 Task: nan
Action: Mouse moved to (537, 685)
Screenshot: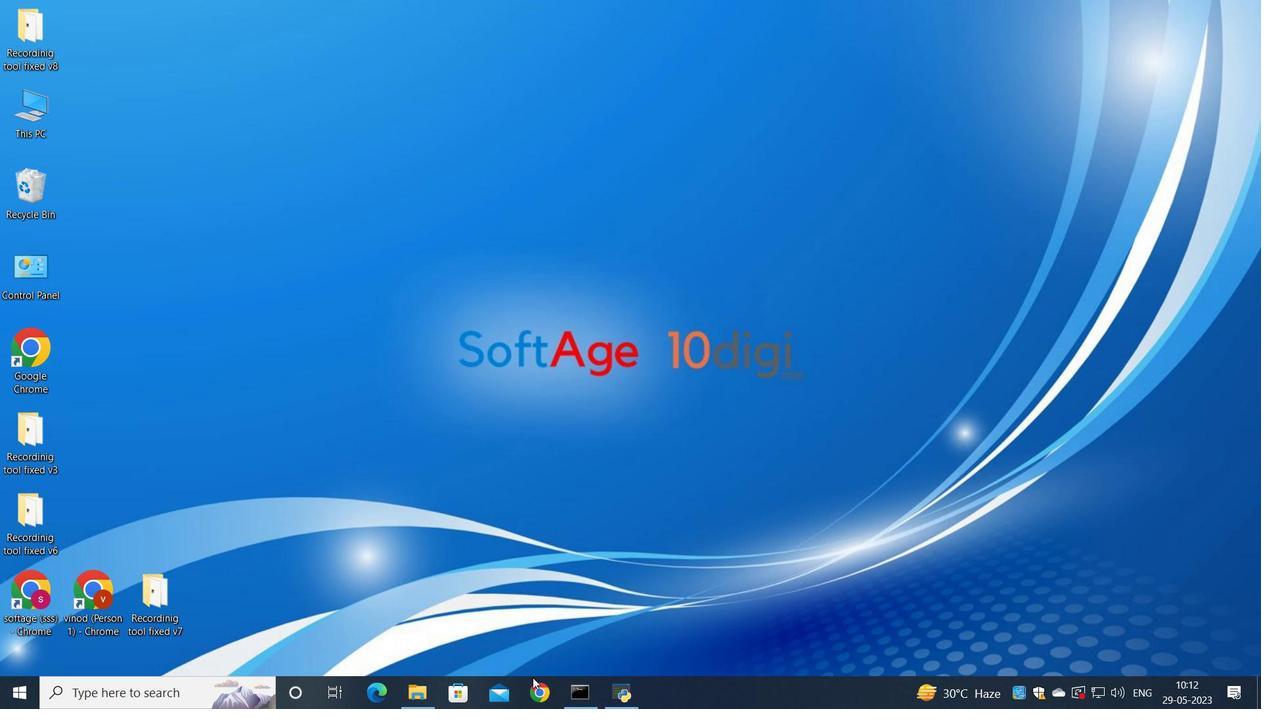 
Action: Mouse pressed left at (537, 685)
Screenshot: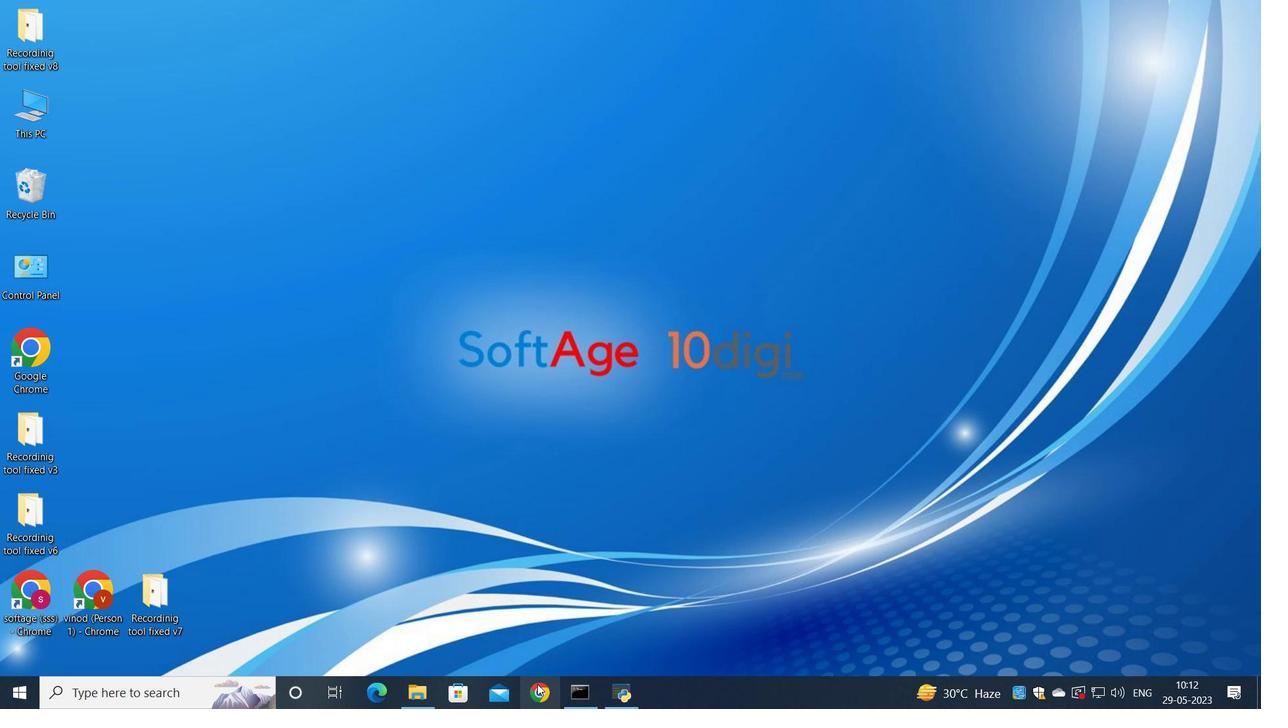 
Action: Mouse moved to (549, 440)
Screenshot: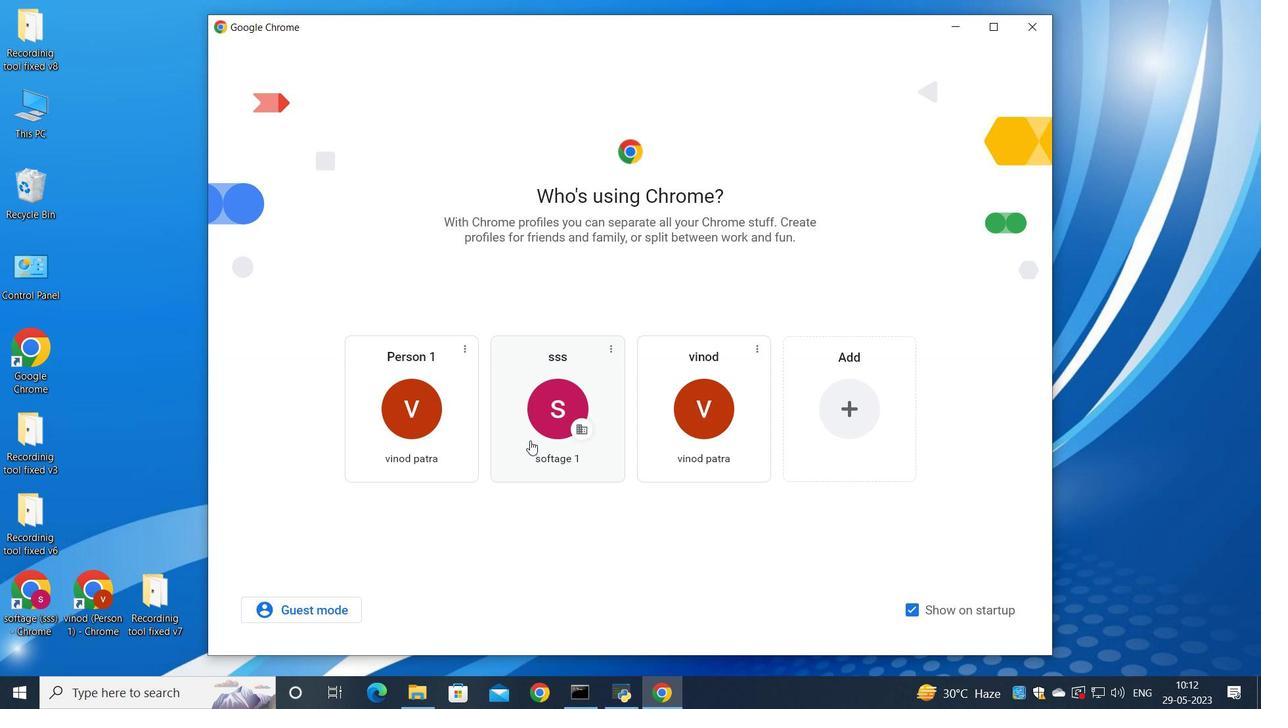 
Action: Mouse pressed left at (549, 440)
Screenshot: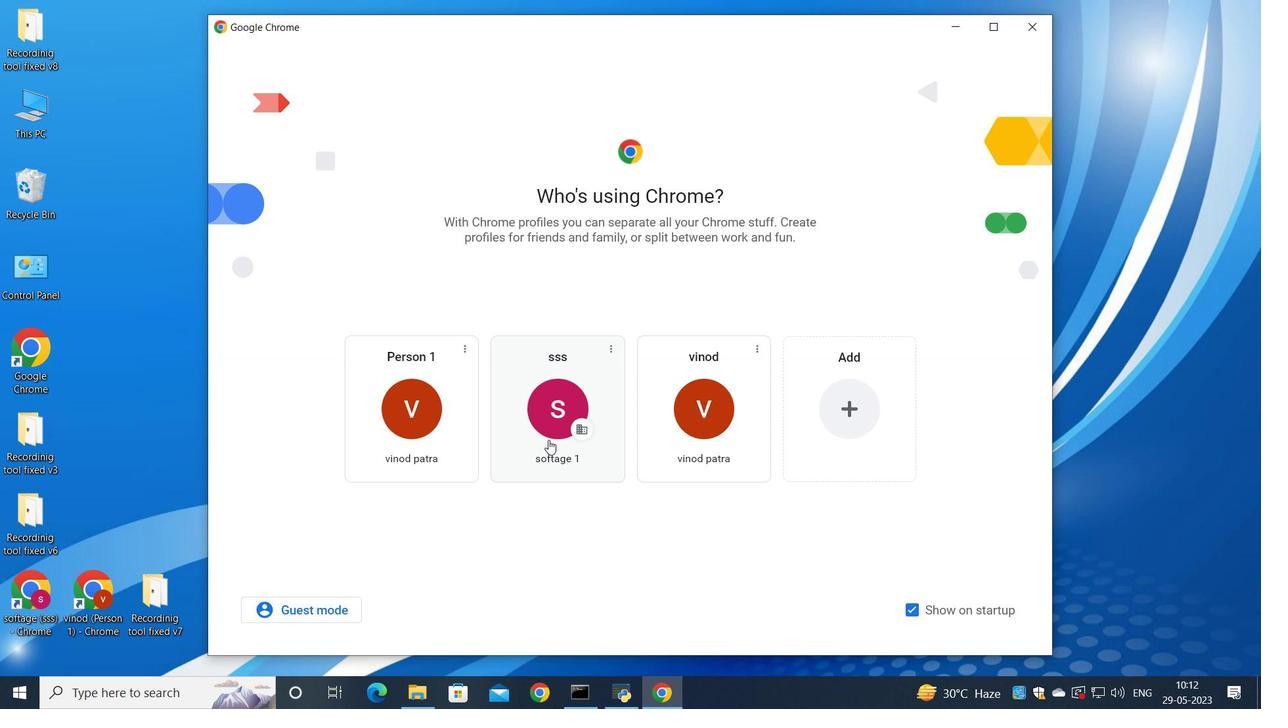 
Action: Mouse moved to (1112, 89)
Screenshot: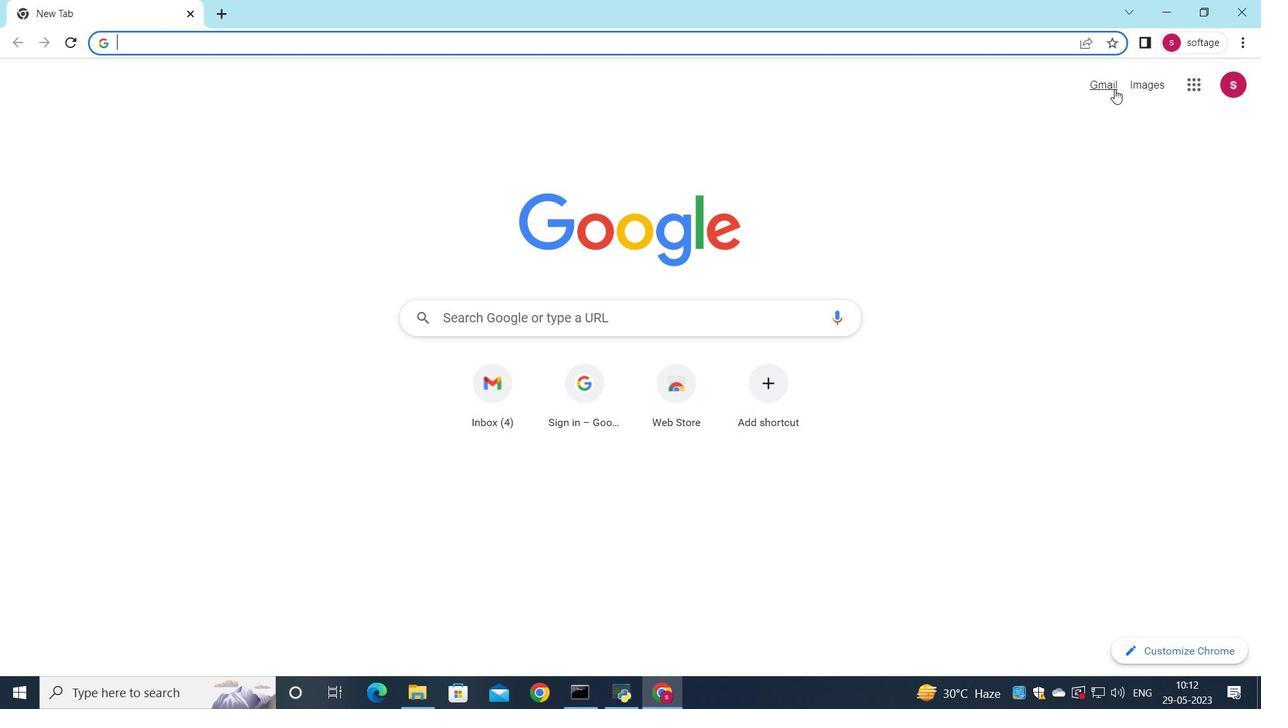 
Action: Mouse pressed left at (1112, 89)
Screenshot: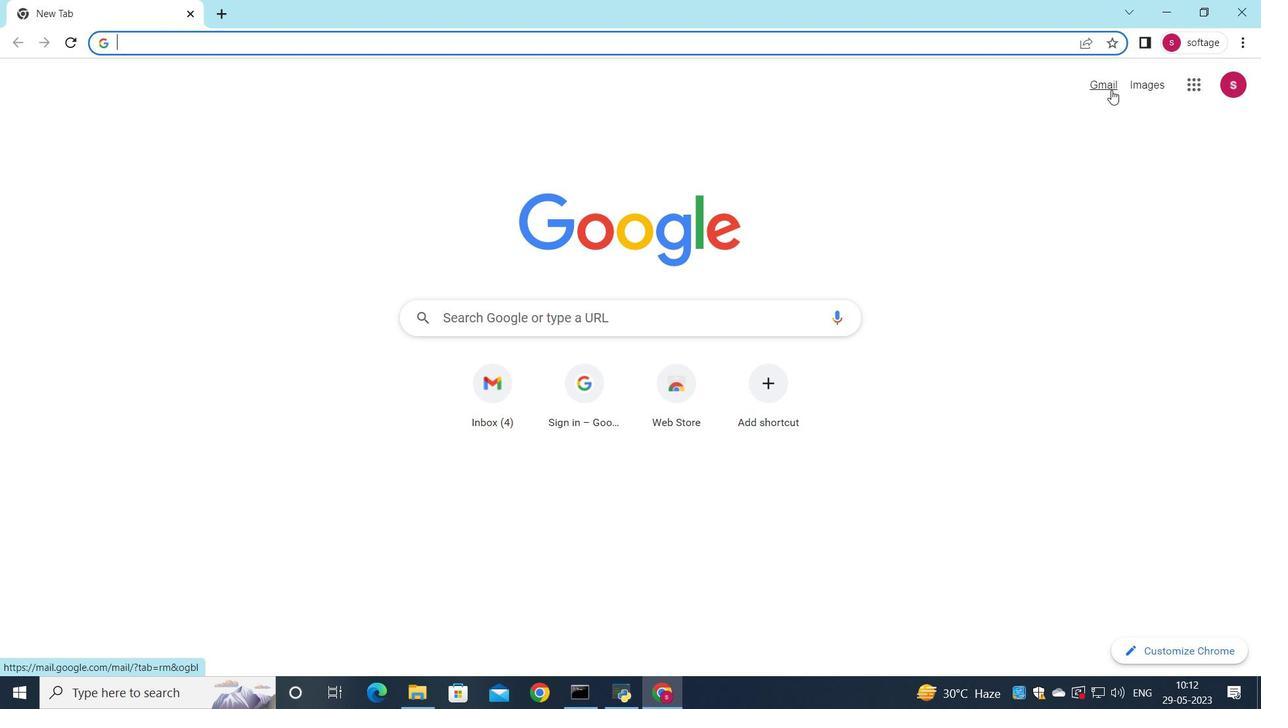 
Action: Mouse moved to (1081, 109)
Screenshot: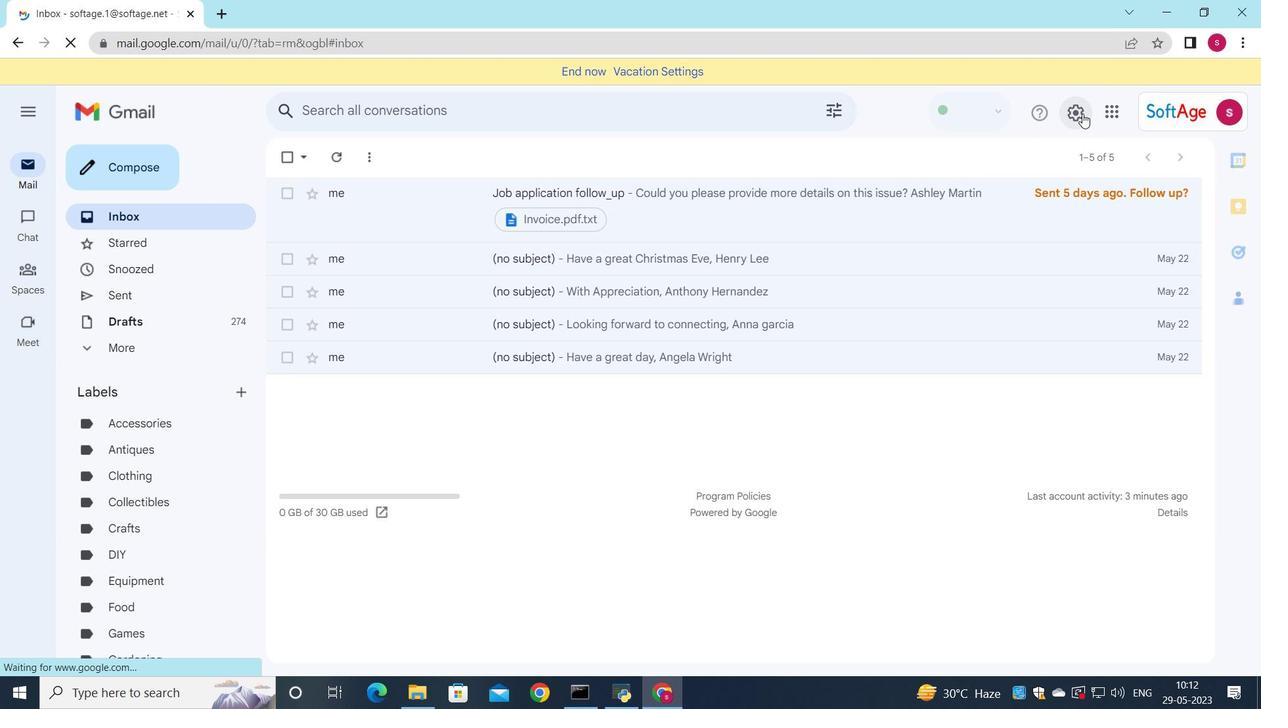 
Action: Mouse pressed left at (1081, 109)
Screenshot: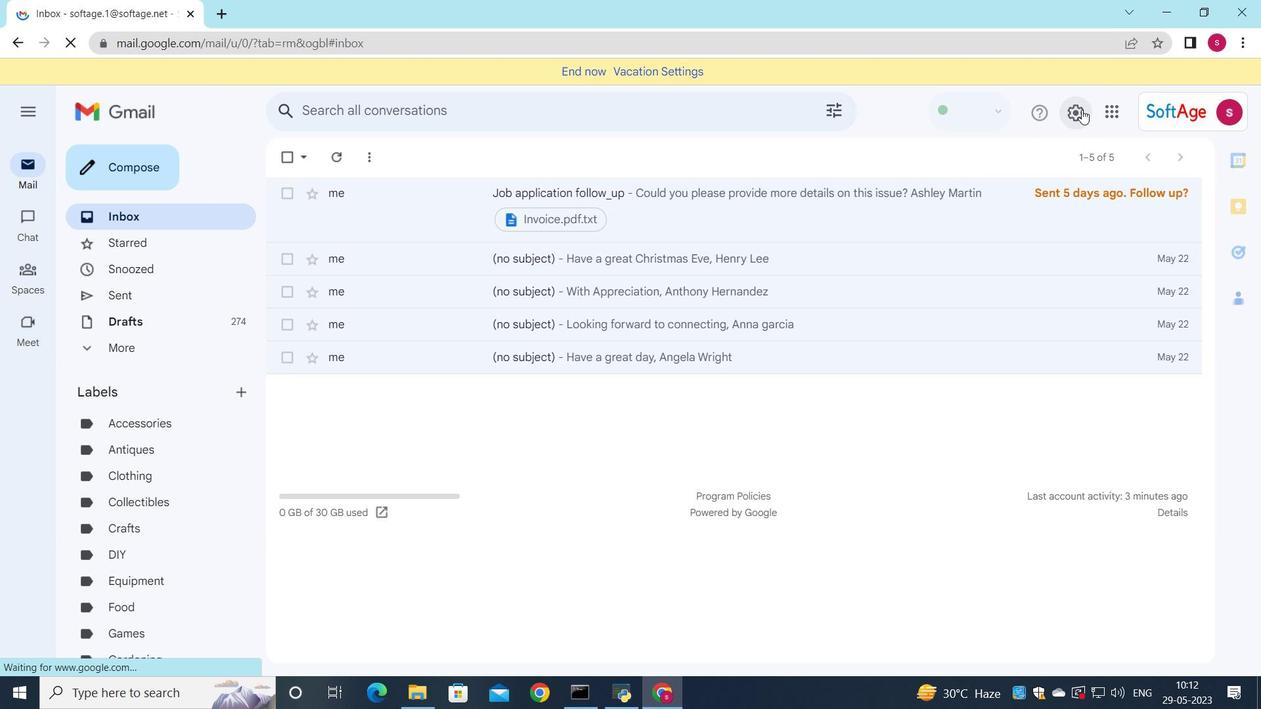 
Action: Mouse moved to (1086, 190)
Screenshot: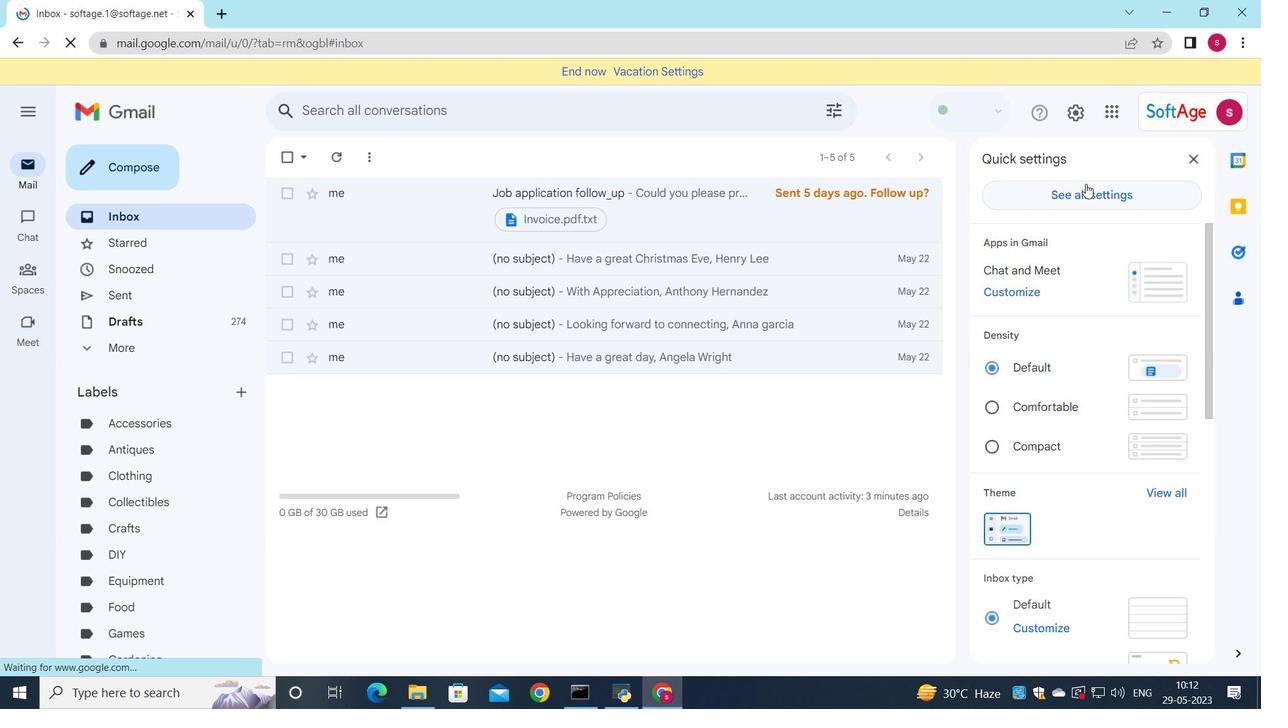 
Action: Mouse pressed left at (1086, 190)
Screenshot: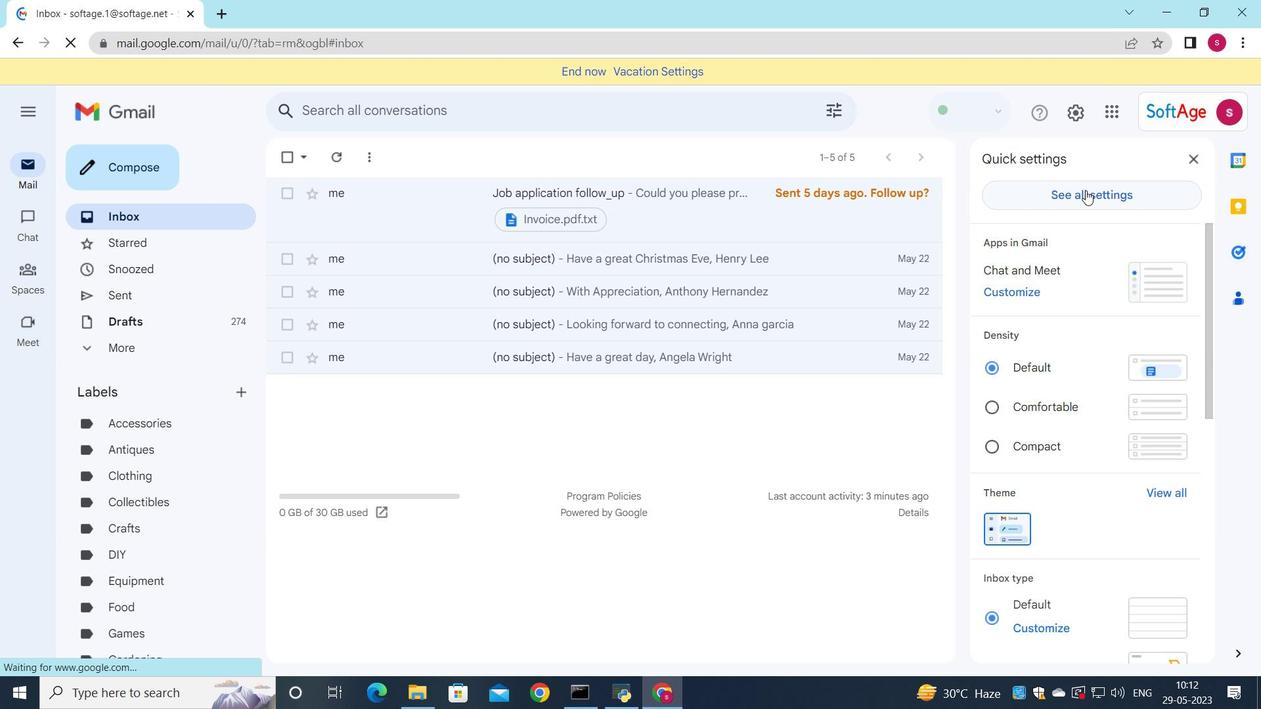 
Action: Mouse moved to (703, 269)
Screenshot: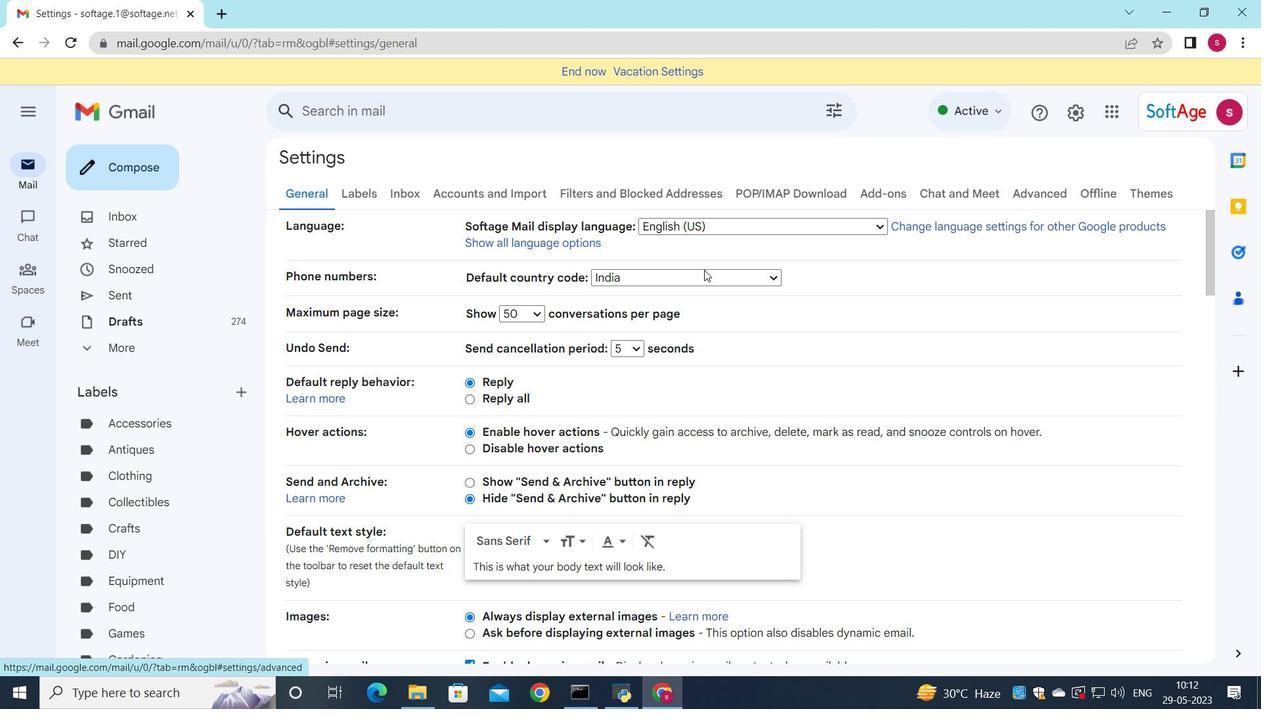 
Action: Mouse scrolled (703, 269) with delta (0, 0)
Screenshot: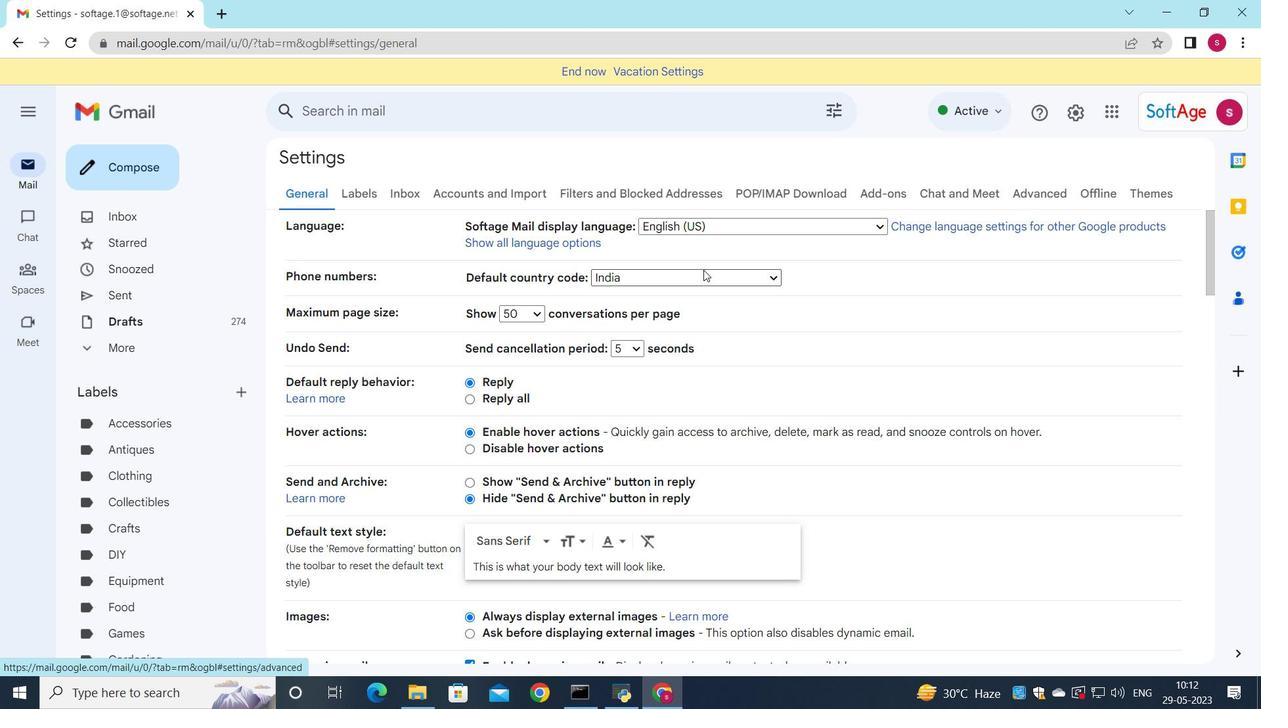 
Action: Mouse scrolled (703, 269) with delta (0, 0)
Screenshot: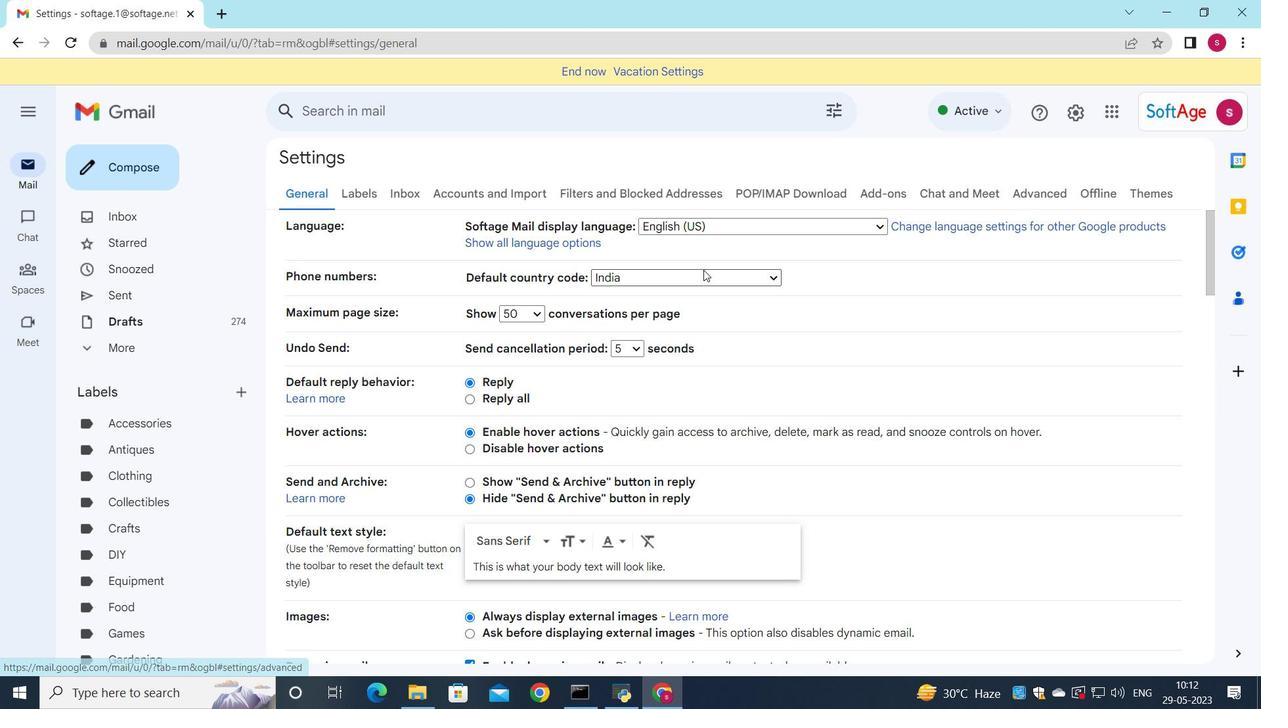 
Action: Mouse moved to (705, 267)
Screenshot: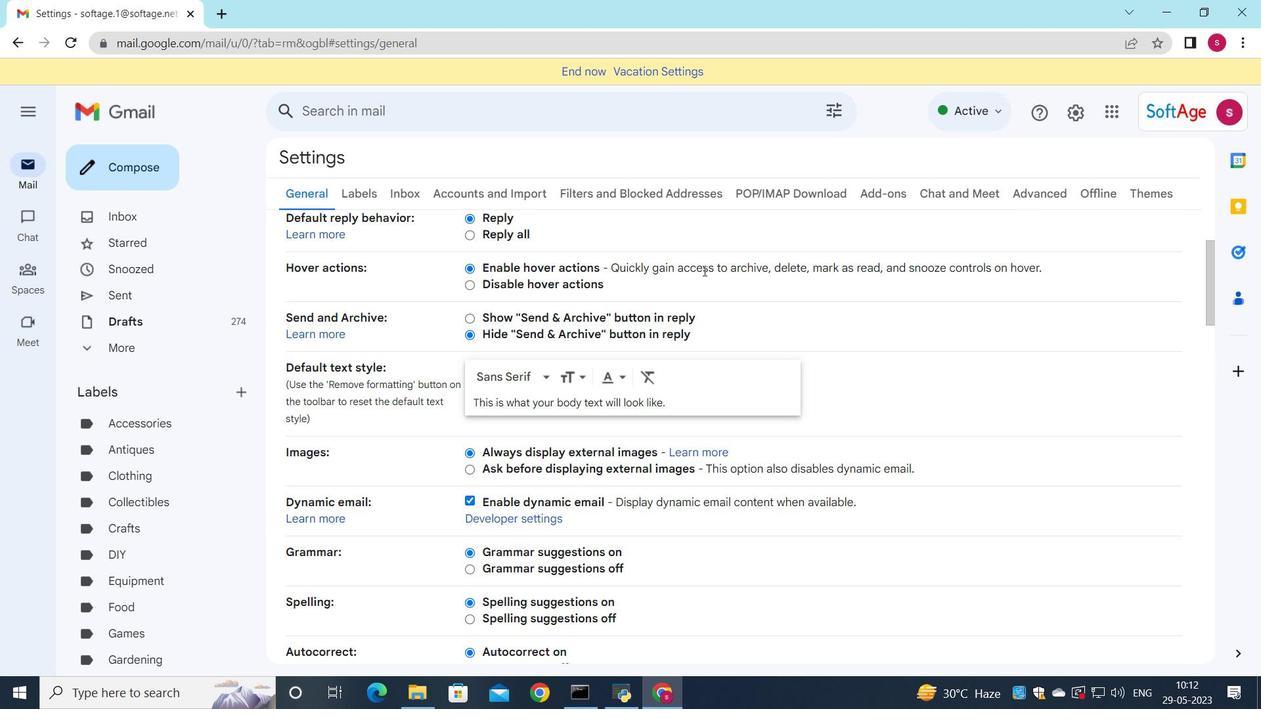 
Action: Mouse scrolled (705, 267) with delta (0, 0)
Screenshot: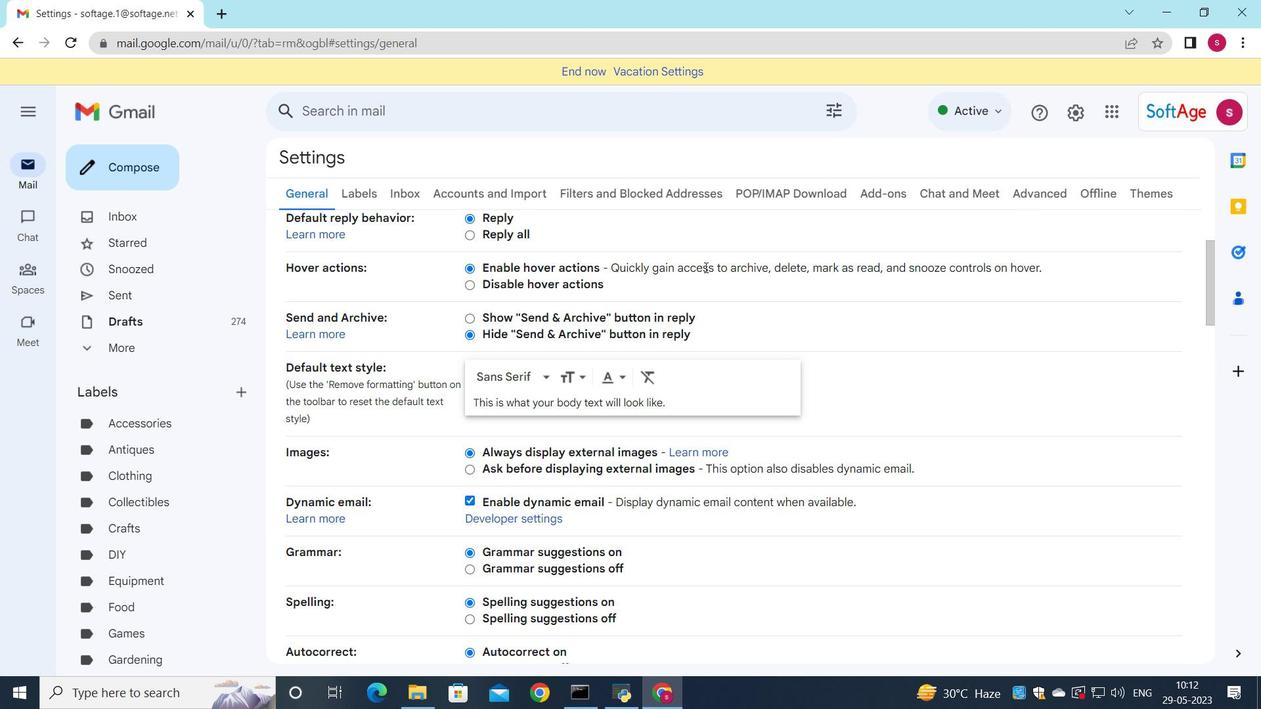 
Action: Mouse scrolled (705, 267) with delta (0, 0)
Screenshot: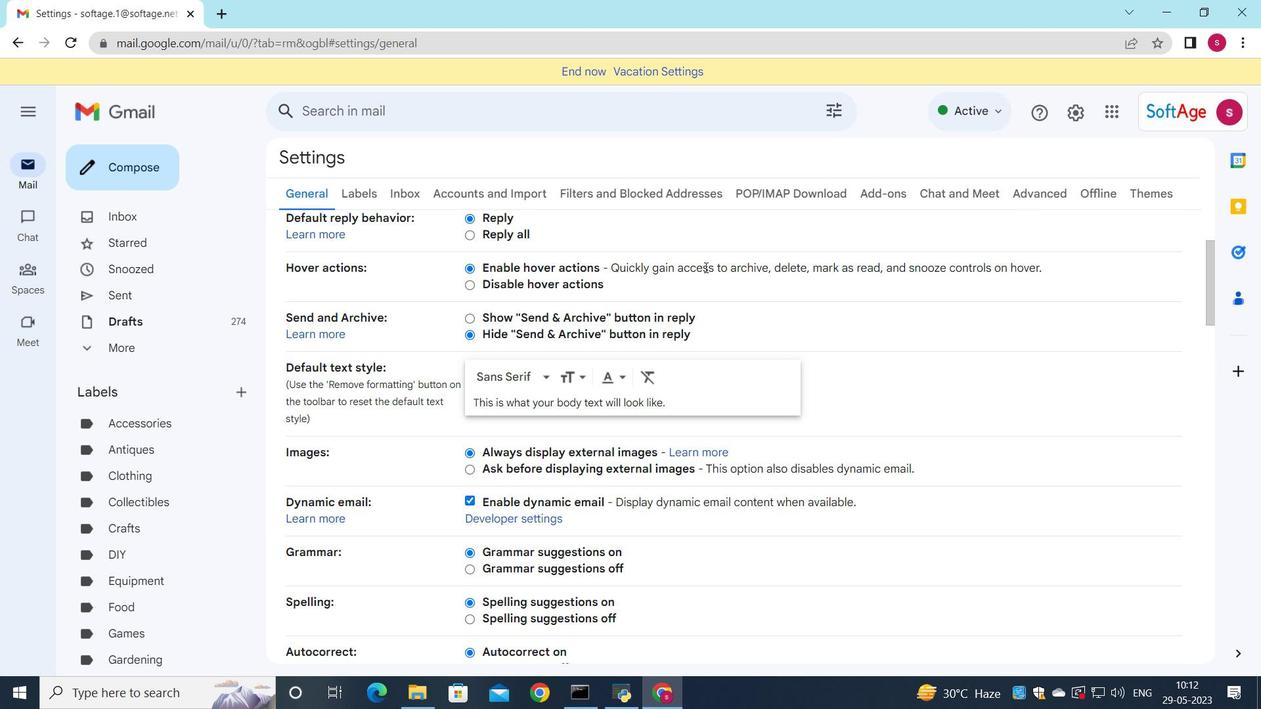
Action: Mouse scrolled (705, 267) with delta (0, 0)
Screenshot: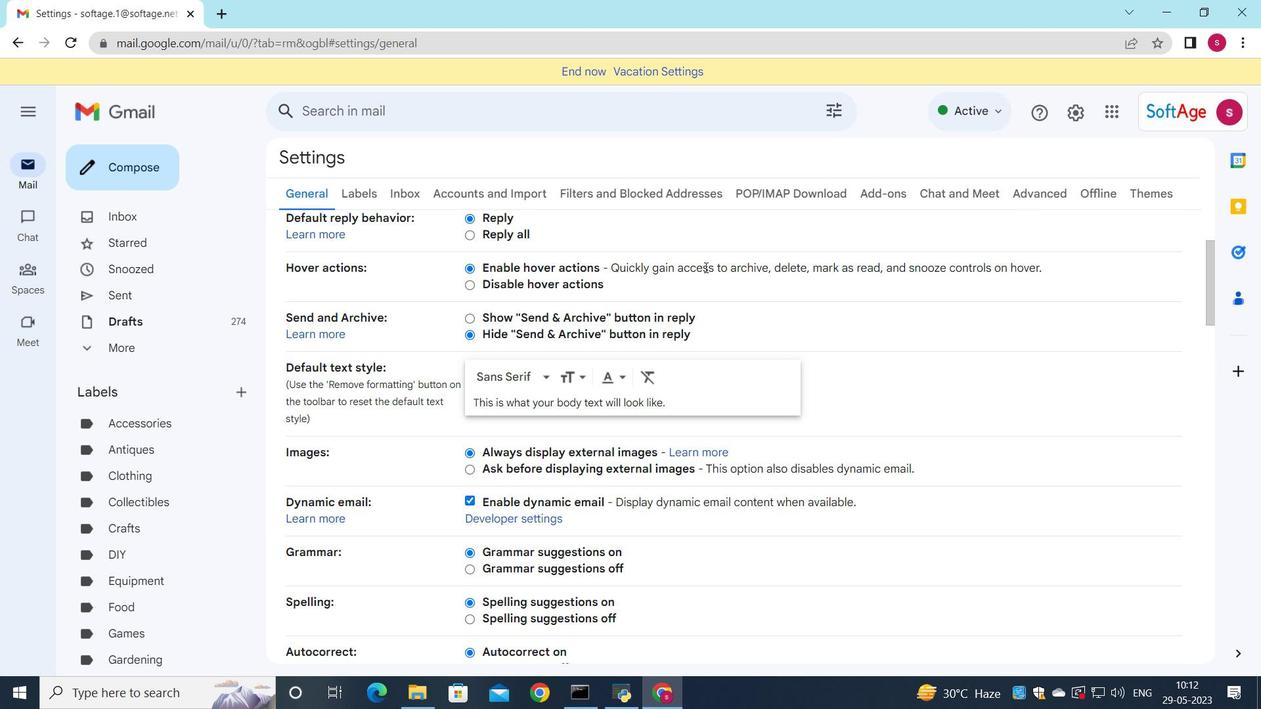 
Action: Mouse scrolled (705, 267) with delta (0, 0)
Screenshot: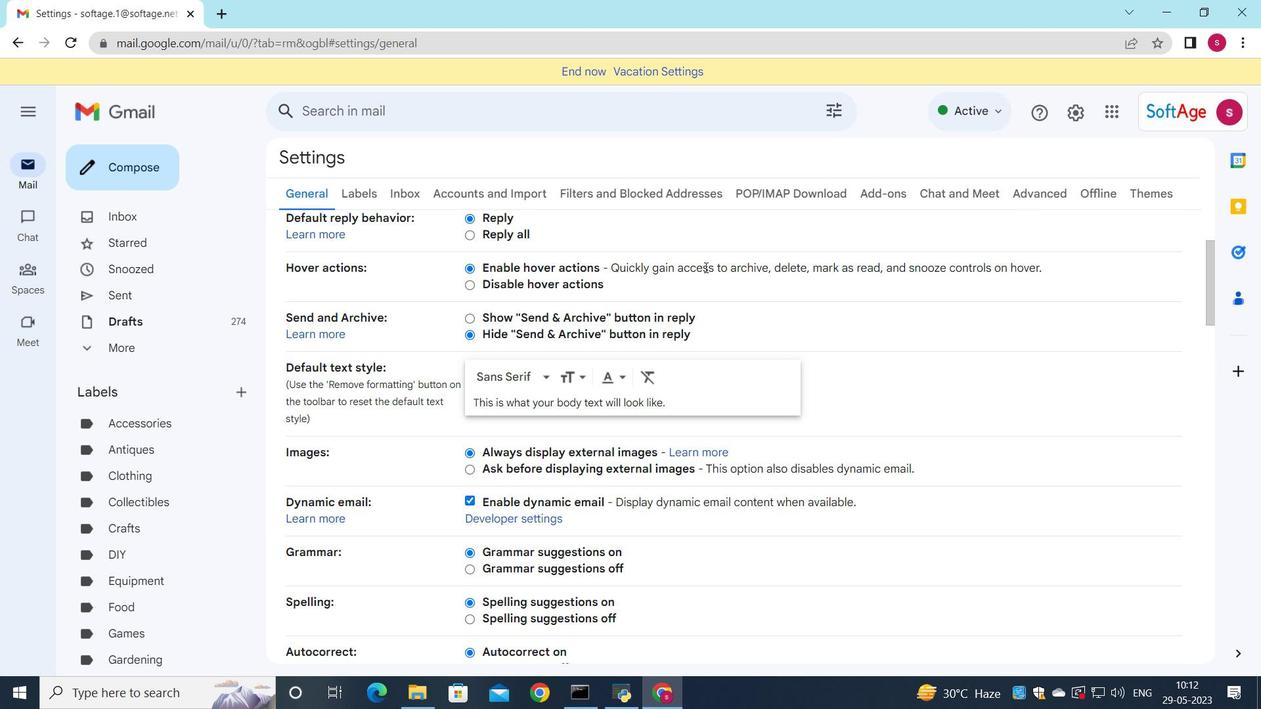 
Action: Mouse moved to (560, 325)
Screenshot: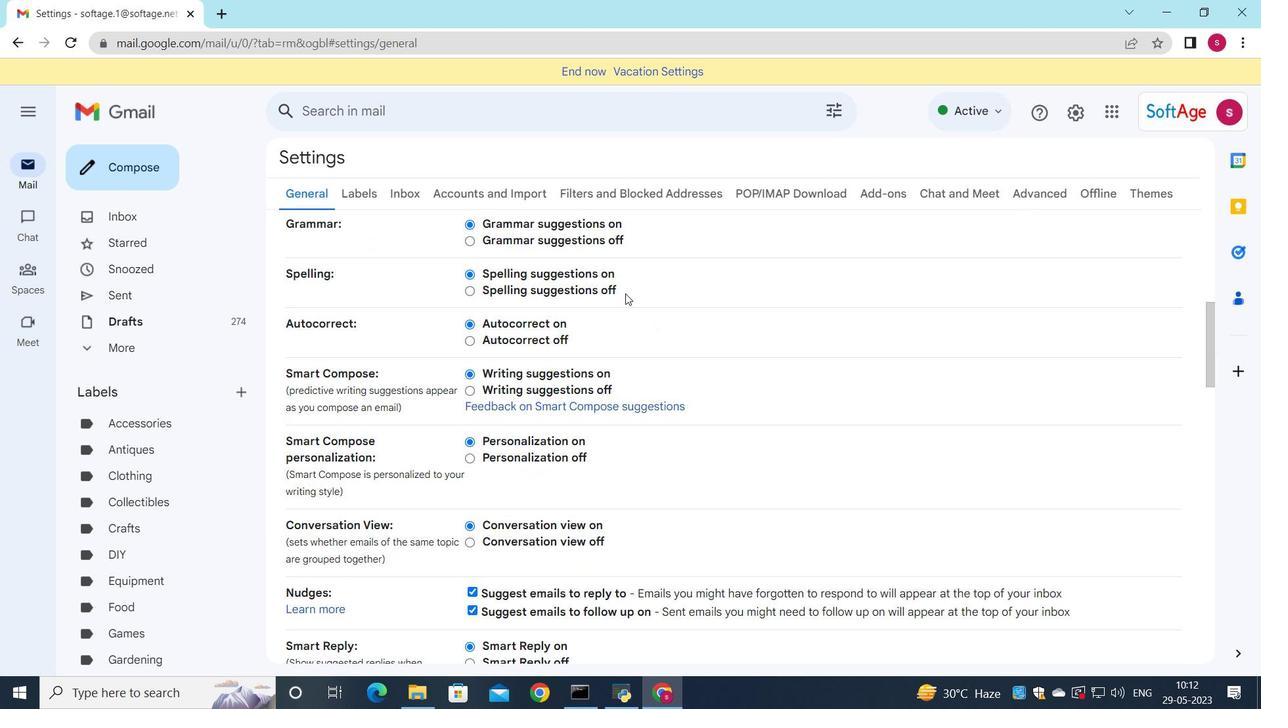 
Action: Mouse scrolled (560, 325) with delta (0, 0)
Screenshot: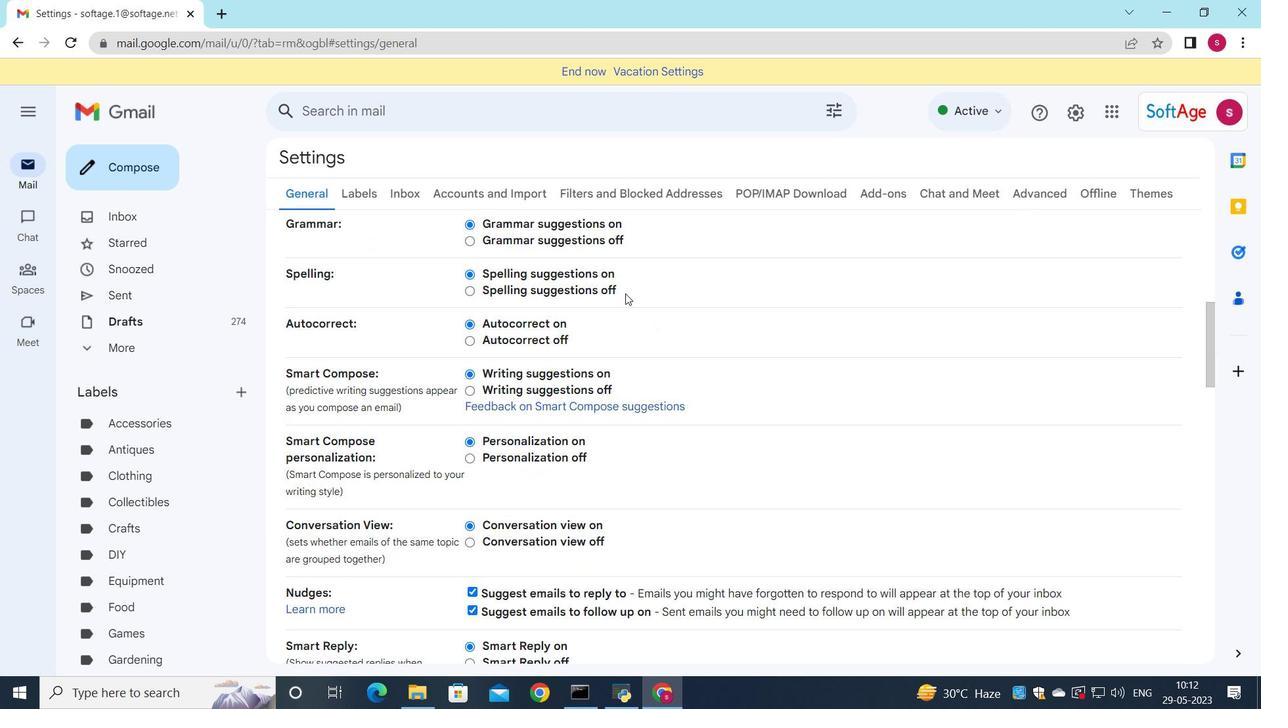 
Action: Mouse moved to (558, 327)
Screenshot: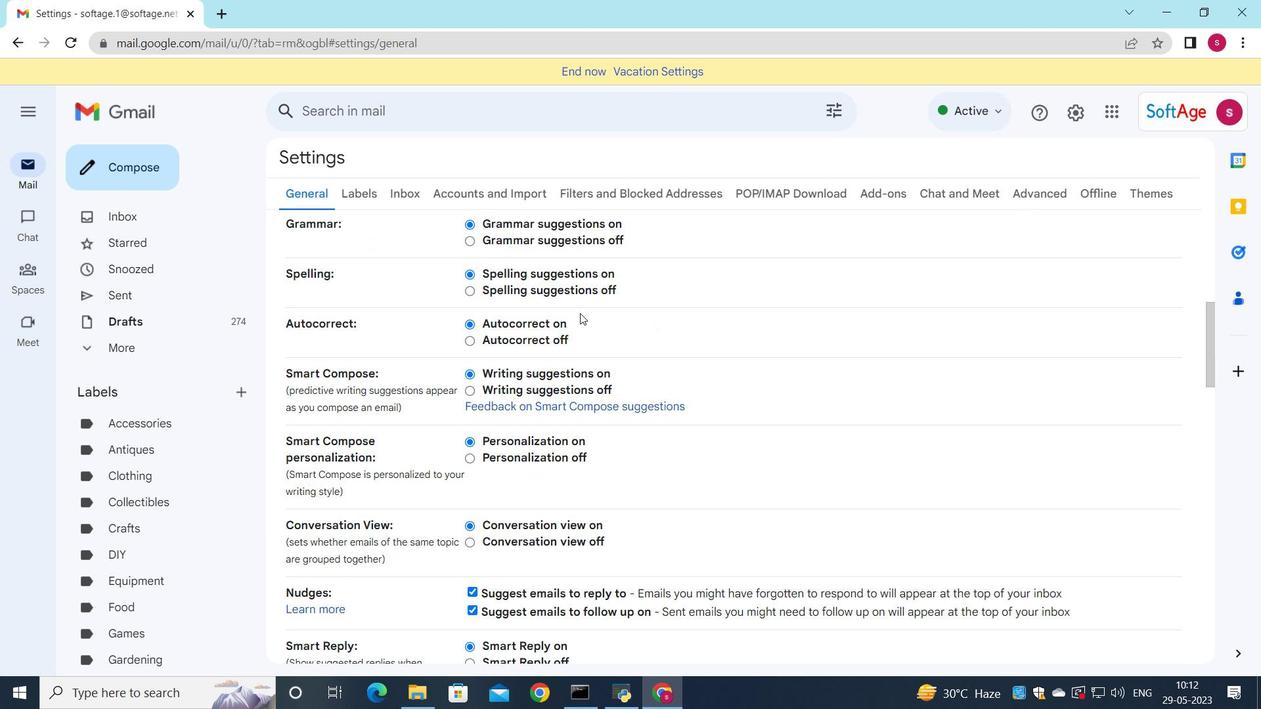 
Action: Mouse scrolled (558, 326) with delta (0, 0)
Screenshot: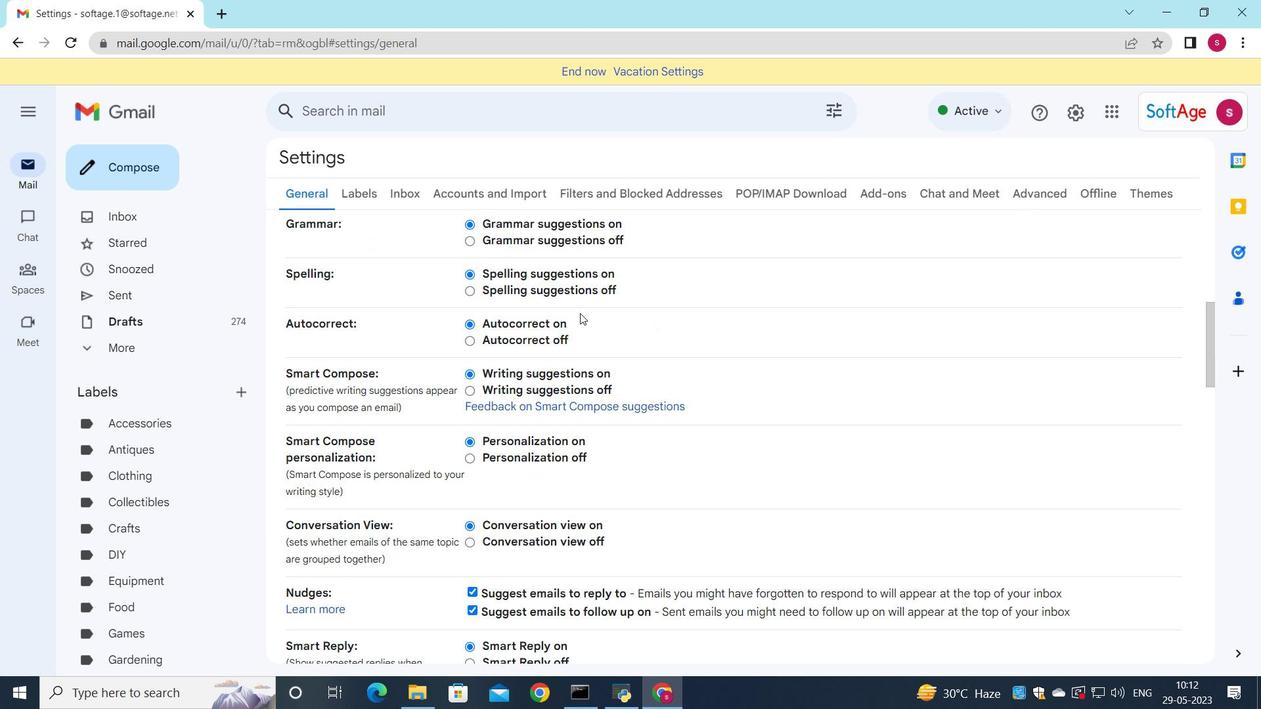 
Action: Mouse moved to (558, 327)
Screenshot: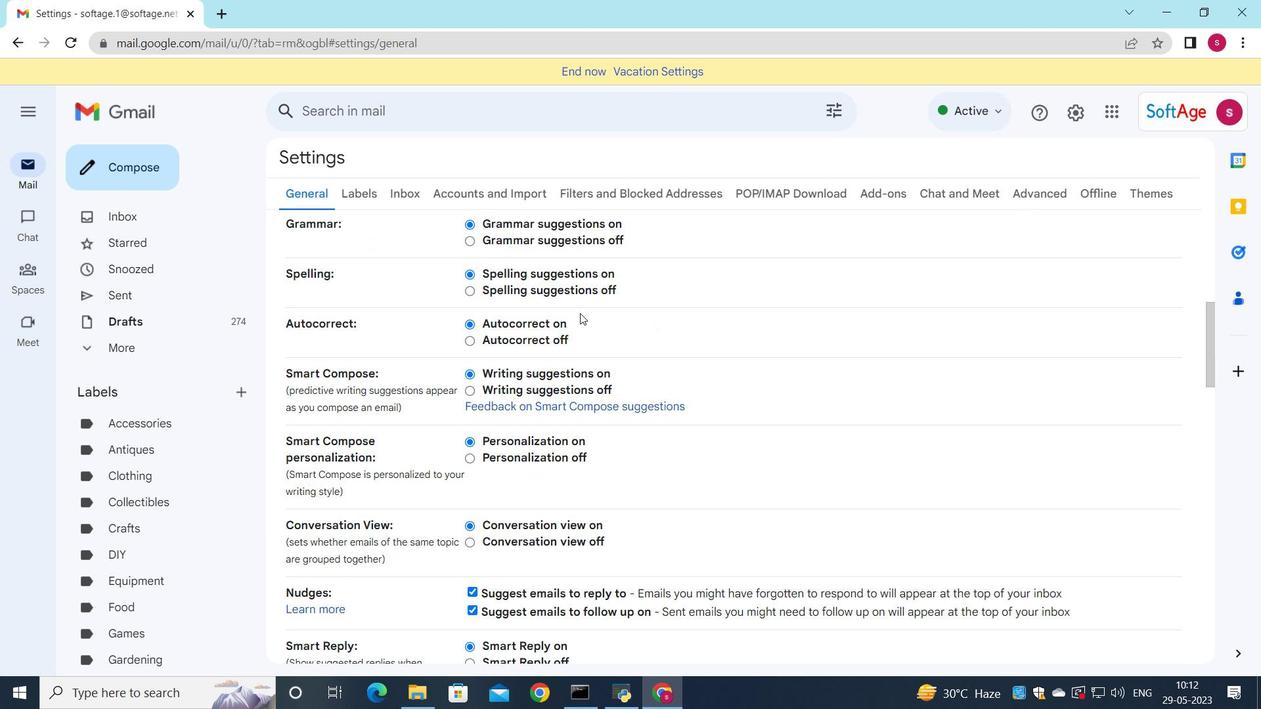 
Action: Mouse scrolled (558, 326) with delta (0, 0)
Screenshot: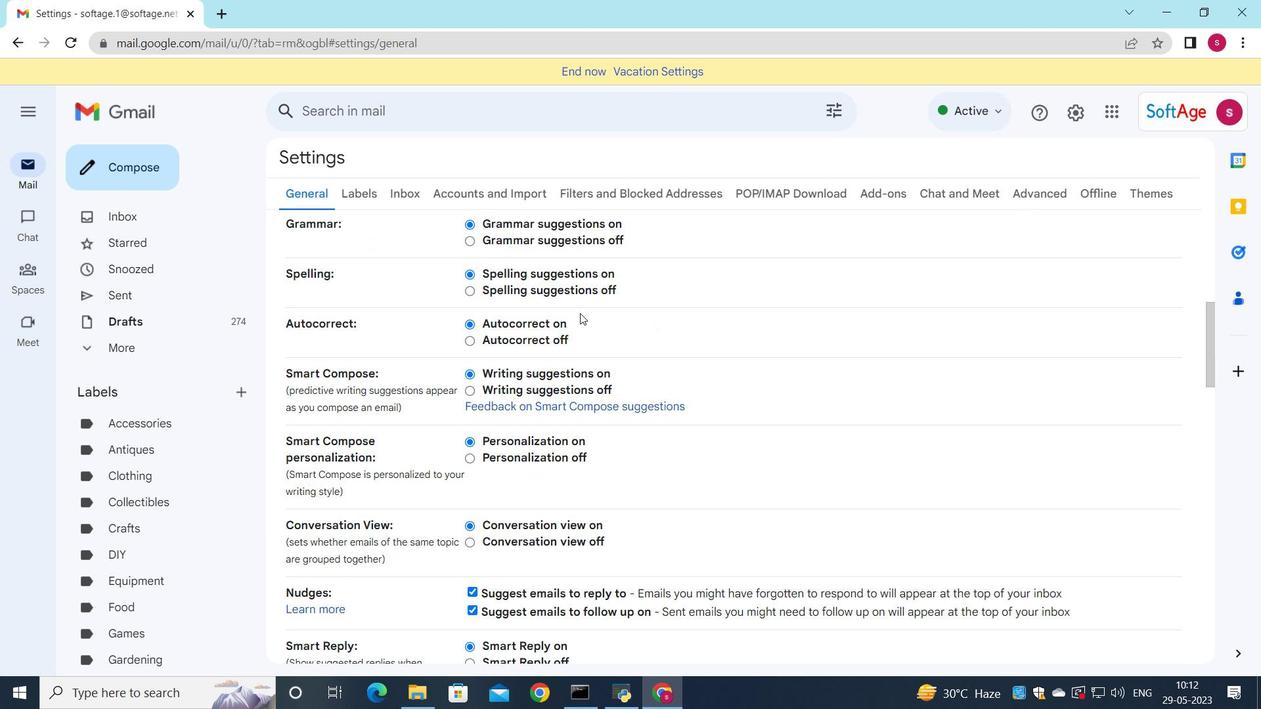 
Action: Mouse moved to (556, 329)
Screenshot: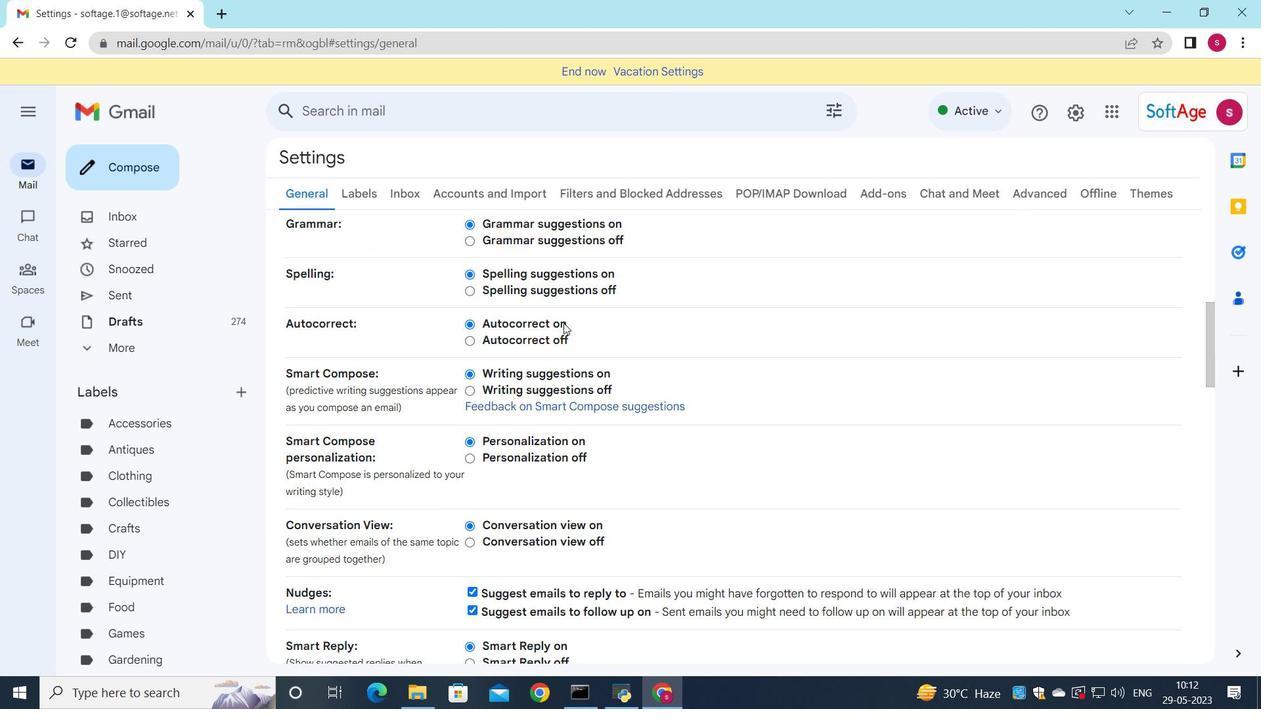 
Action: Mouse scrolled (556, 329) with delta (0, 0)
Screenshot: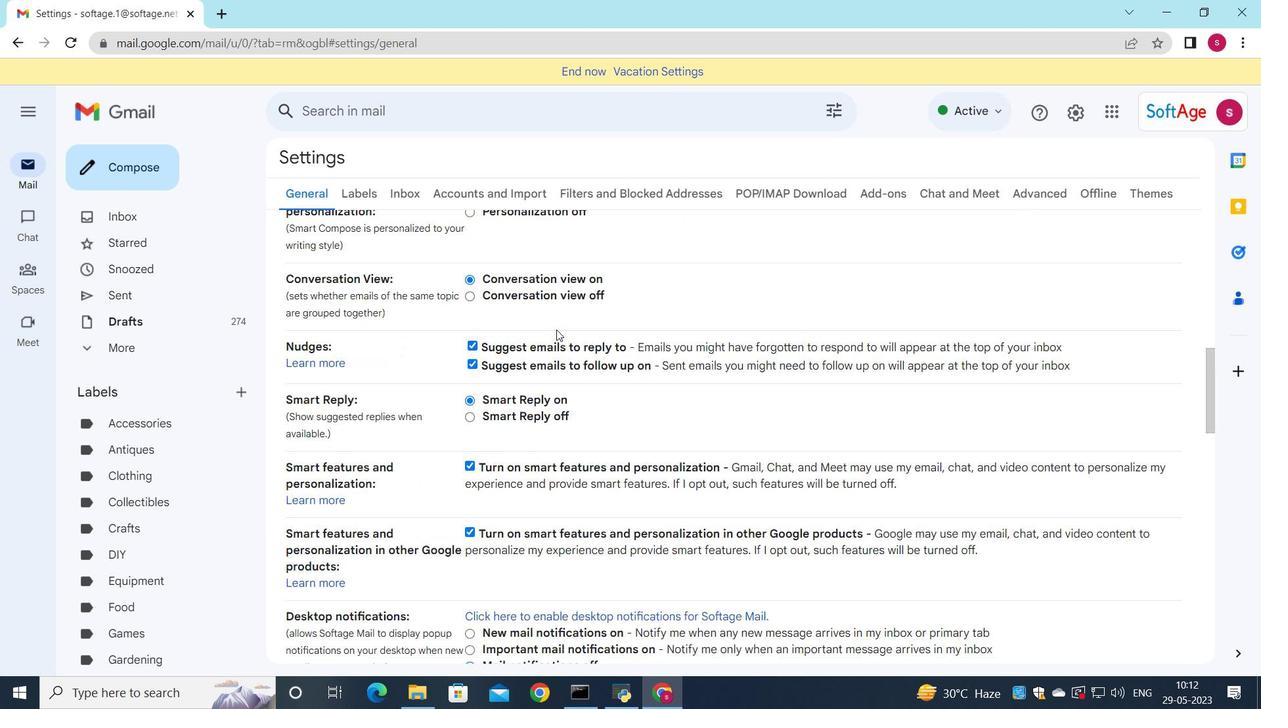 
Action: Mouse scrolled (556, 329) with delta (0, 0)
Screenshot: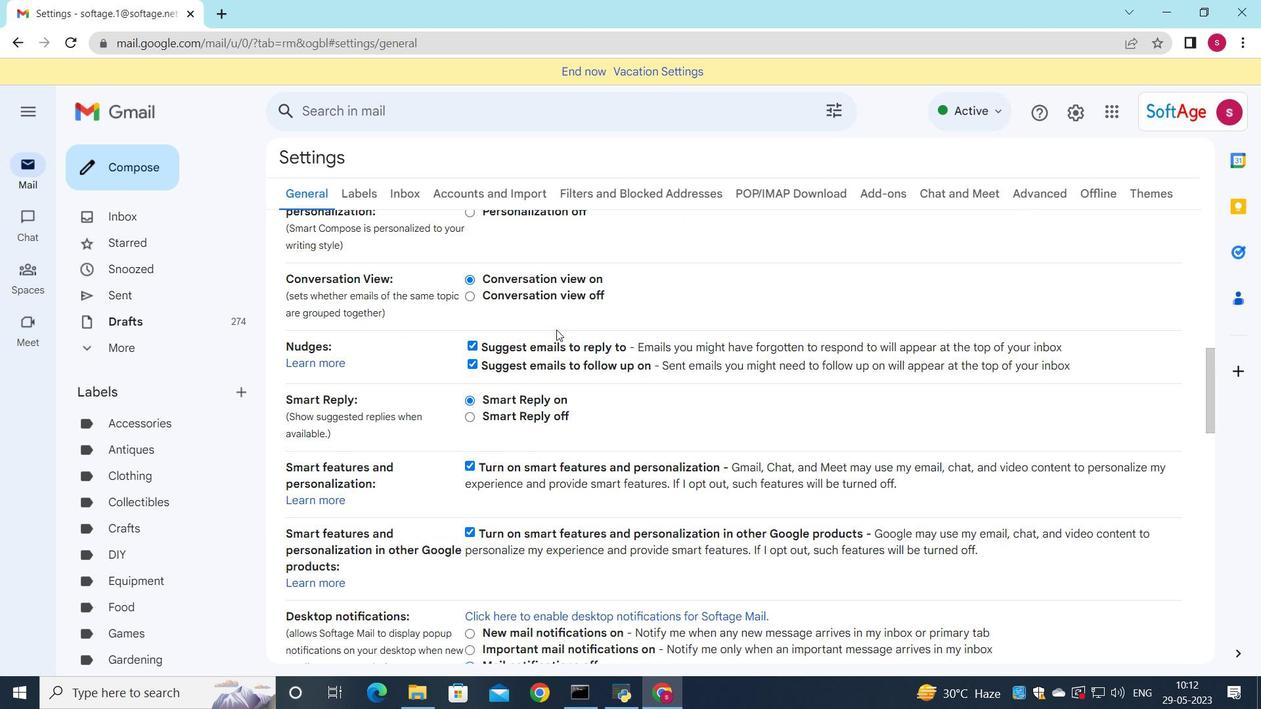 
Action: Mouse scrolled (556, 329) with delta (0, 0)
Screenshot: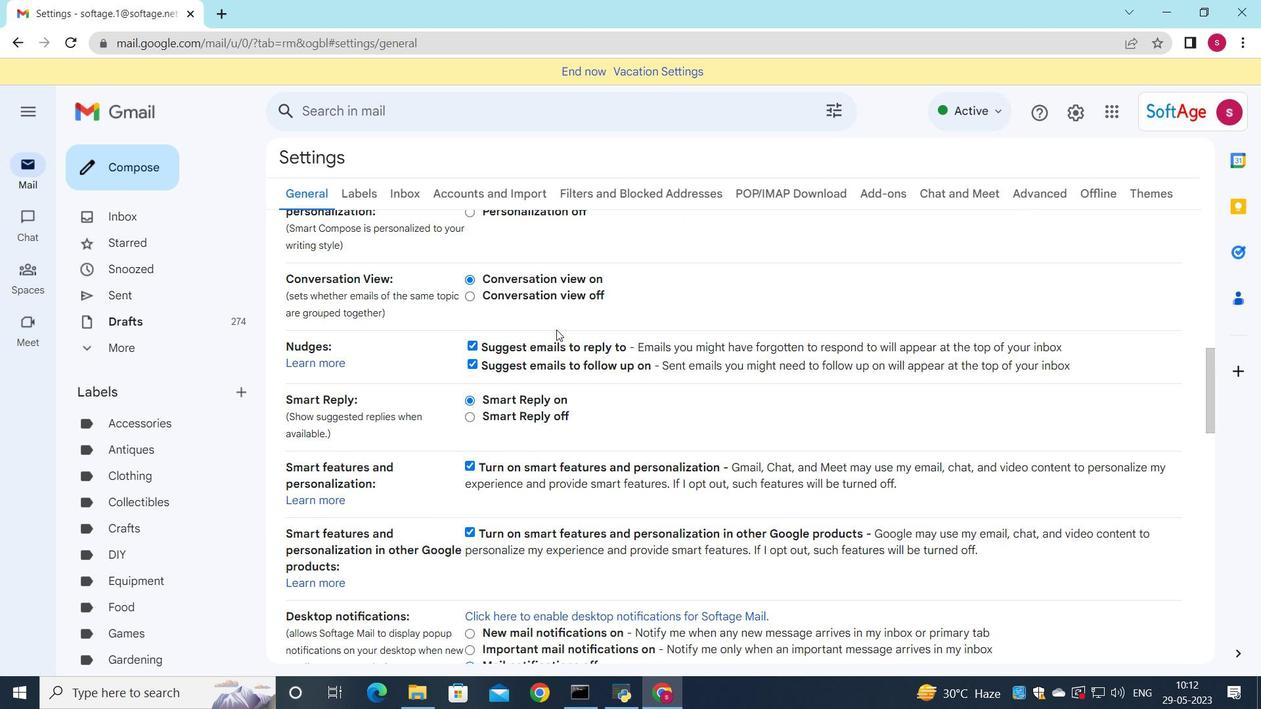 
Action: Mouse moved to (562, 333)
Screenshot: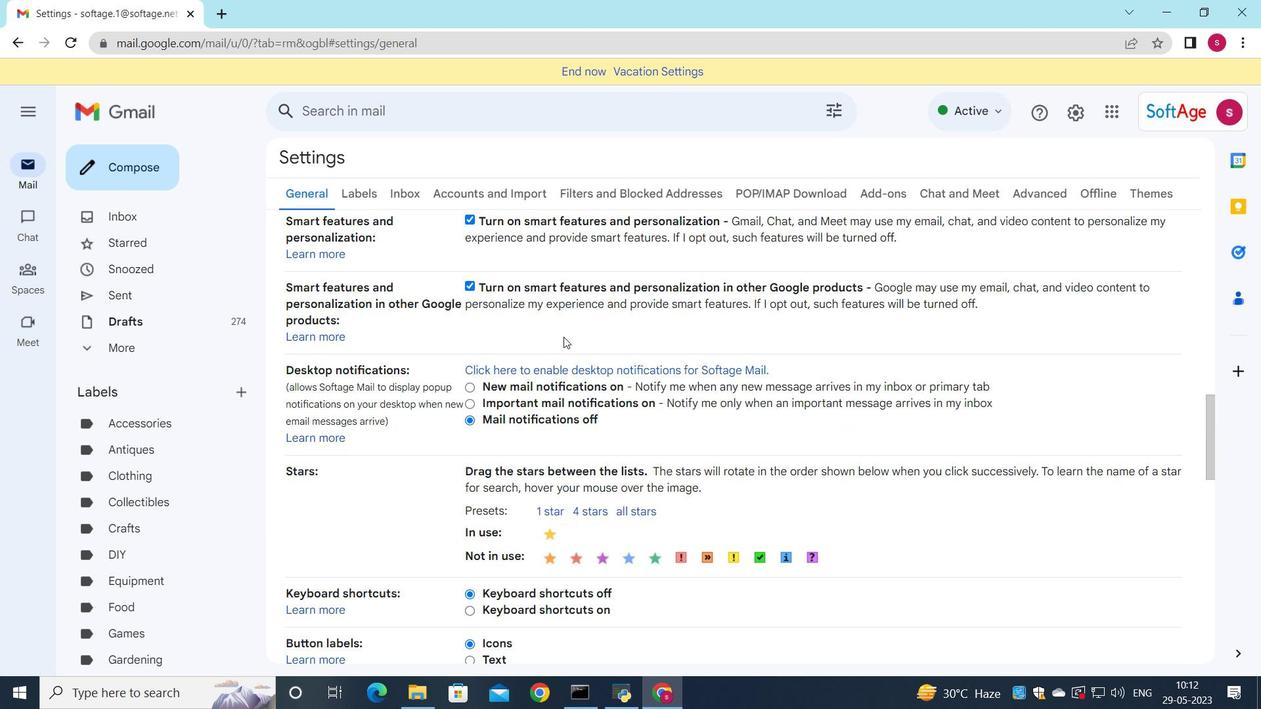 
Action: Mouse scrolled (562, 333) with delta (0, 0)
Screenshot: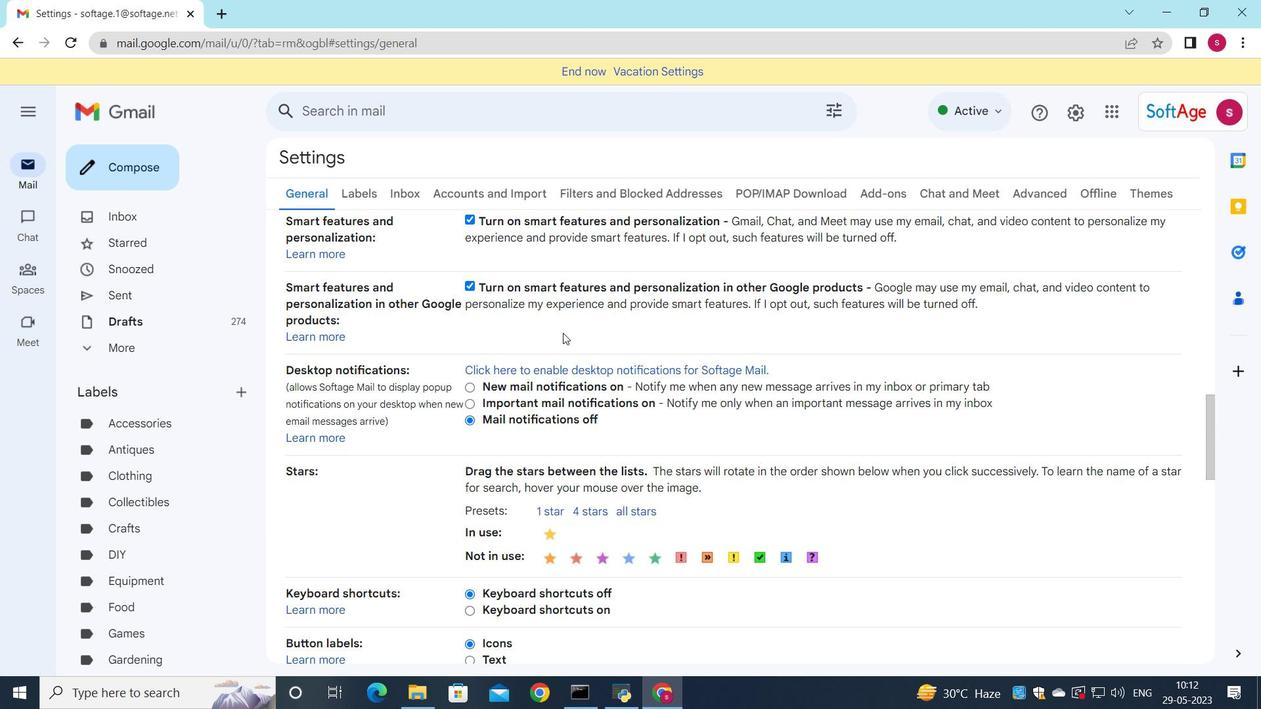 
Action: Mouse scrolled (562, 333) with delta (0, 0)
Screenshot: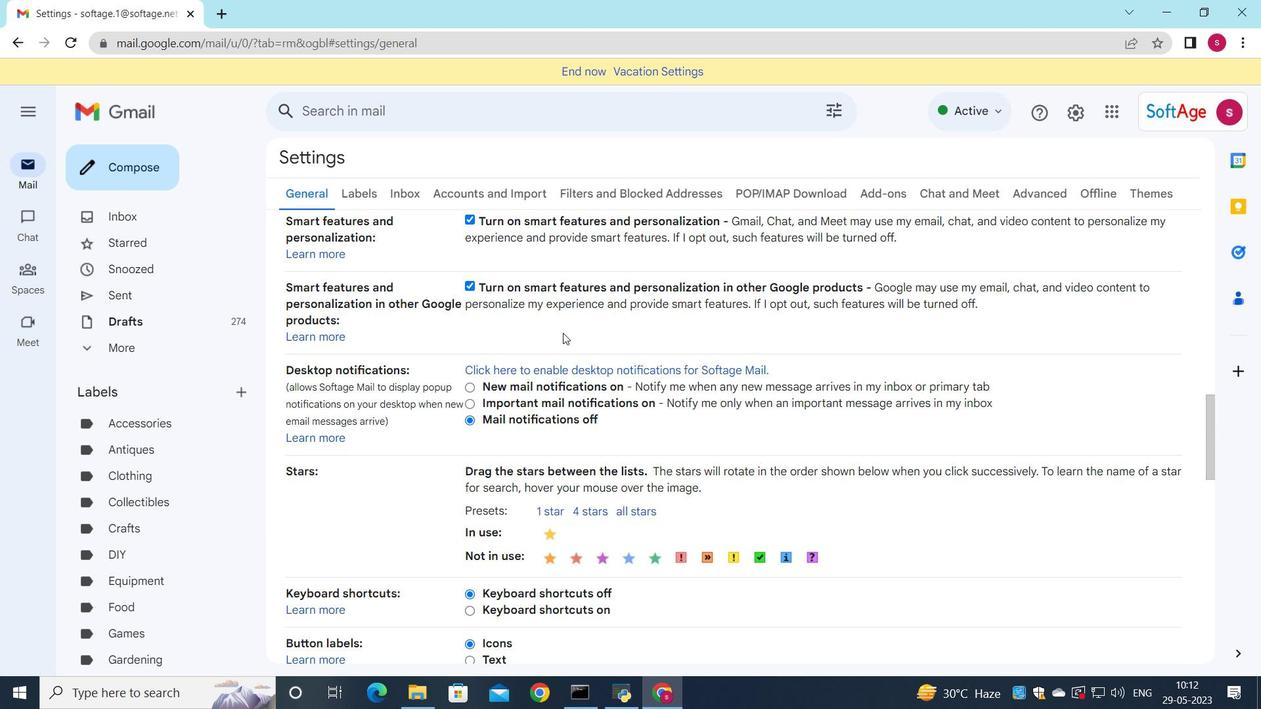 
Action: Mouse scrolled (562, 333) with delta (0, 0)
Screenshot: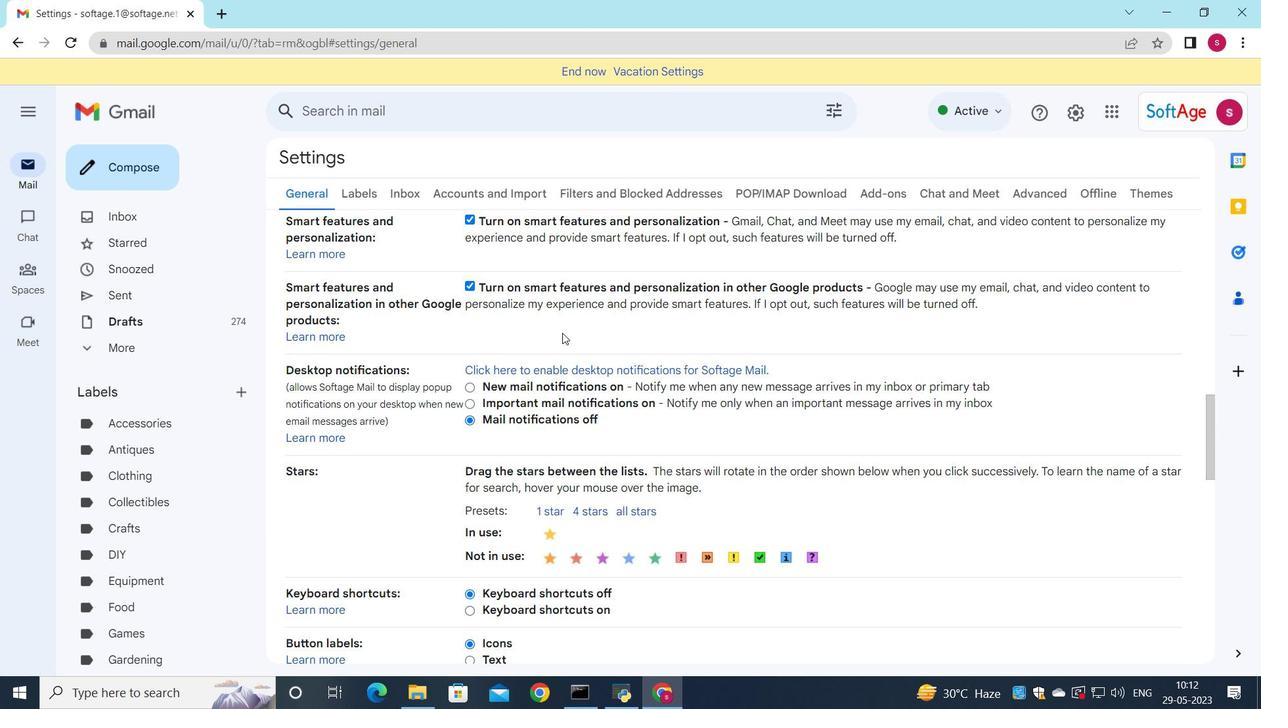 
Action: Mouse moved to (562, 329)
Screenshot: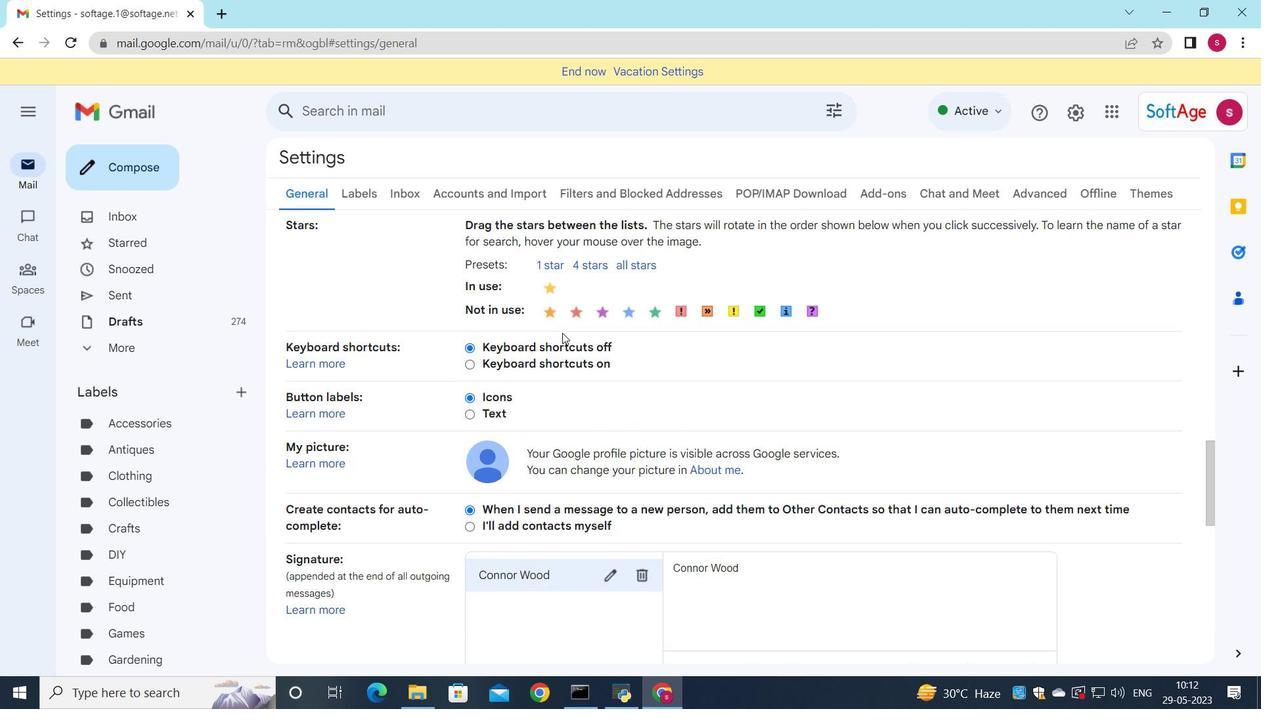 
Action: Mouse scrolled (562, 328) with delta (0, 0)
Screenshot: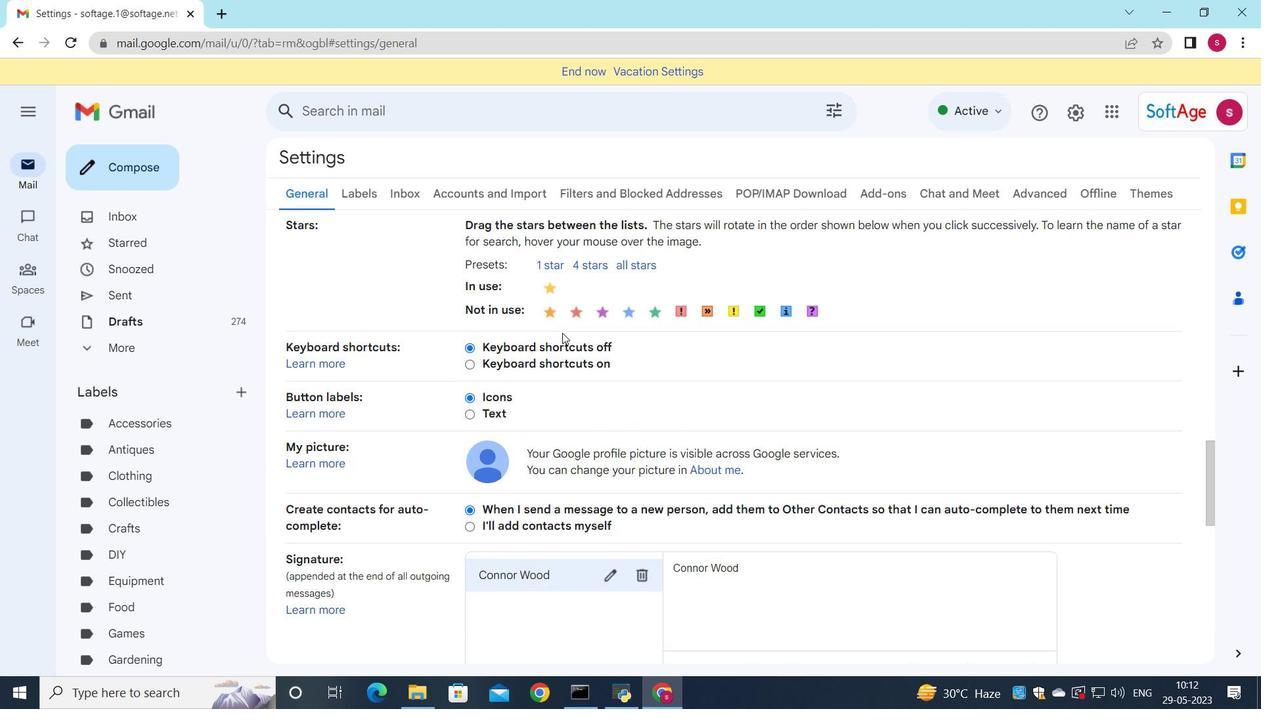 
Action: Mouse scrolled (562, 328) with delta (0, 0)
Screenshot: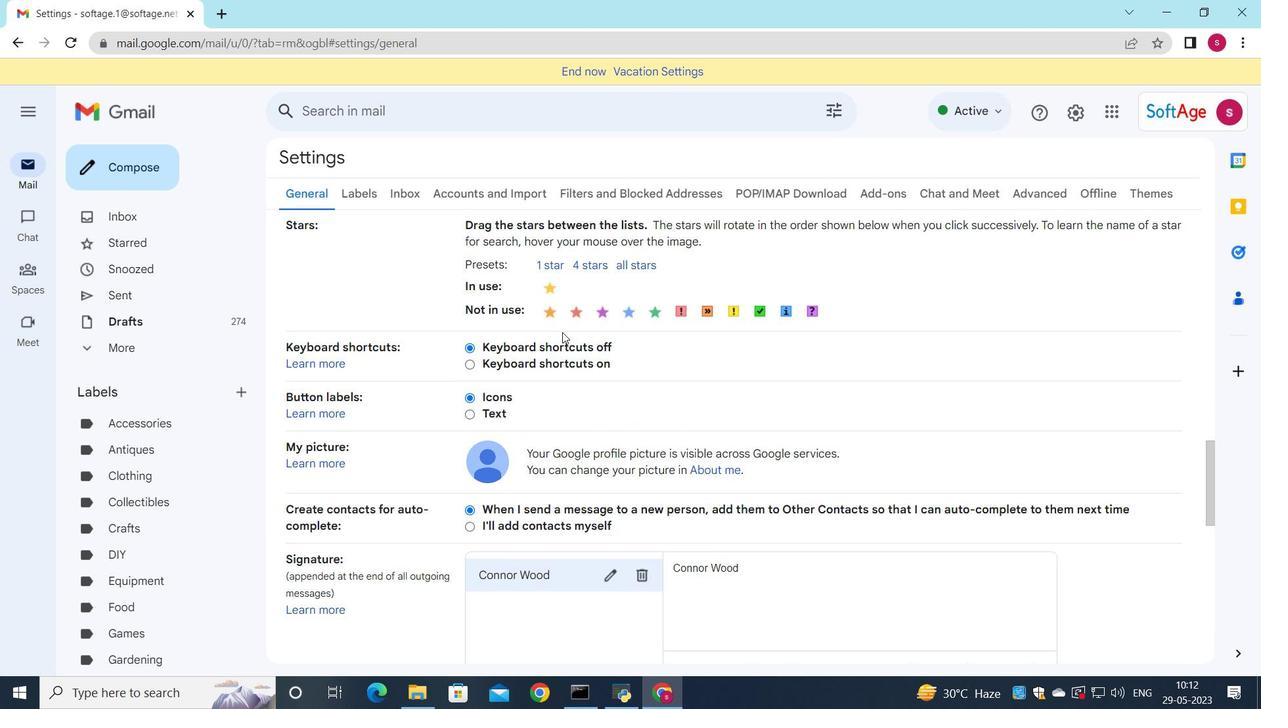 
Action: Mouse scrolled (562, 328) with delta (0, 0)
Screenshot: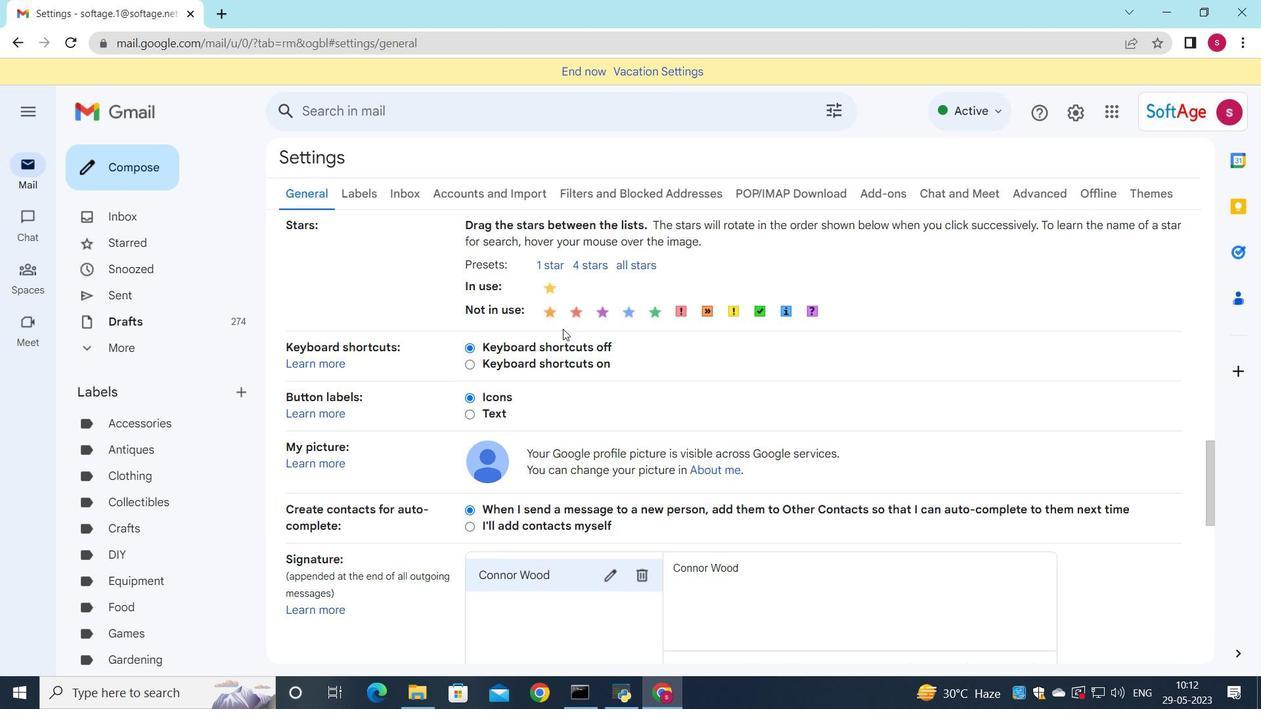 
Action: Mouse scrolled (562, 328) with delta (0, 0)
Screenshot: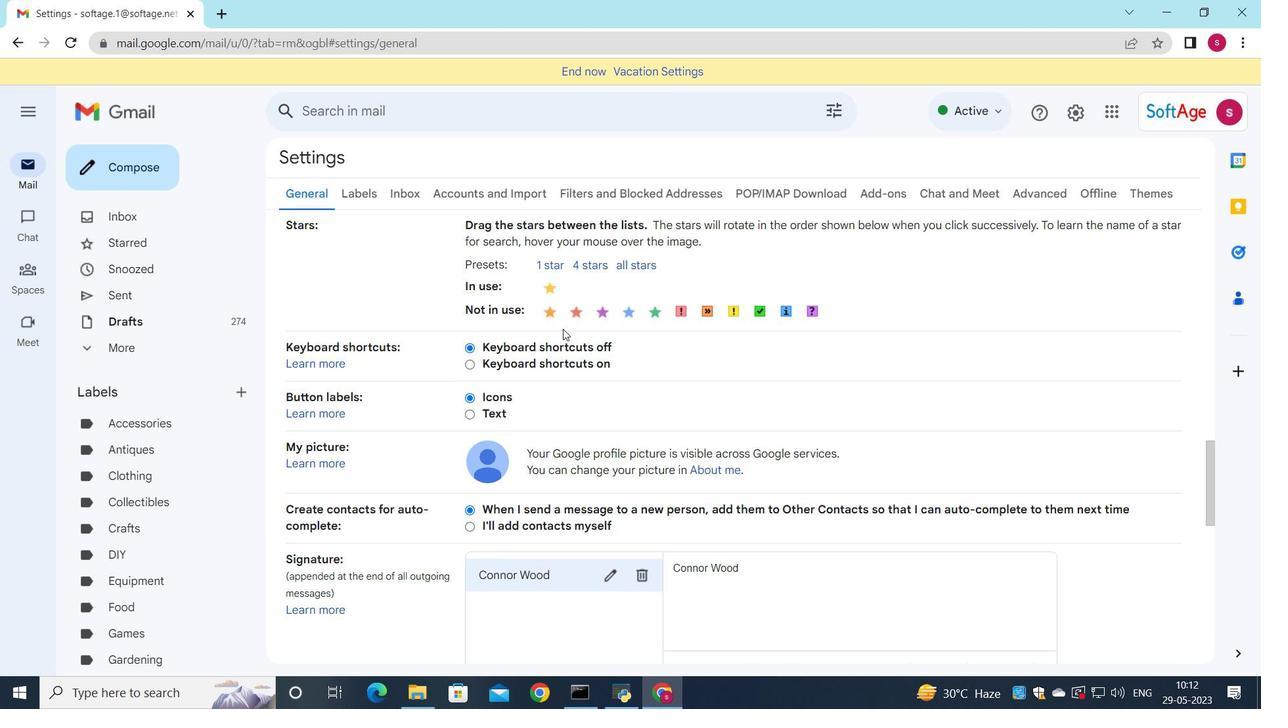 
Action: Mouse moved to (641, 243)
Screenshot: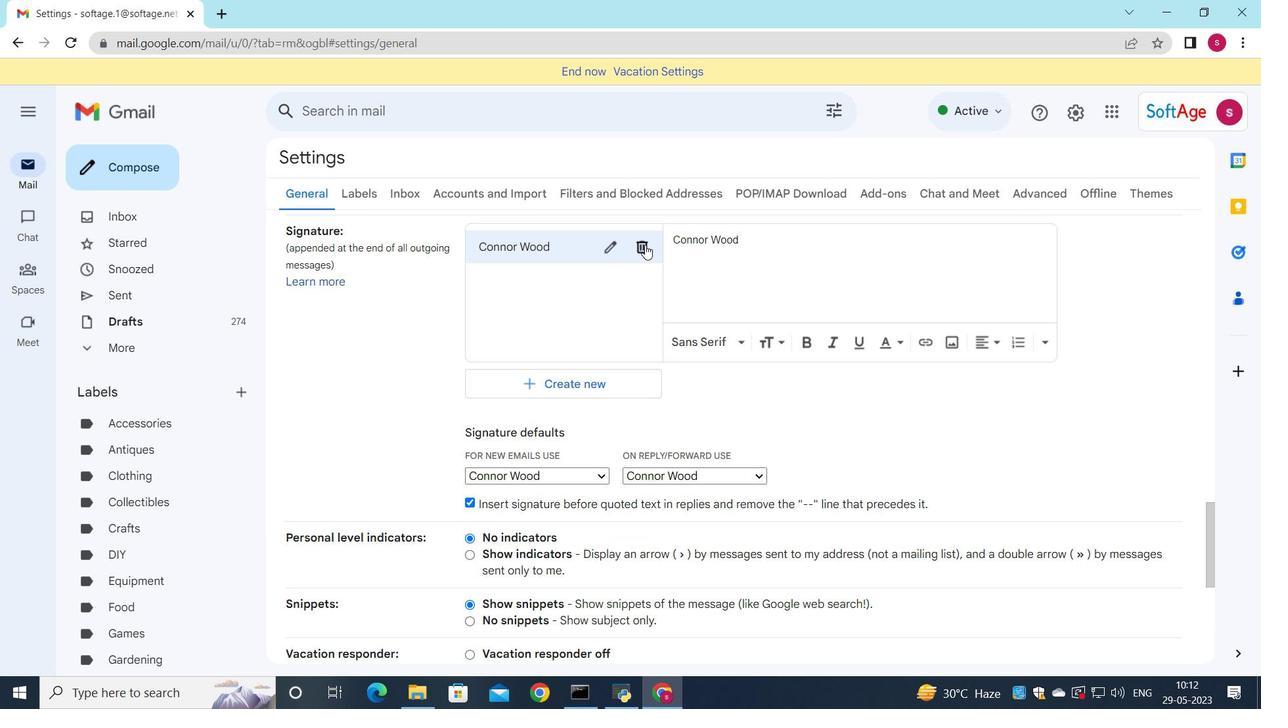 
Action: Mouse pressed left at (641, 243)
Screenshot: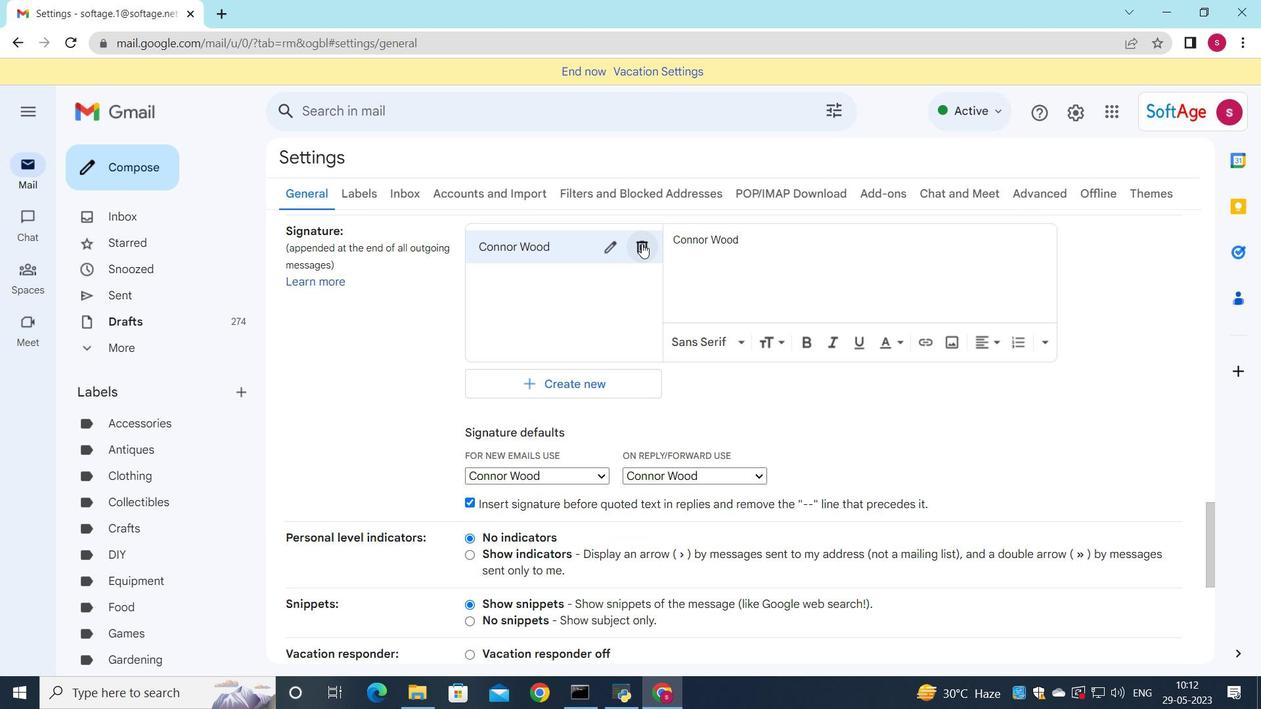
Action: Mouse moved to (761, 405)
Screenshot: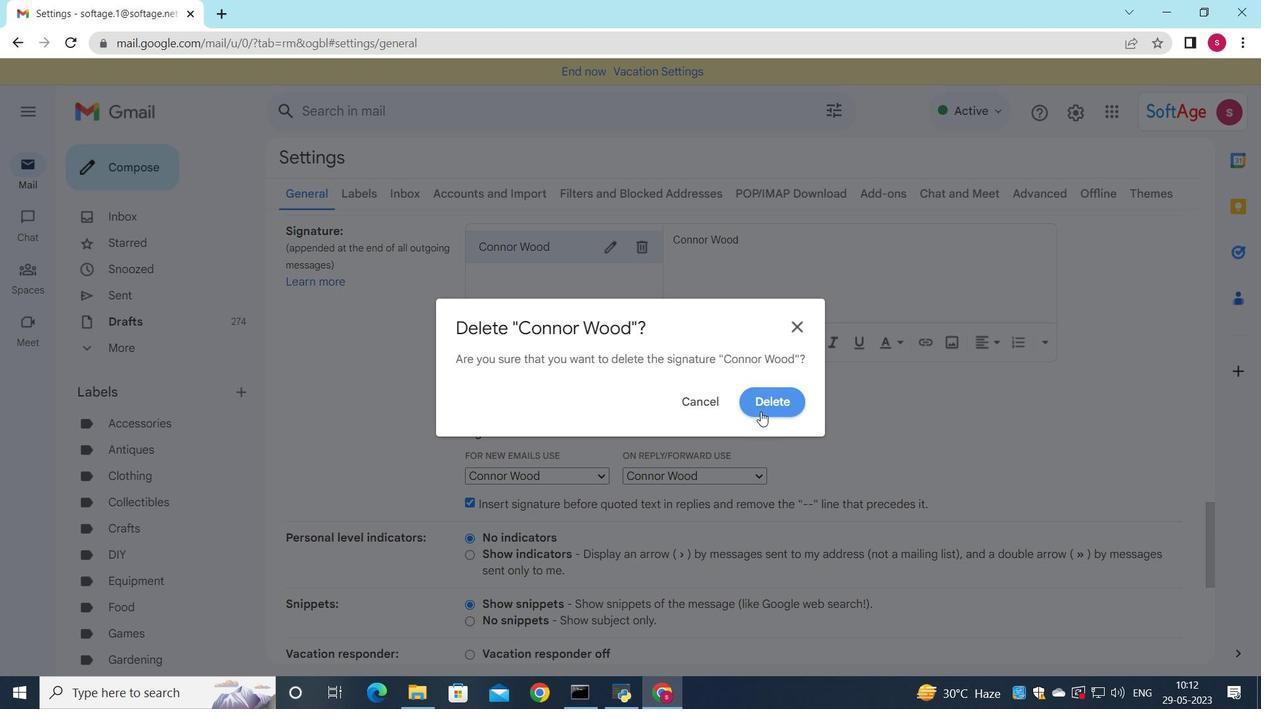 
Action: Mouse pressed left at (761, 405)
Screenshot: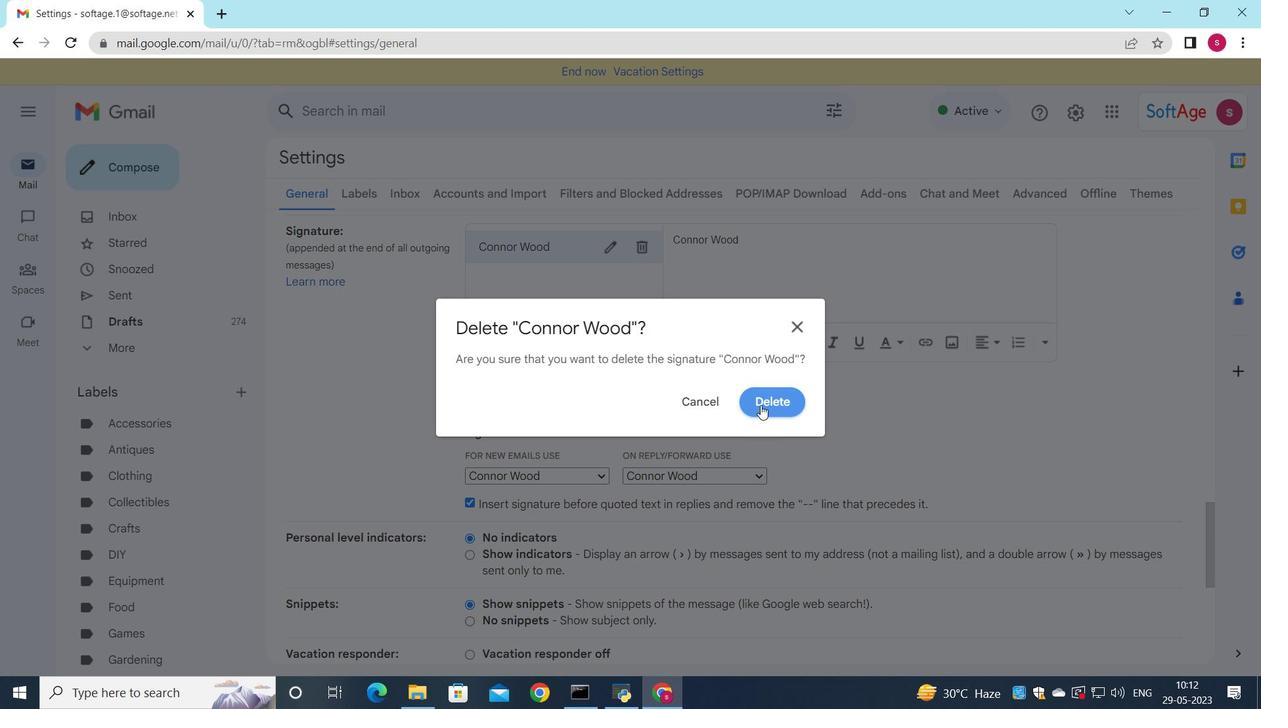 
Action: Mouse moved to (551, 268)
Screenshot: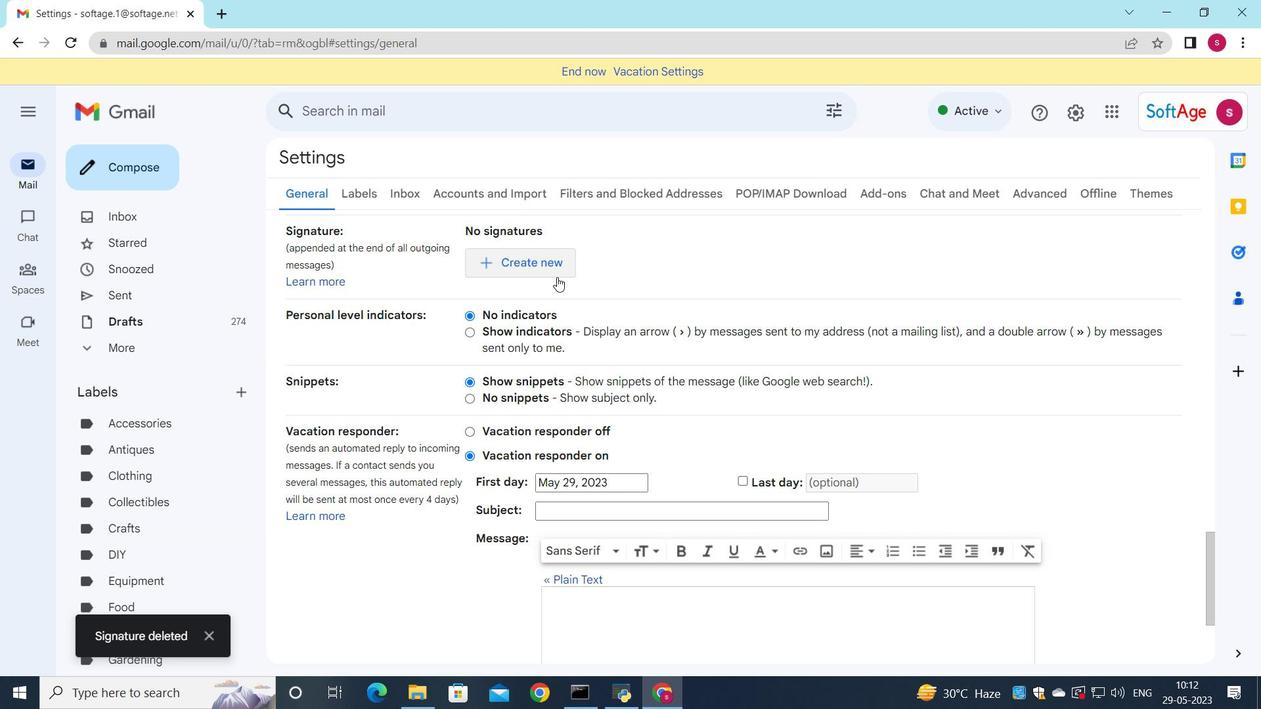
Action: Mouse pressed left at (551, 268)
Screenshot: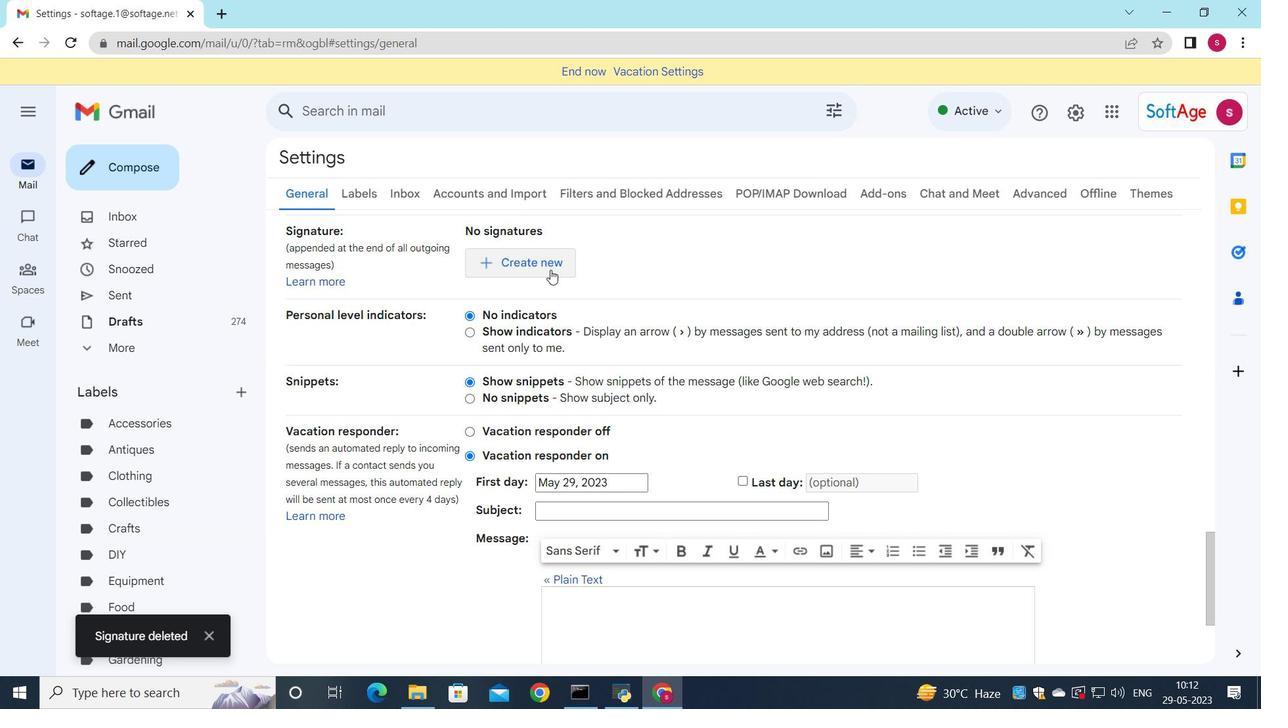 
Action: Mouse moved to (951, 382)
Screenshot: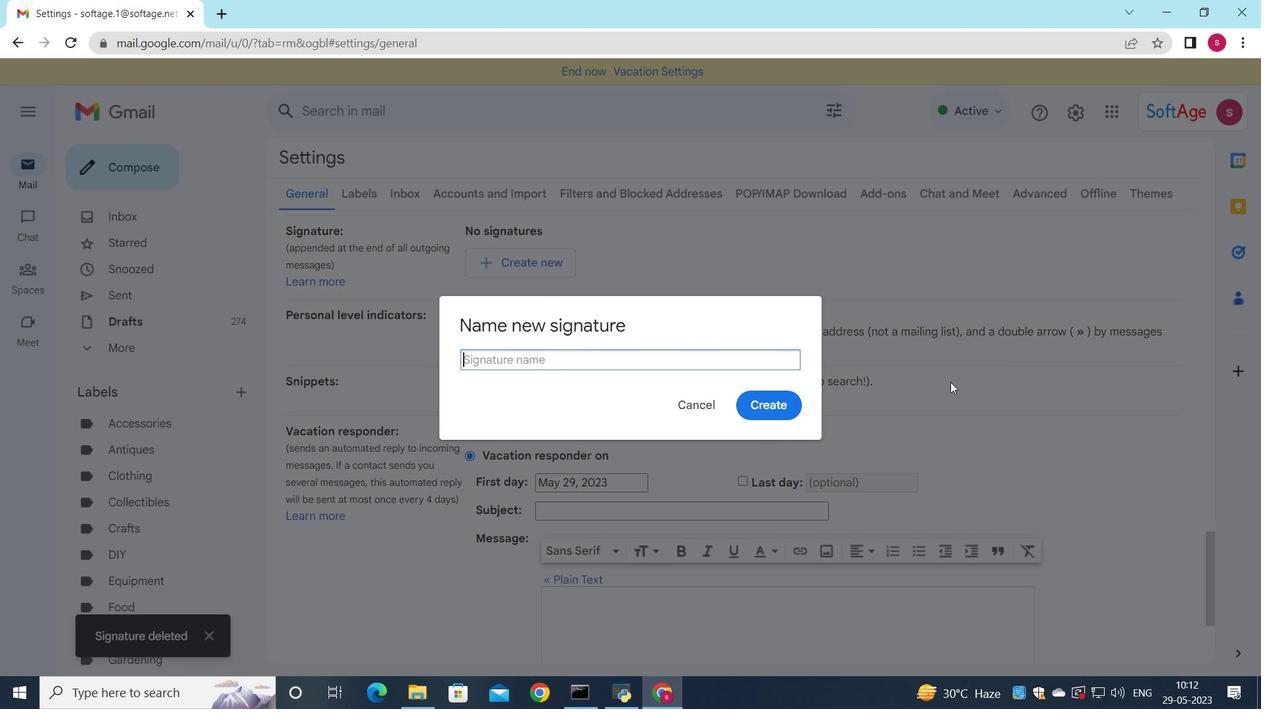 
Action: Key pressed <Key.shift>Cooper<Key.space><Key.shift>Powell
Screenshot: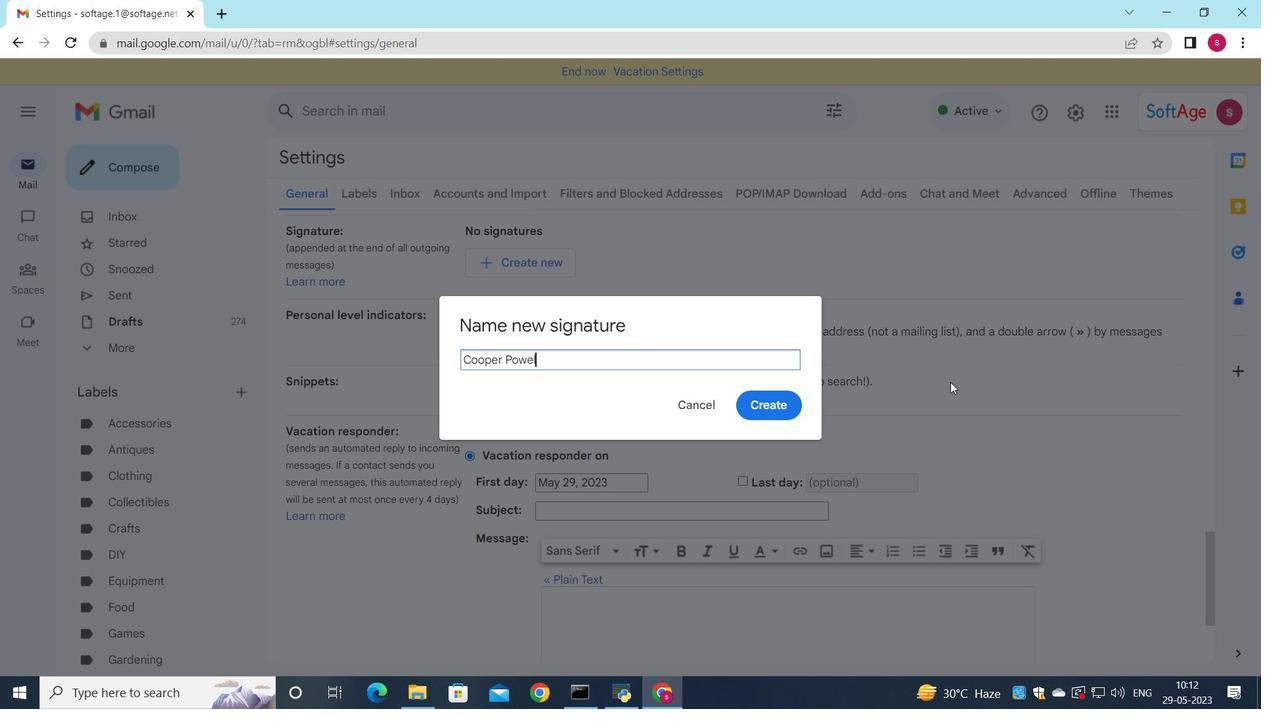 
Action: Mouse moved to (778, 408)
Screenshot: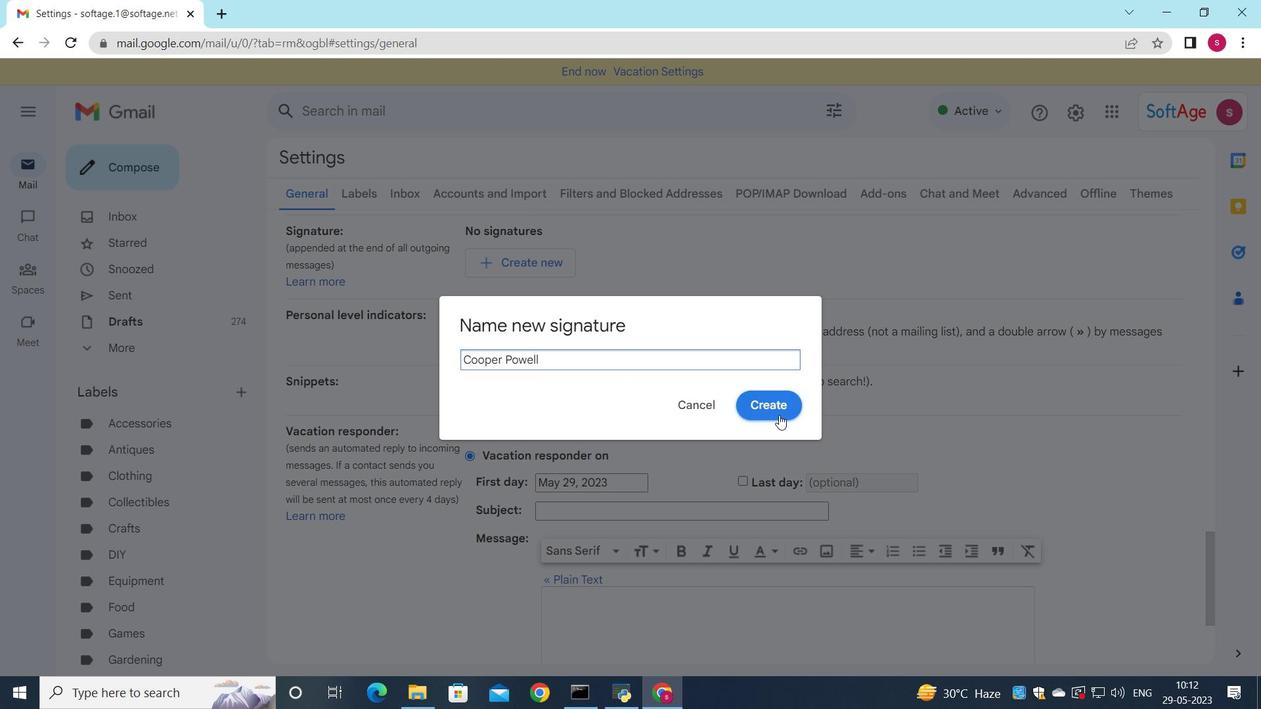
Action: Mouse pressed left at (778, 408)
Screenshot: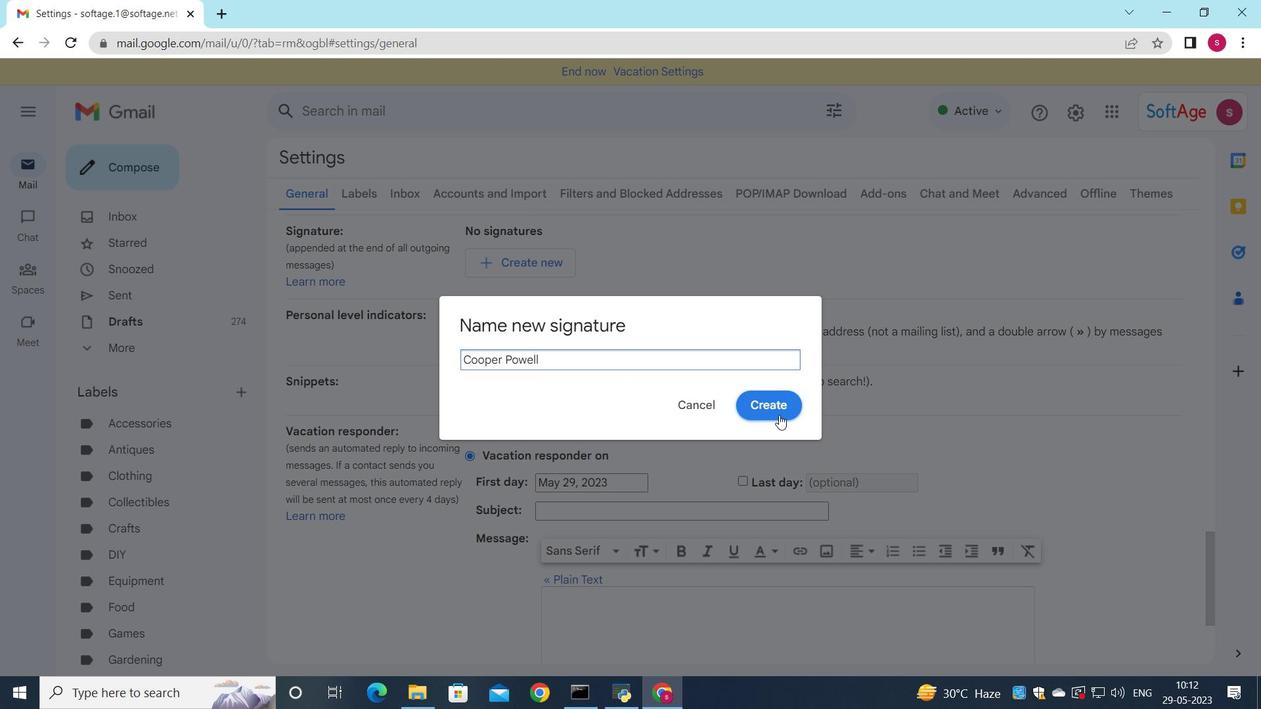 
Action: Mouse moved to (825, 242)
Screenshot: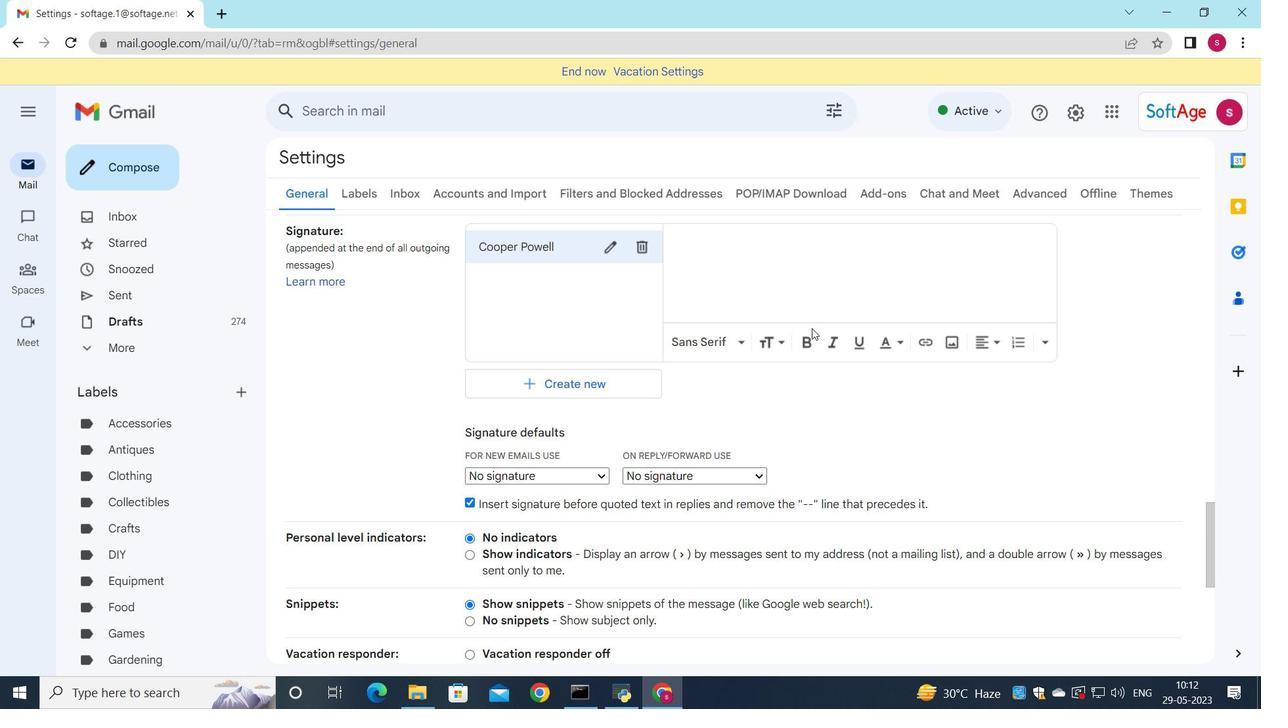 
Action: Mouse pressed left at (825, 242)
Screenshot: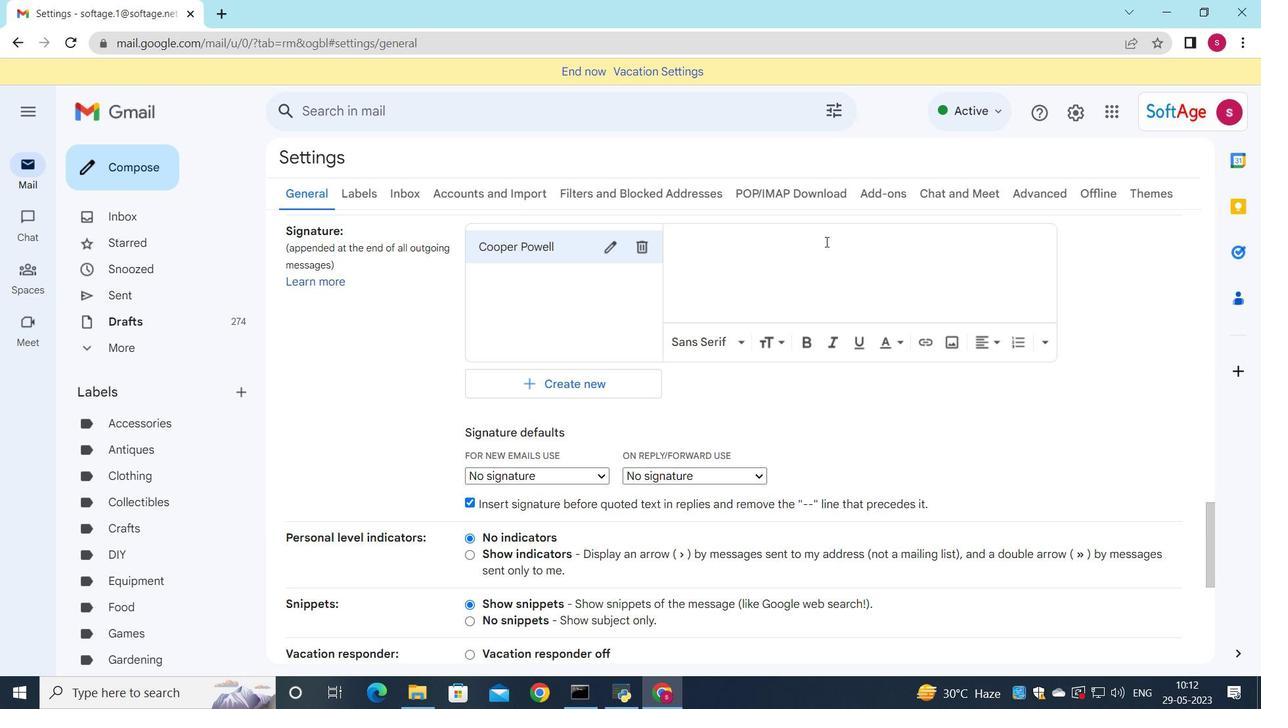 
Action: Key pressed <Key.shift>Cooper<Key.space><Key.shift><Key.shift>Powell
Screenshot: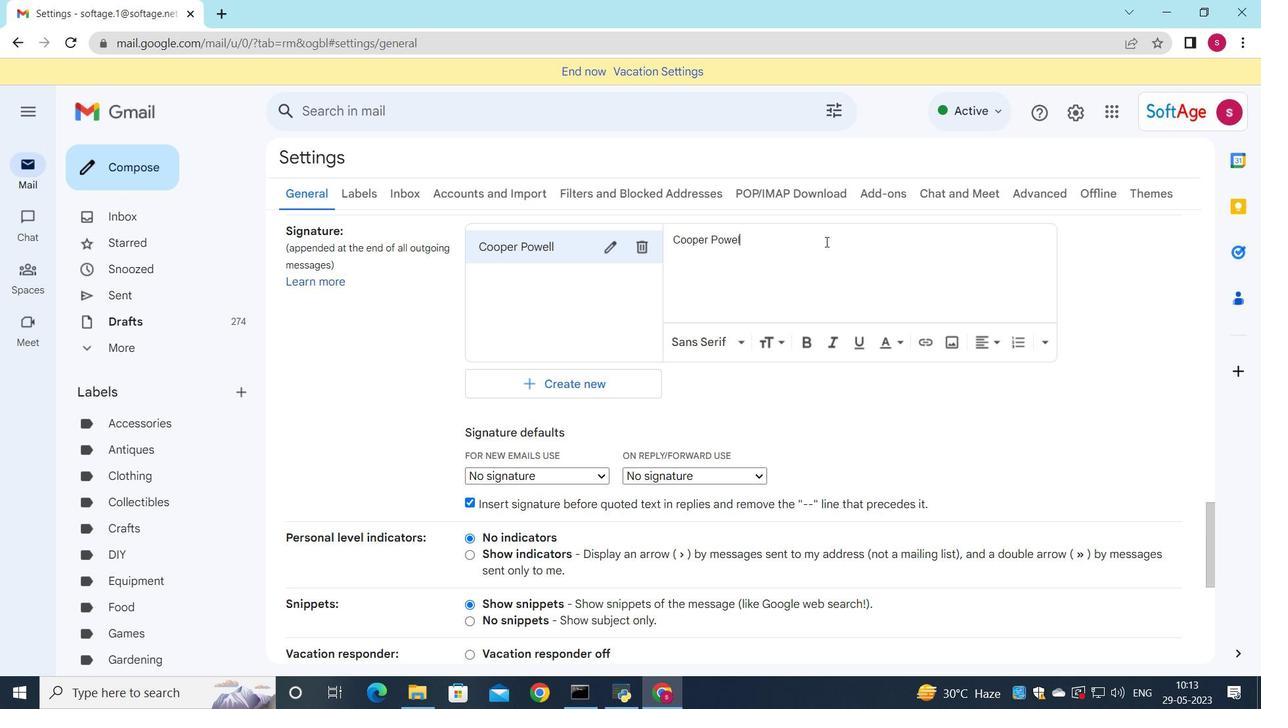 
Action: Mouse moved to (624, 331)
Screenshot: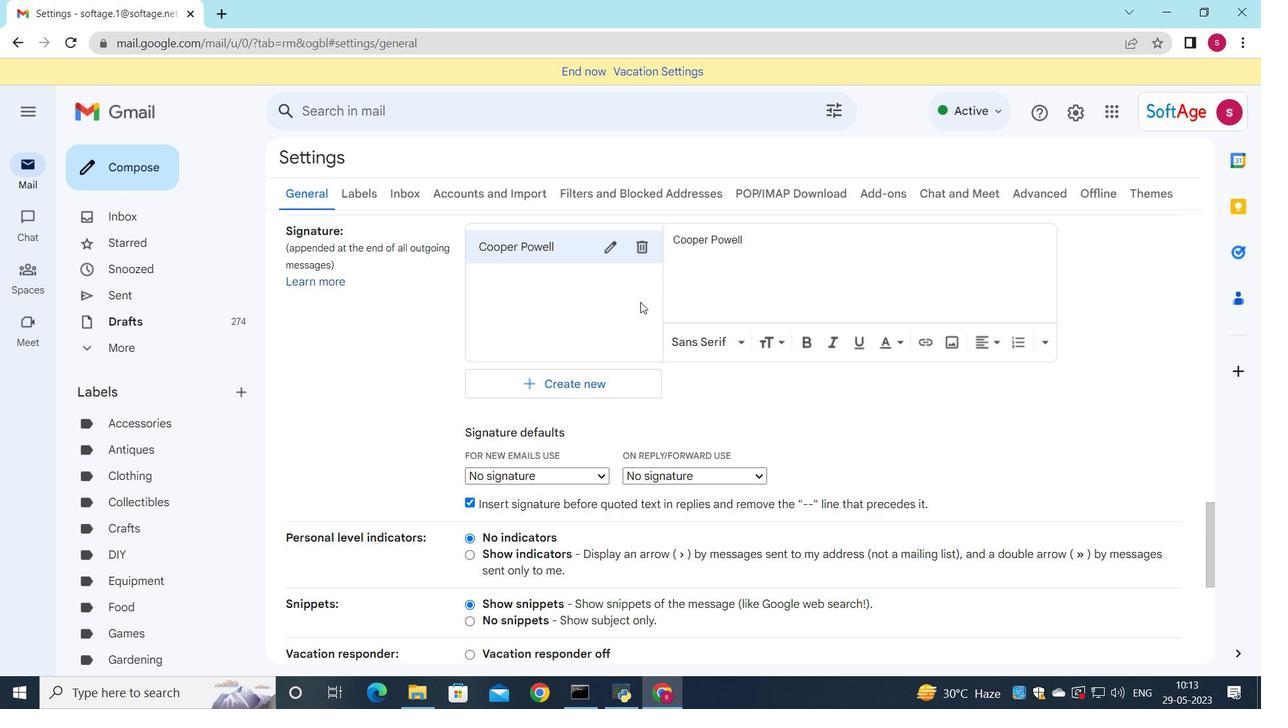
Action: Mouse scrolled (624, 330) with delta (0, 0)
Screenshot: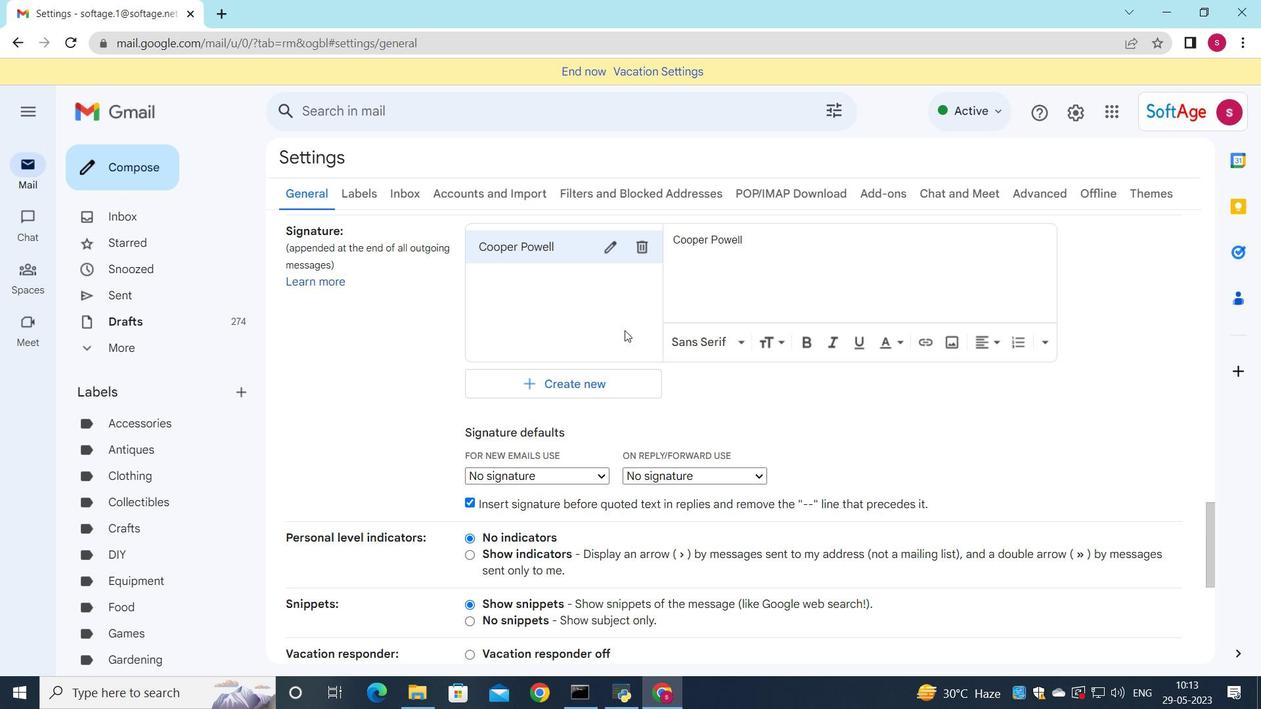 
Action: Mouse scrolled (624, 331) with delta (0, 0)
Screenshot: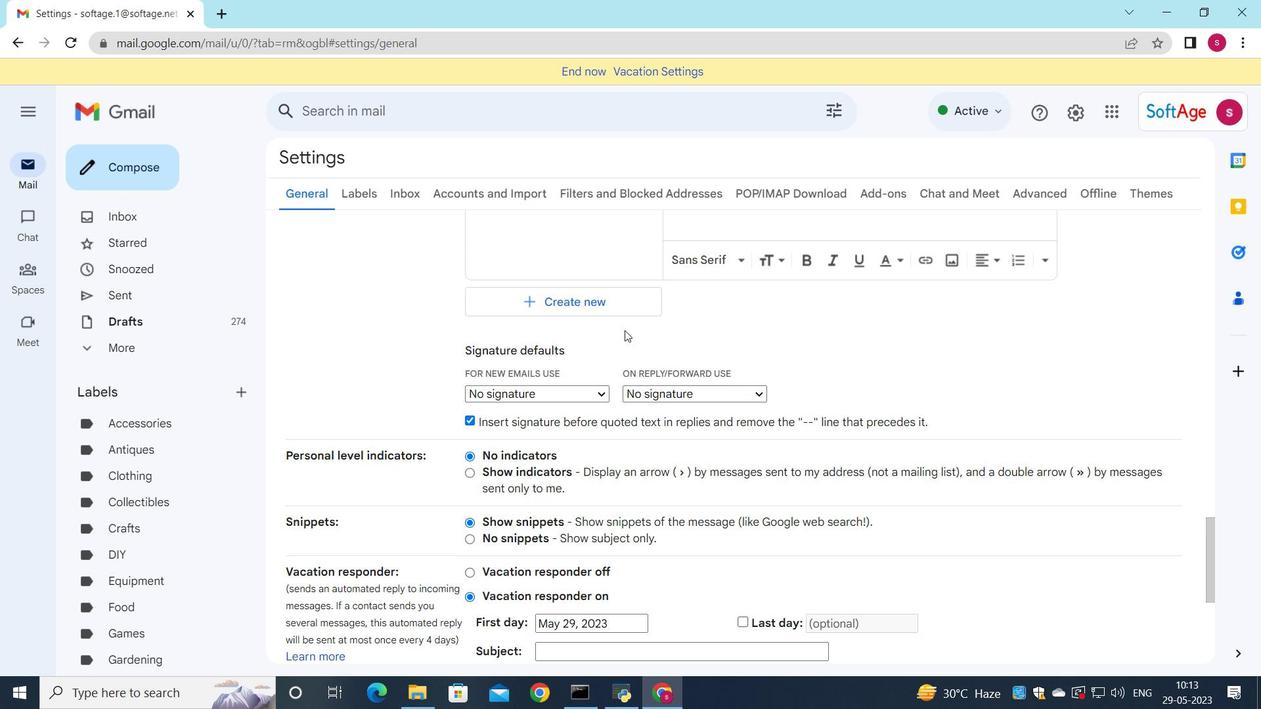 
Action: Mouse scrolled (624, 330) with delta (0, 0)
Screenshot: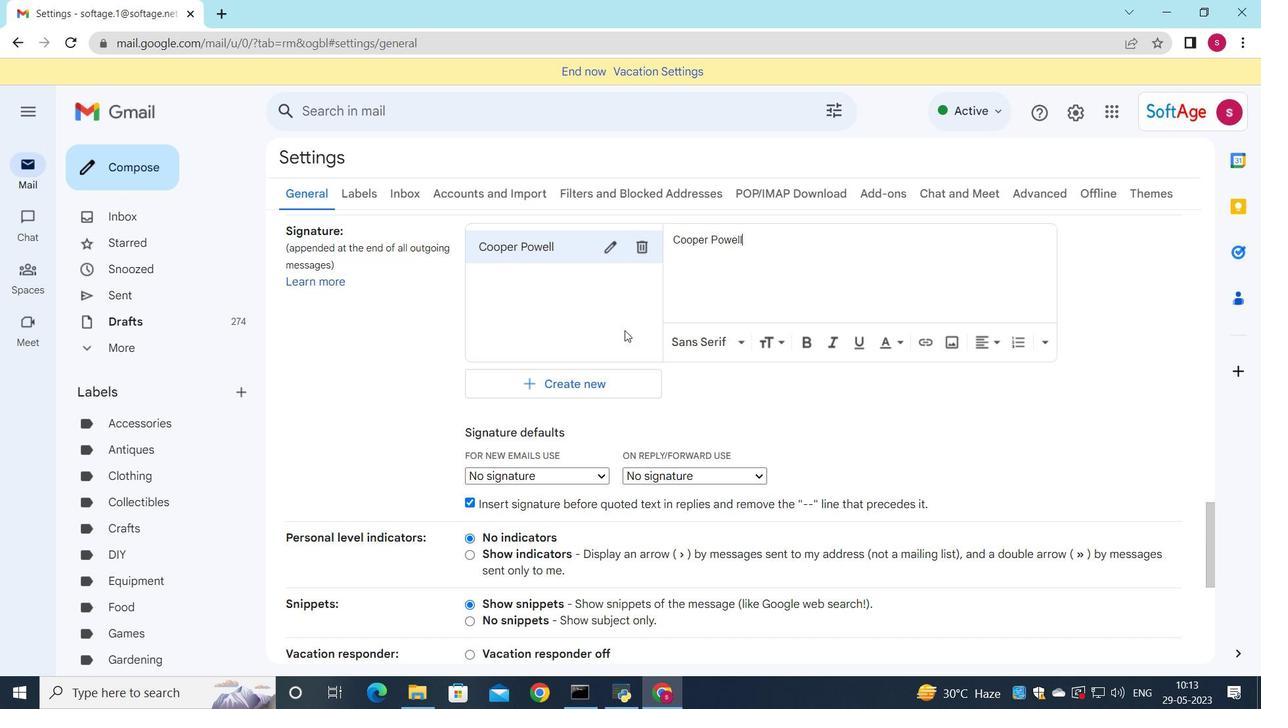 
Action: Mouse scrolled (624, 330) with delta (0, 0)
Screenshot: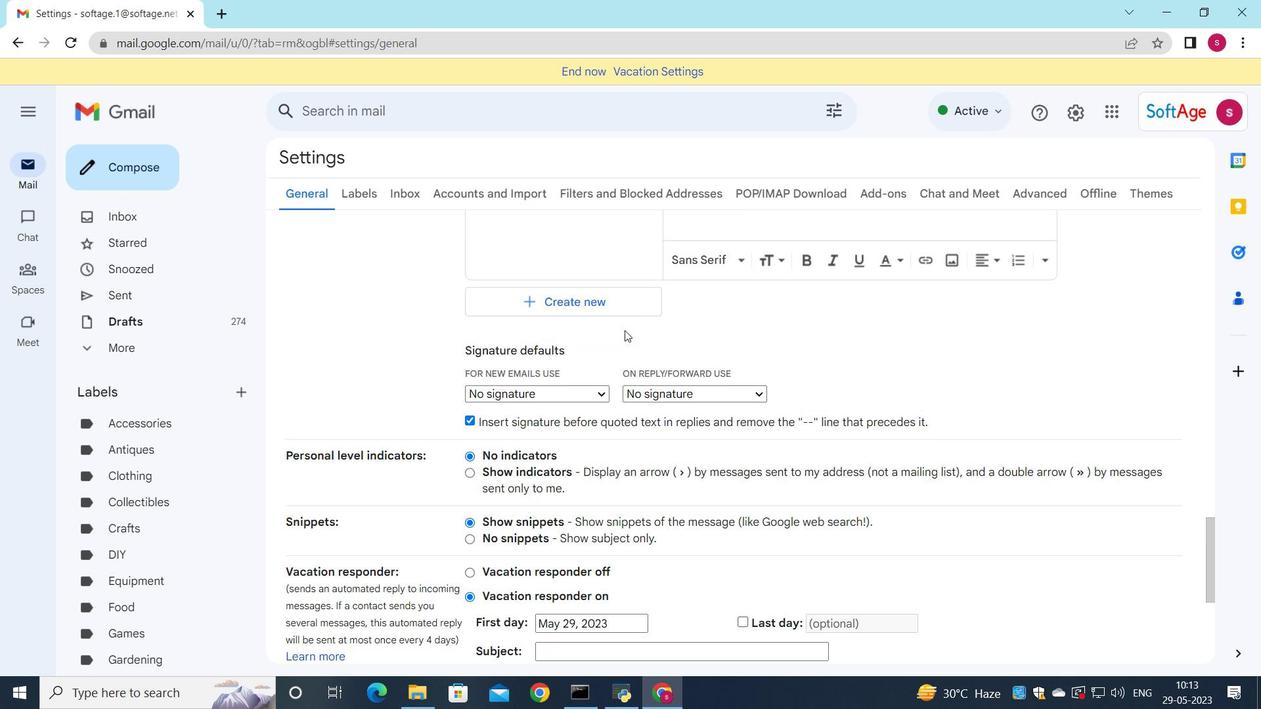 
Action: Mouse moved to (549, 308)
Screenshot: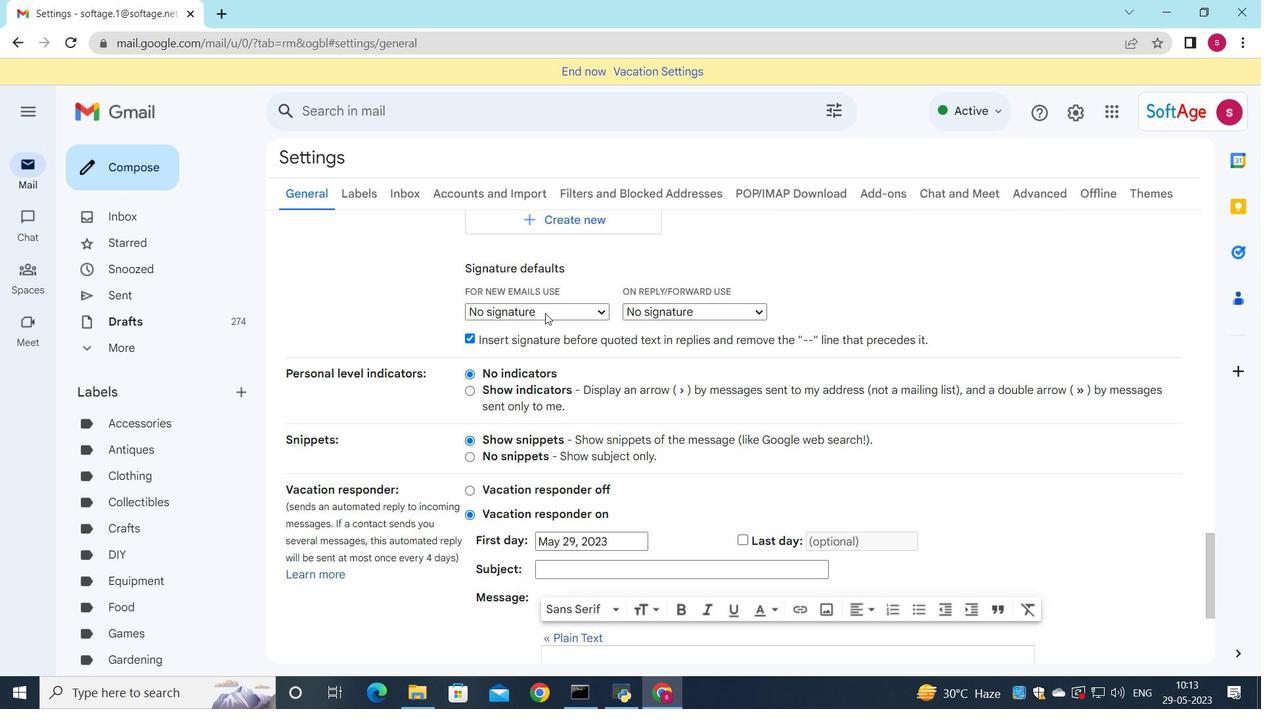 
Action: Mouse pressed left at (549, 308)
Screenshot: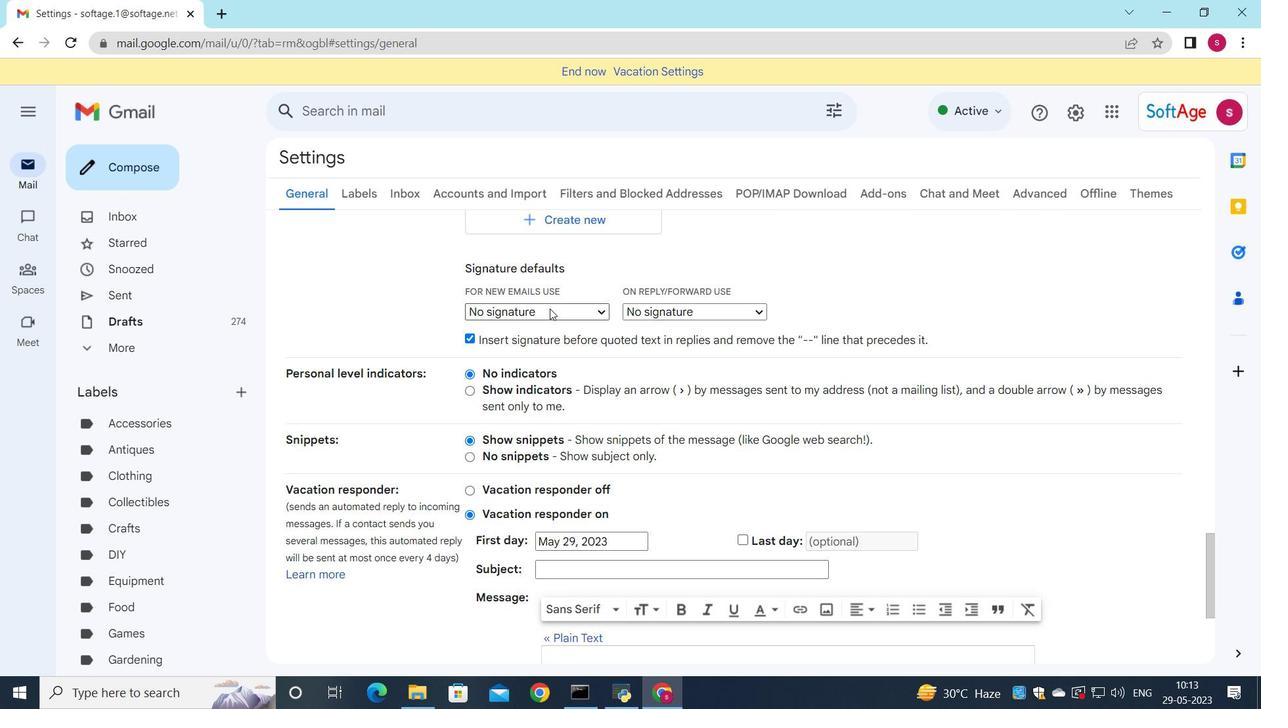 
Action: Mouse moved to (545, 345)
Screenshot: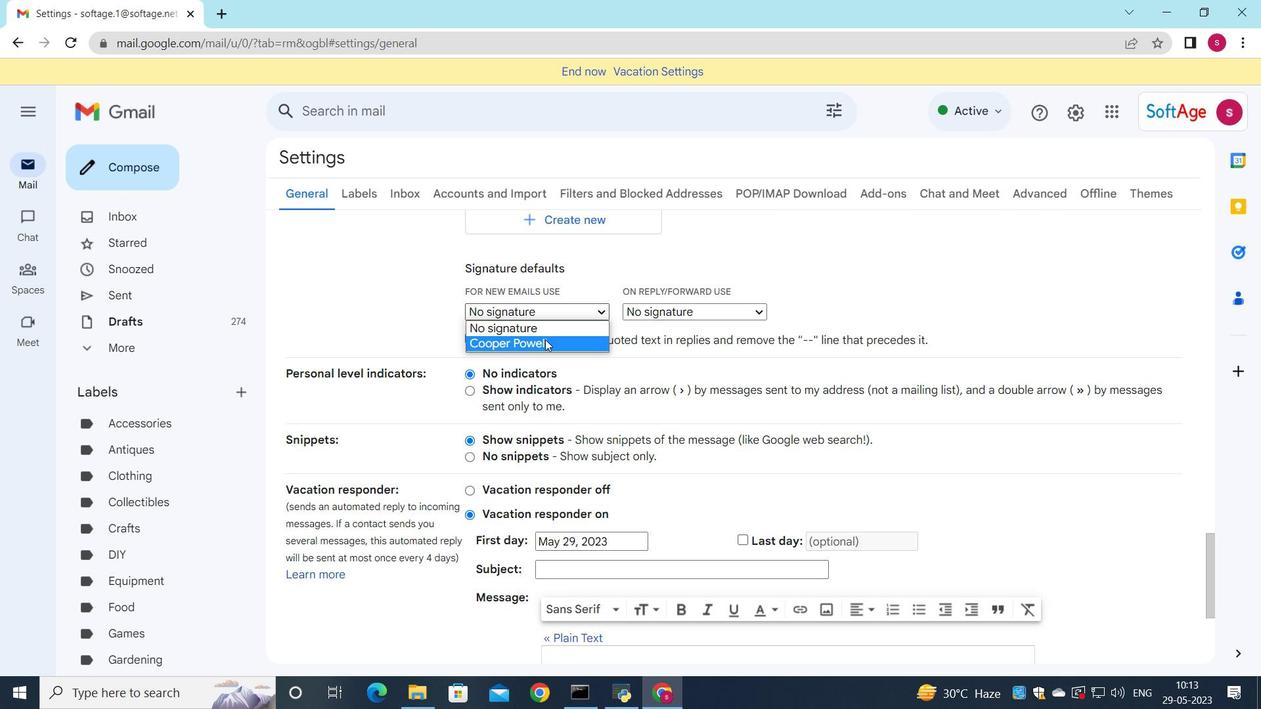 
Action: Mouse pressed left at (545, 345)
Screenshot: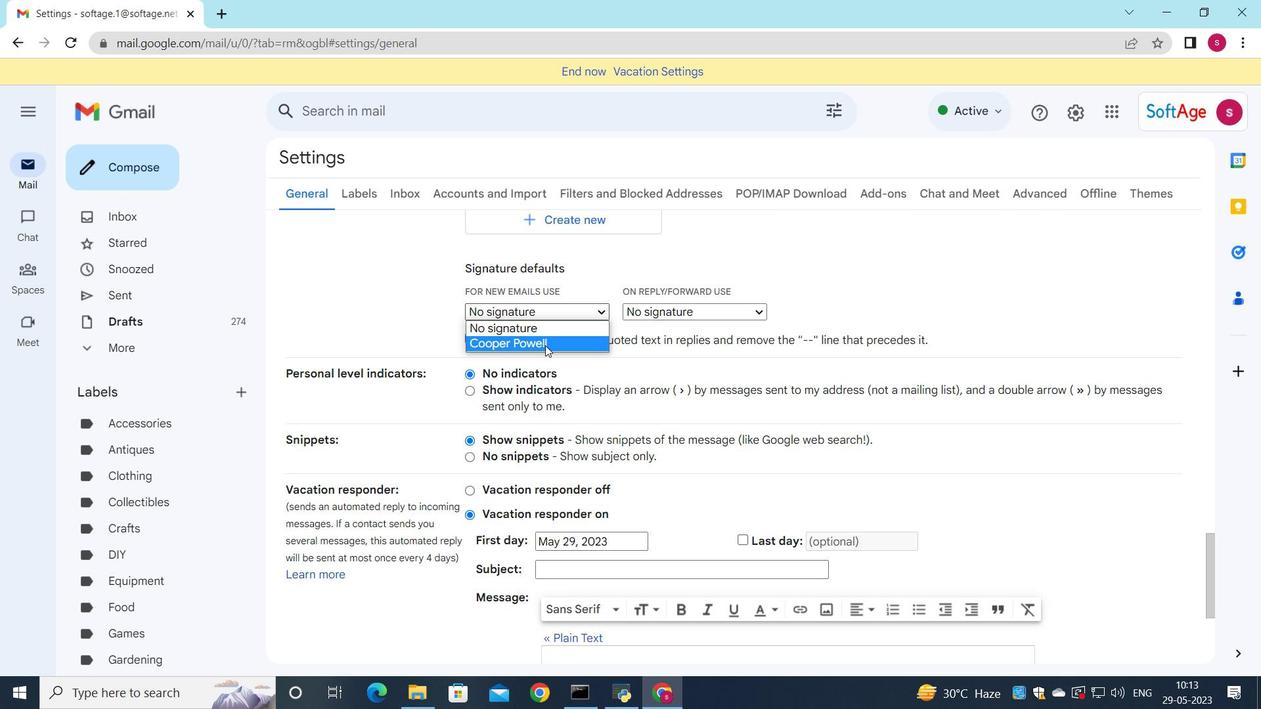 
Action: Mouse moved to (666, 311)
Screenshot: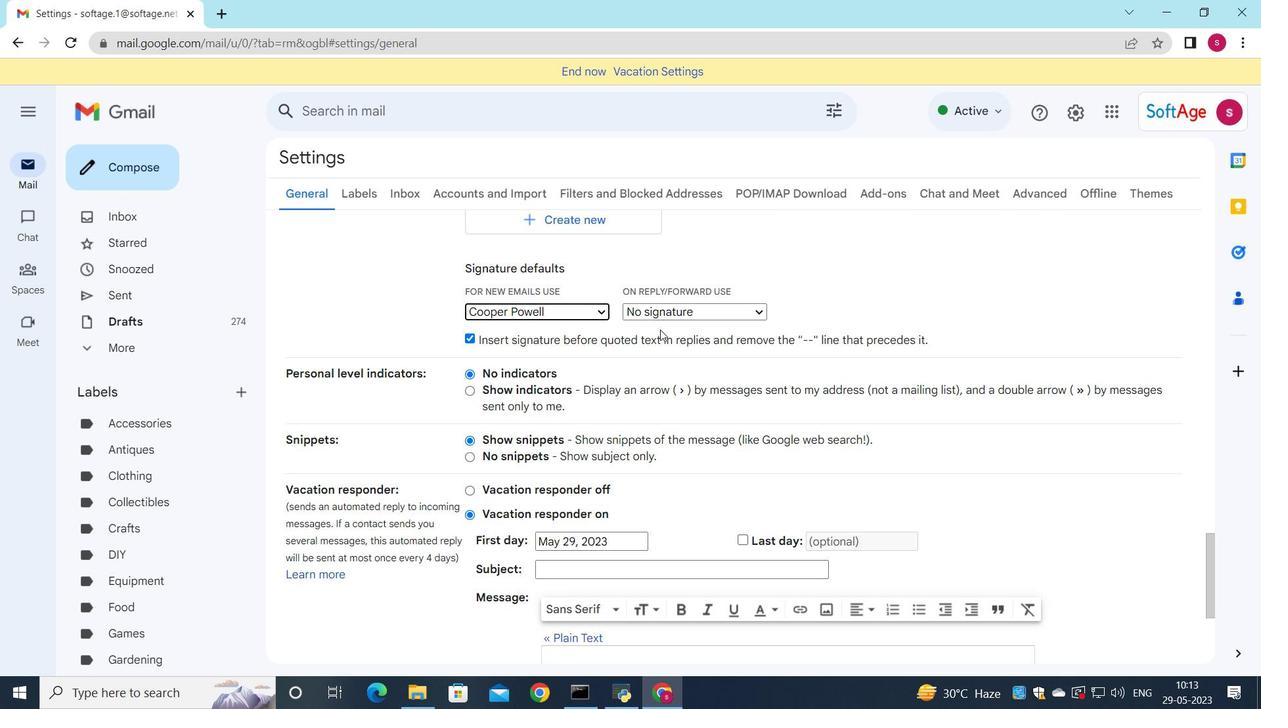 
Action: Mouse pressed left at (666, 311)
Screenshot: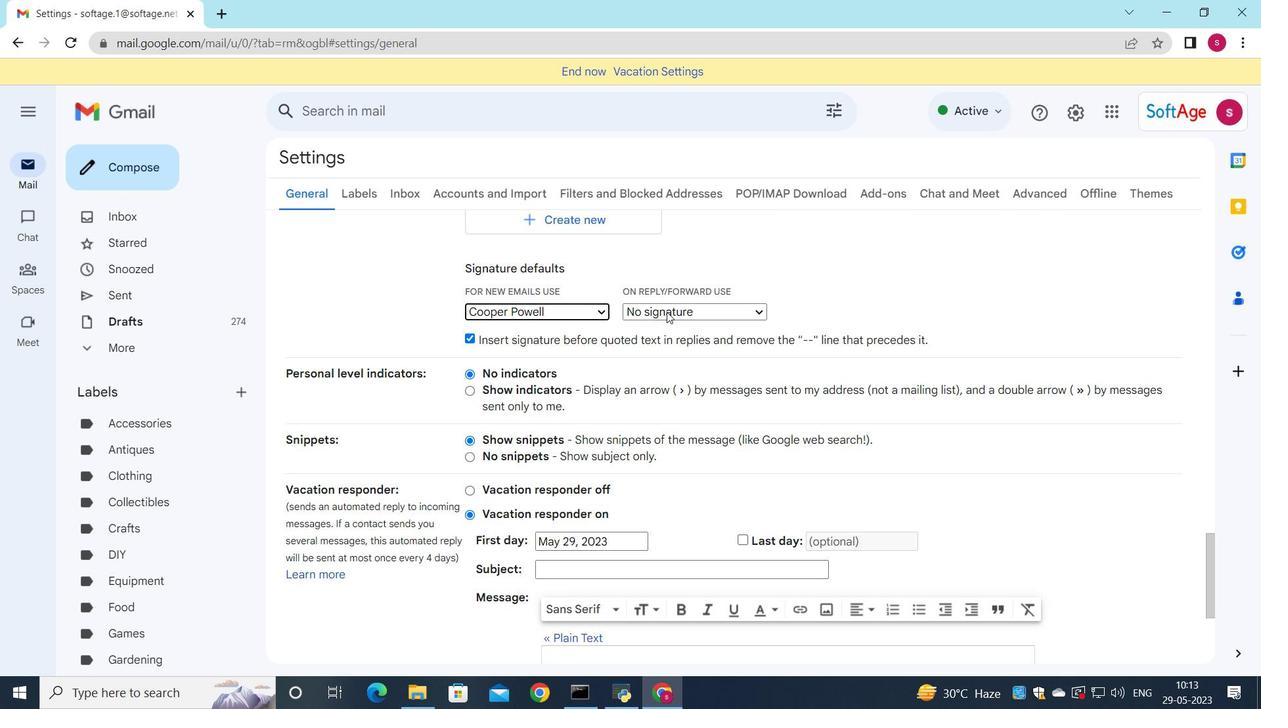 
Action: Mouse moved to (662, 342)
Screenshot: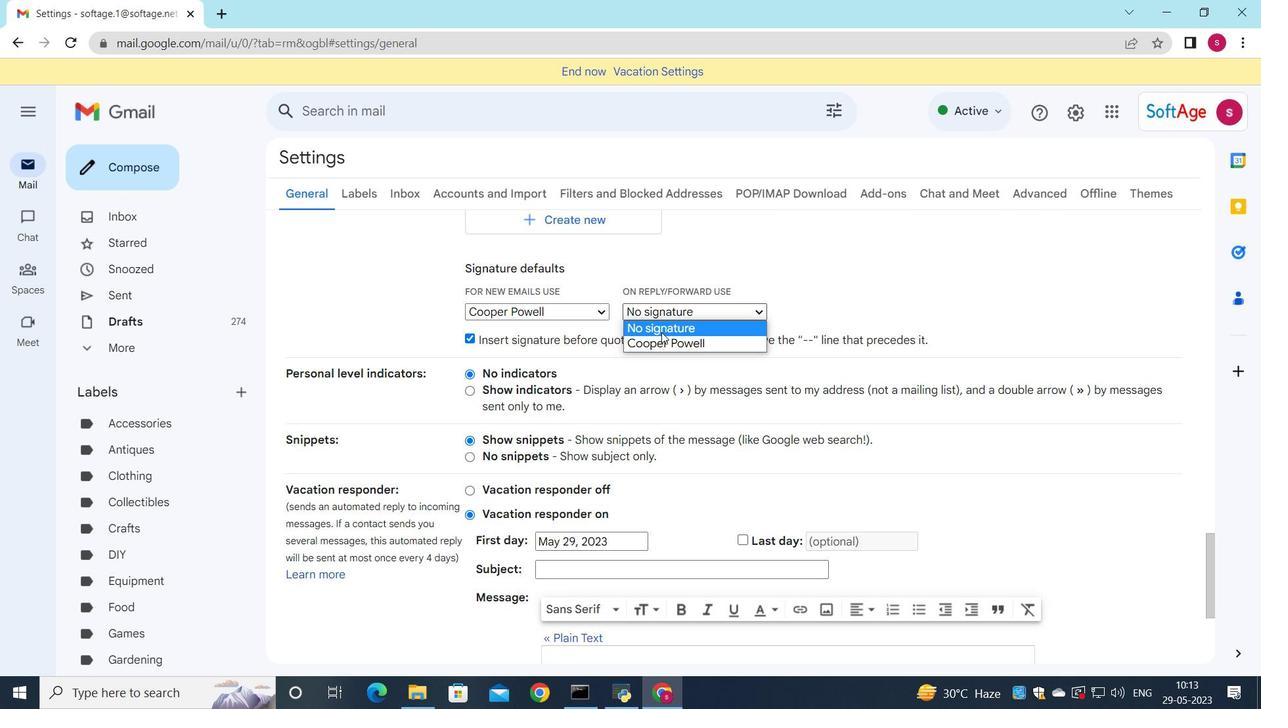 
Action: Mouse pressed left at (662, 342)
Screenshot: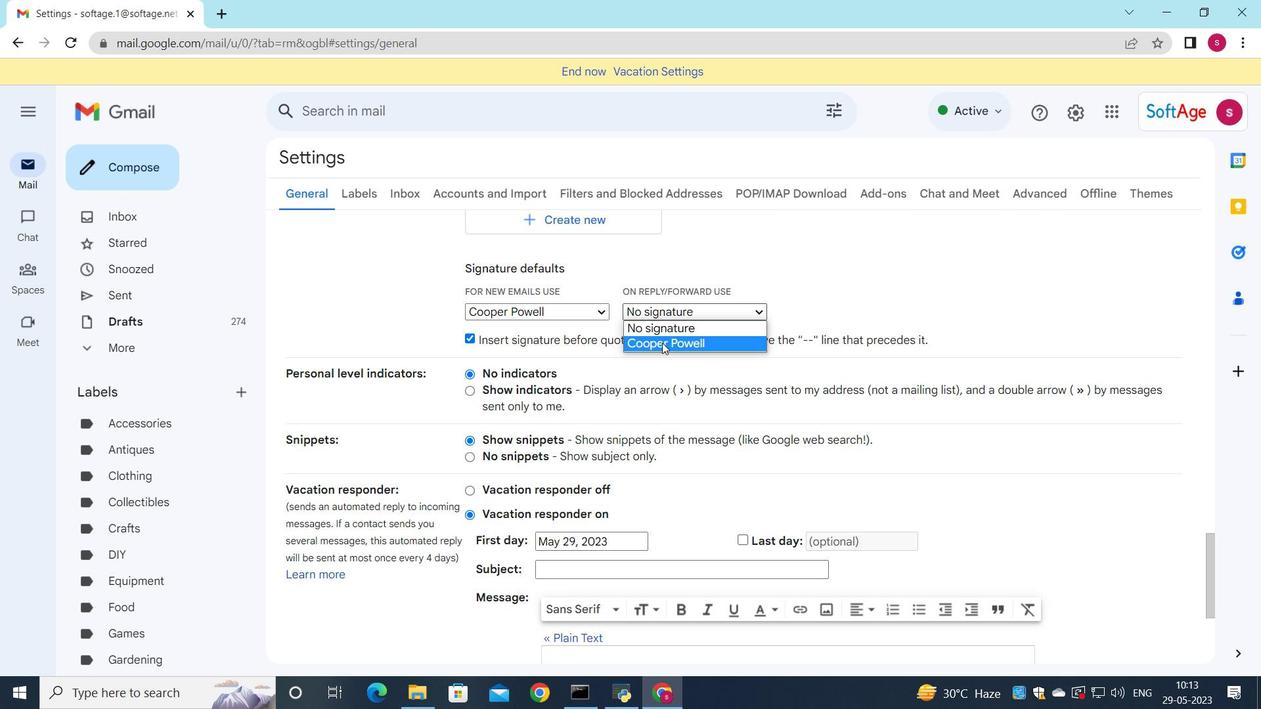 
Action: Mouse moved to (660, 336)
Screenshot: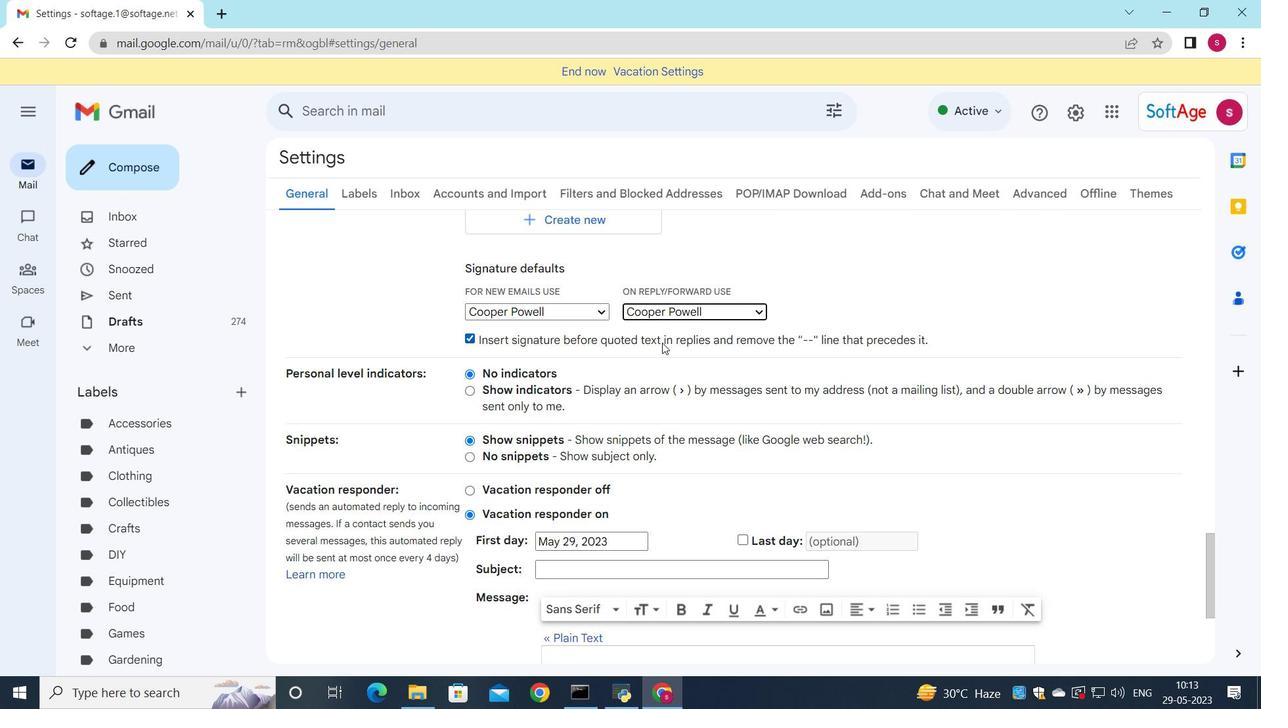 
Action: Mouse scrolled (660, 335) with delta (0, 0)
Screenshot: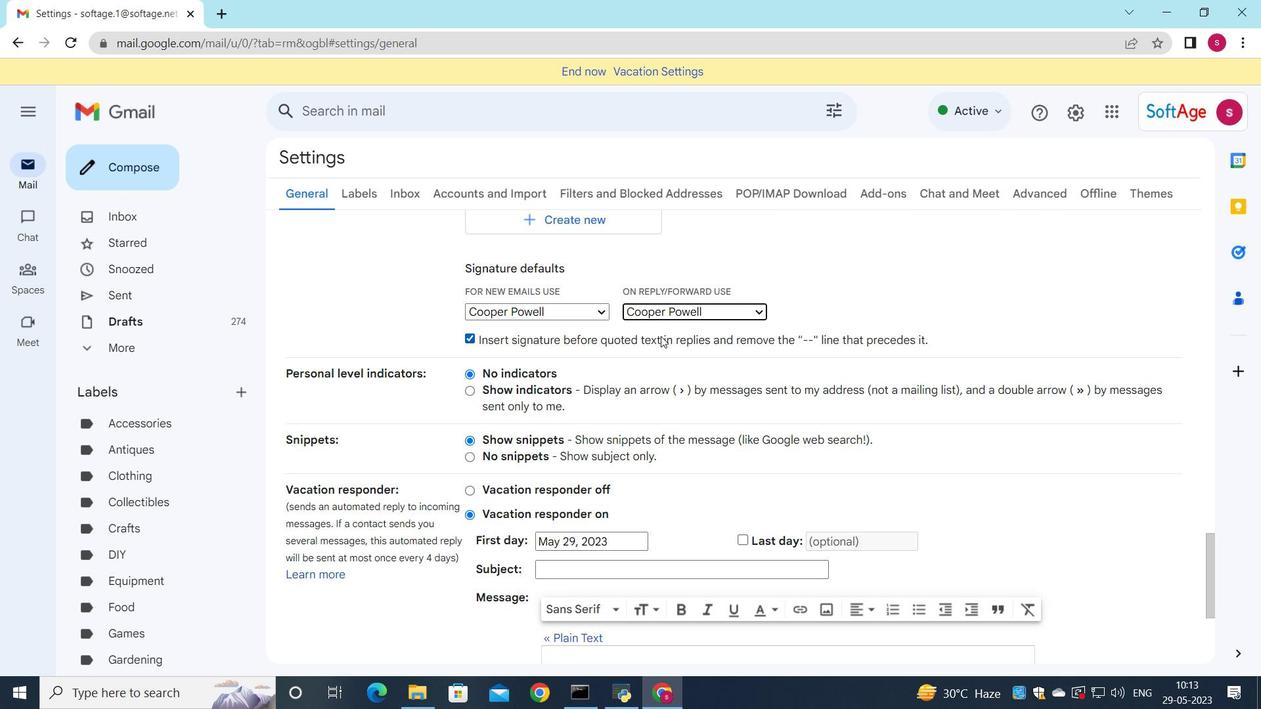 
Action: Mouse scrolled (660, 335) with delta (0, 0)
Screenshot: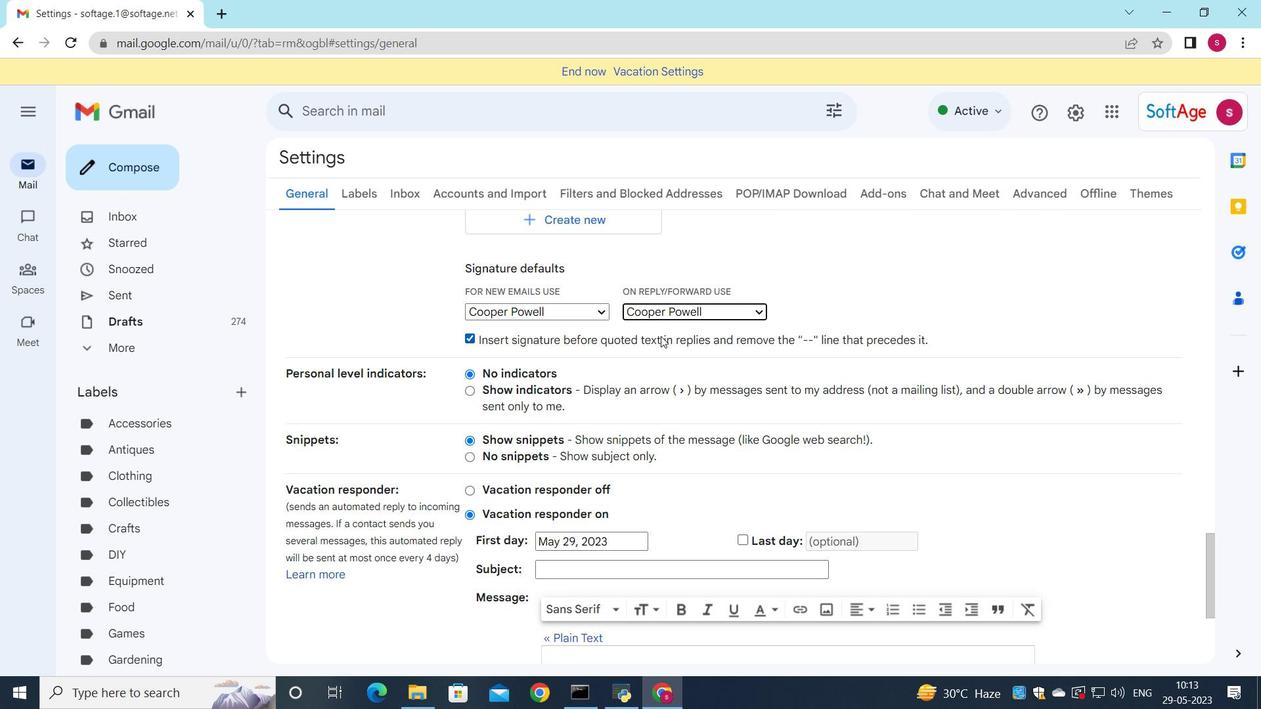 
Action: Mouse scrolled (660, 335) with delta (0, 0)
Screenshot: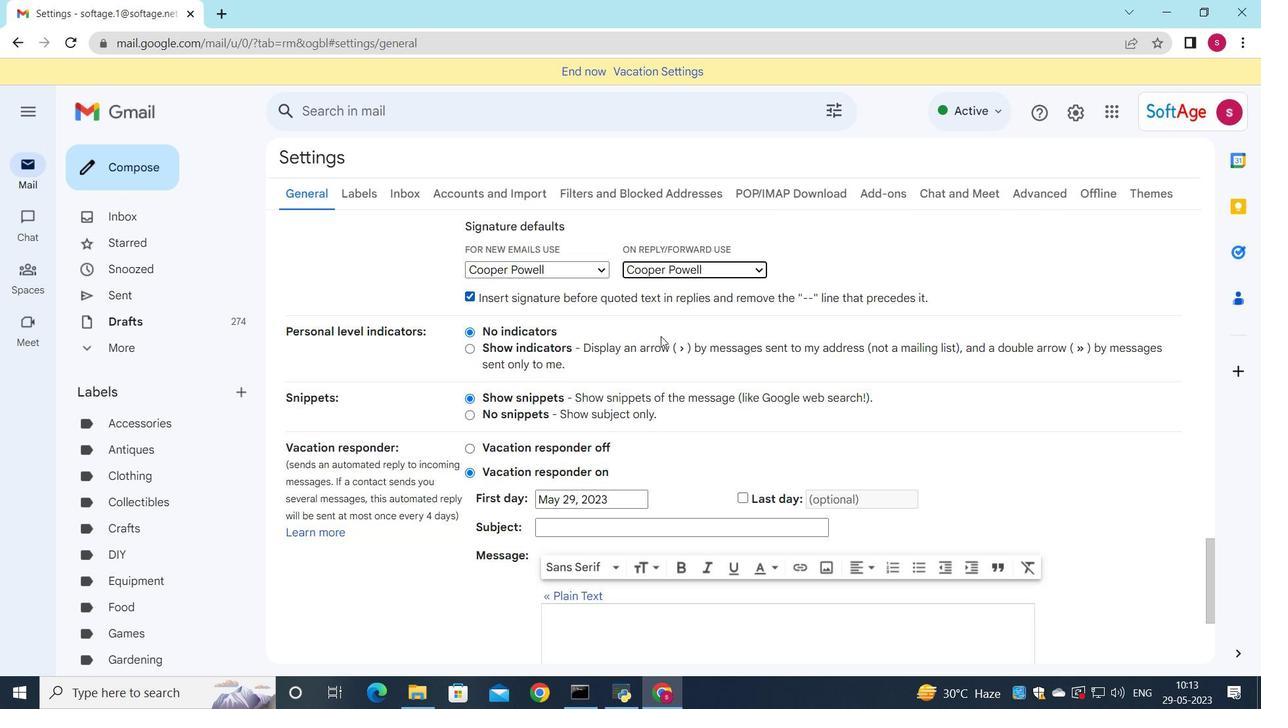
Action: Mouse scrolled (660, 335) with delta (0, 0)
Screenshot: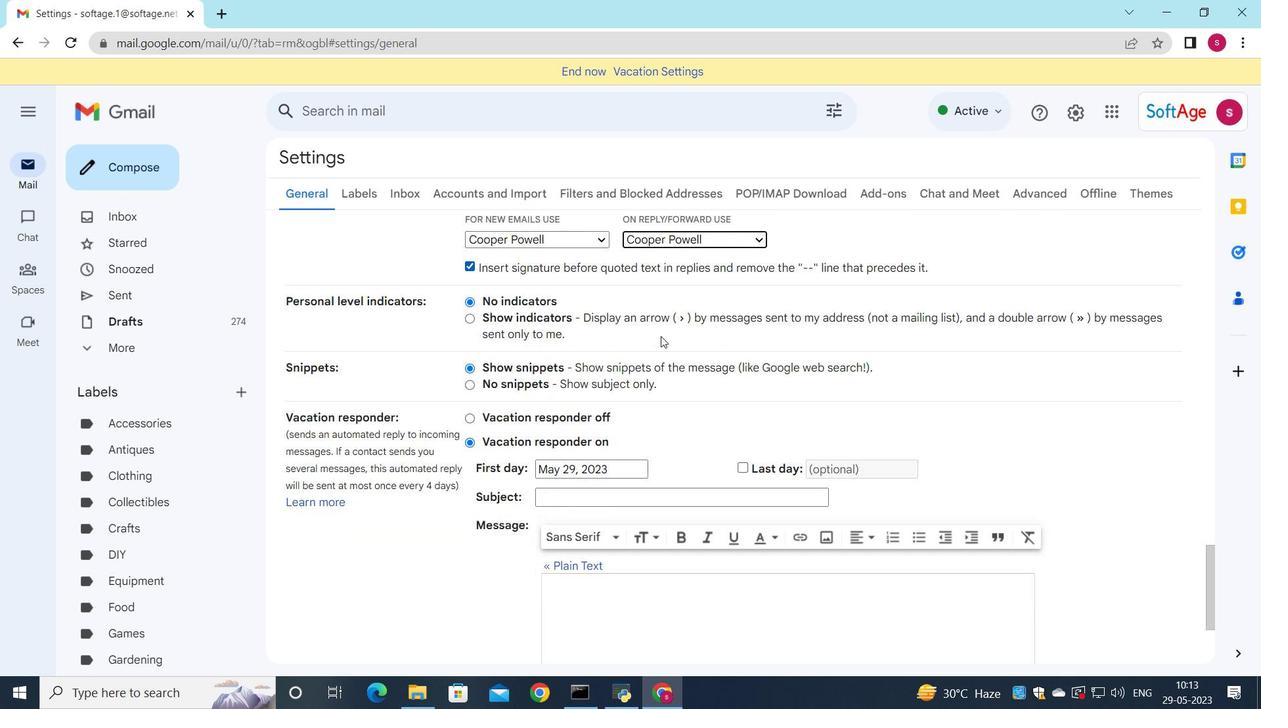 
Action: Mouse scrolled (660, 335) with delta (0, 0)
Screenshot: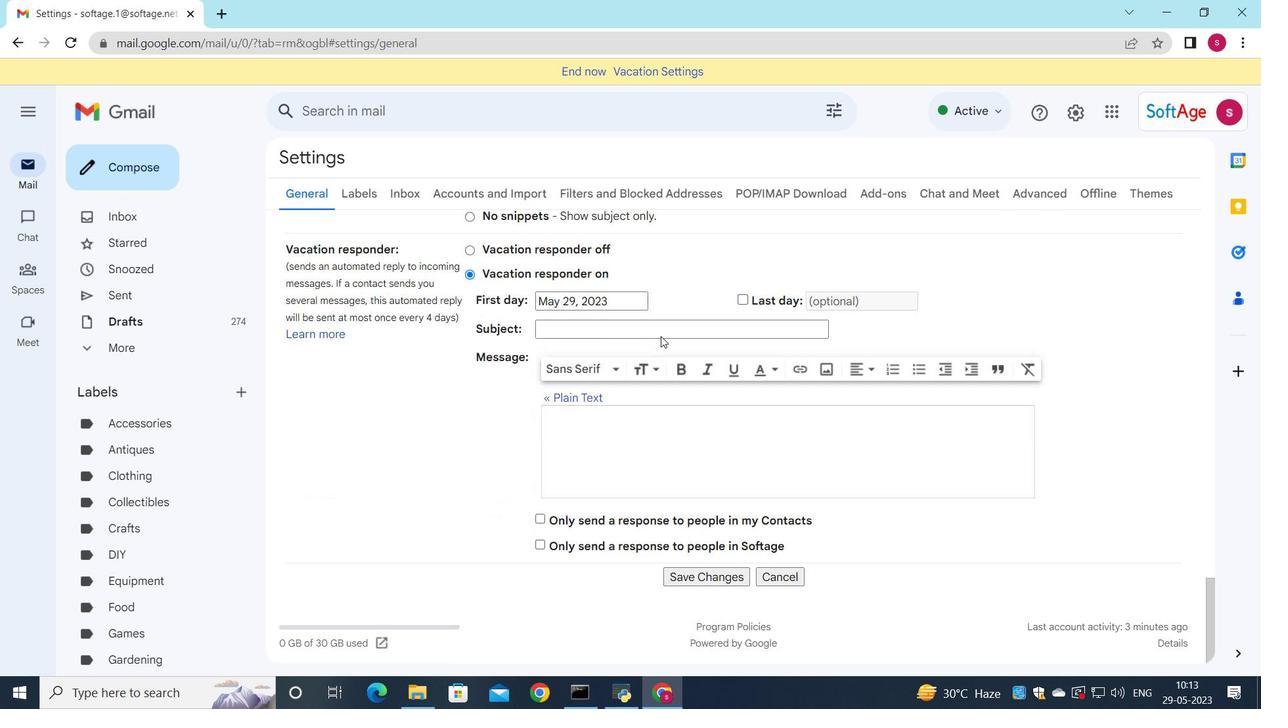 
Action: Mouse moved to (660, 338)
Screenshot: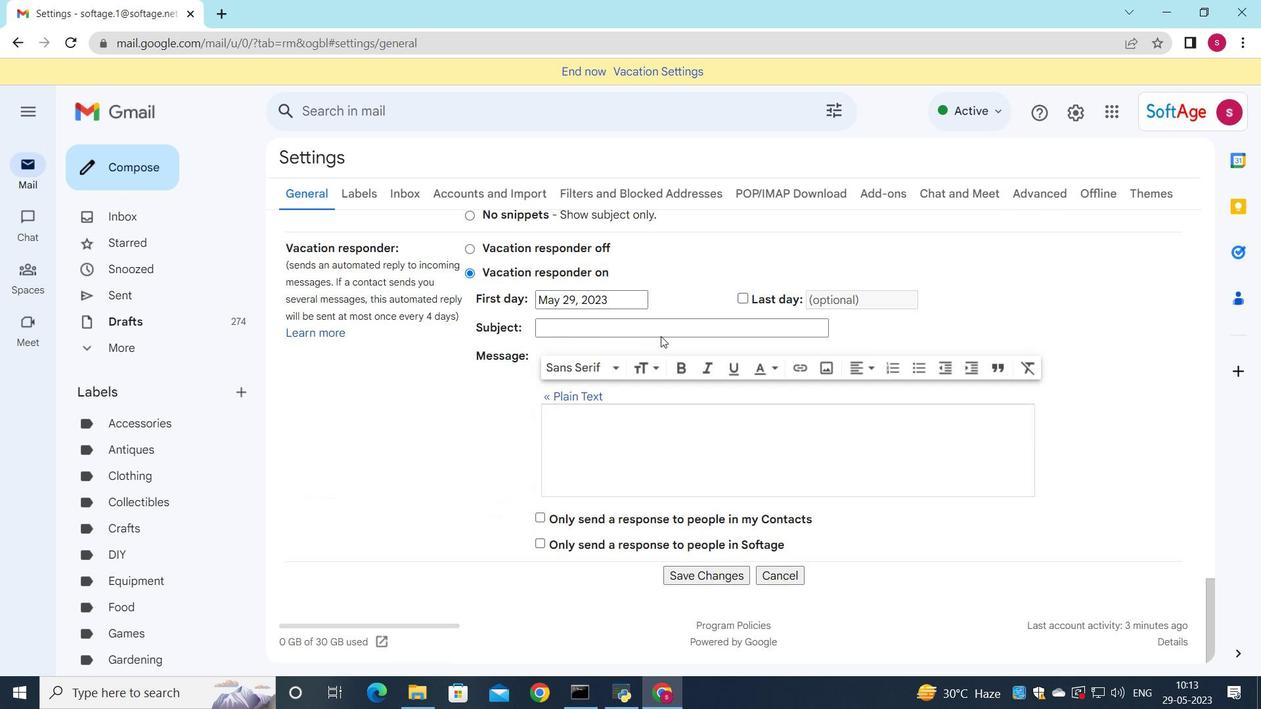 
Action: Mouse scrolled (660, 338) with delta (0, 0)
Screenshot: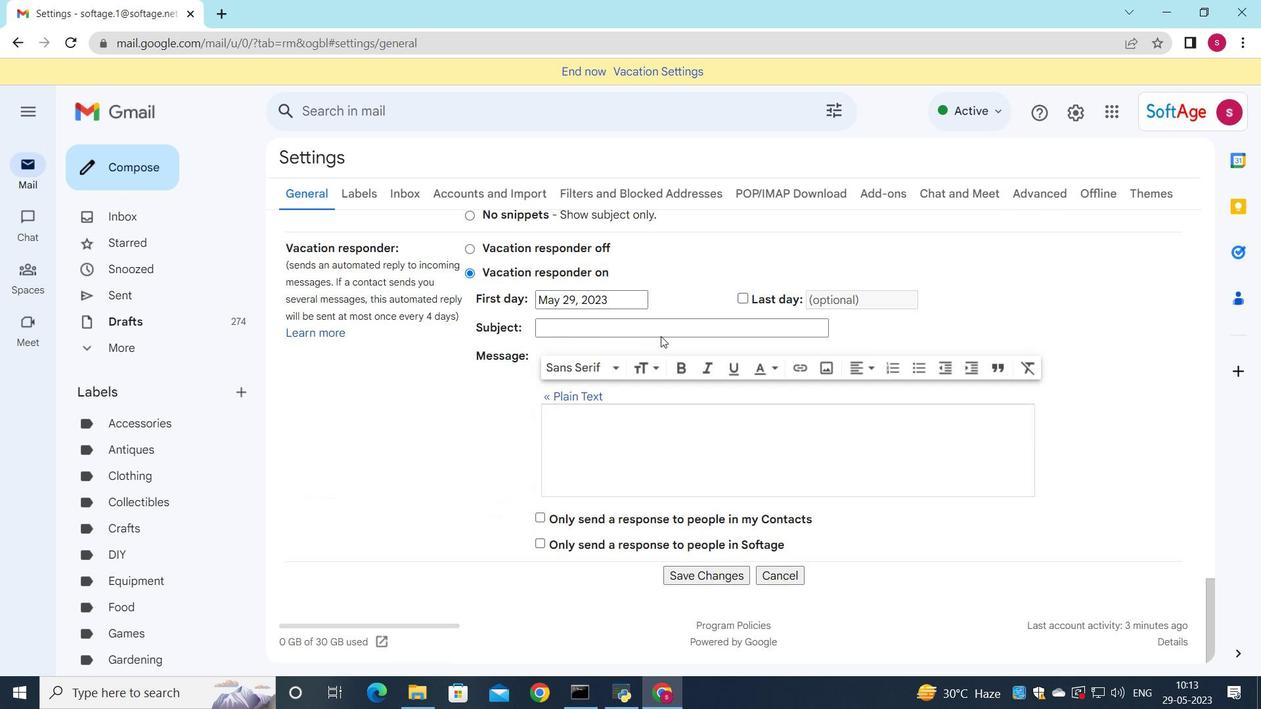 
Action: Mouse moved to (659, 347)
Screenshot: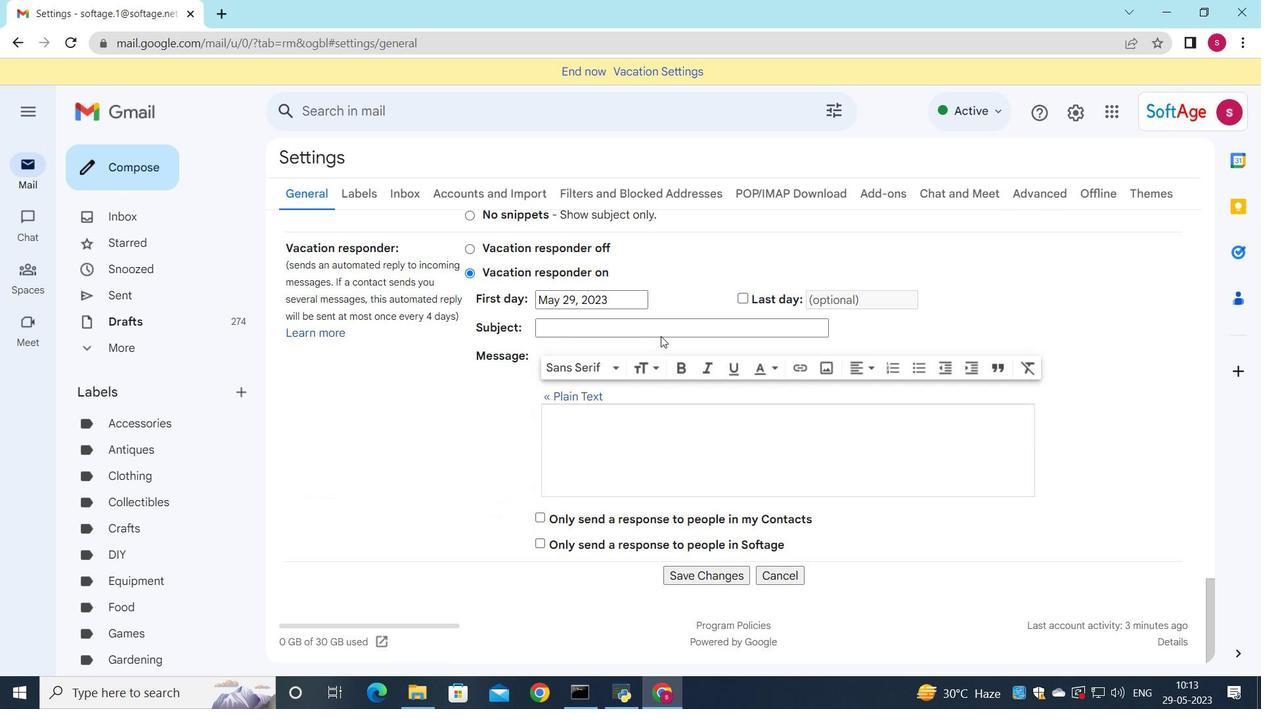 
Action: Mouse scrolled (659, 346) with delta (0, 0)
Screenshot: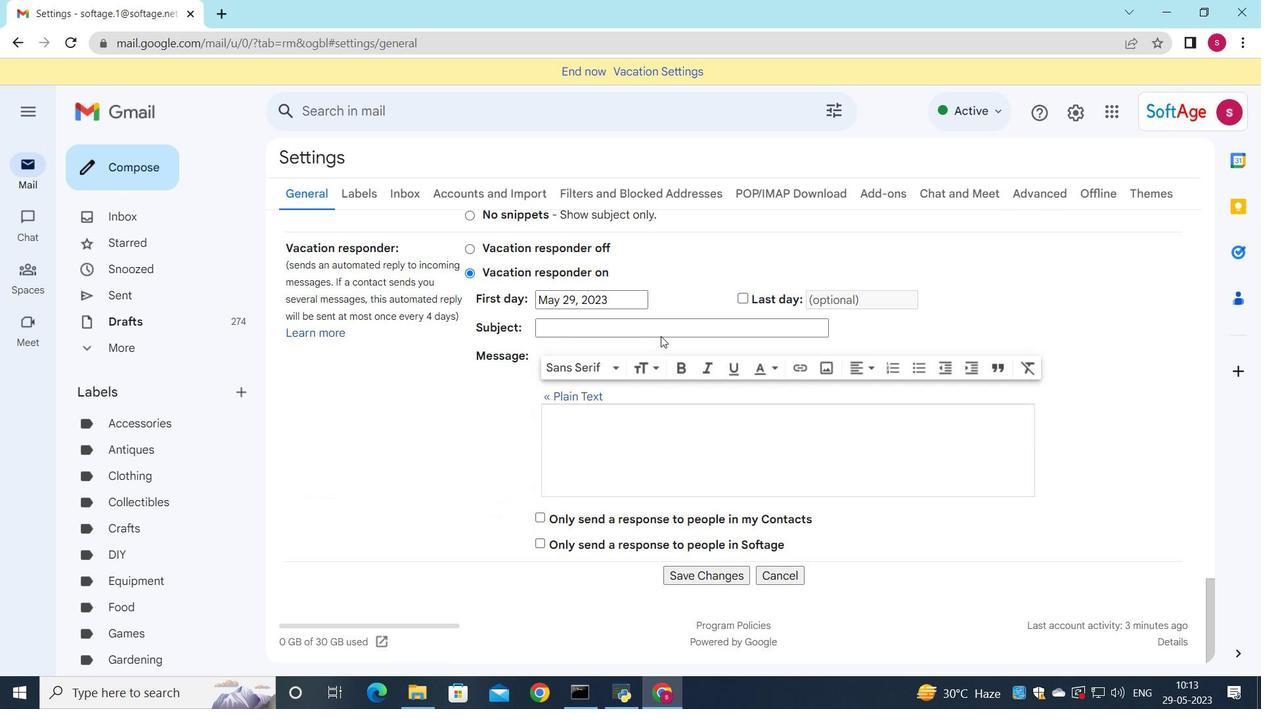 
Action: Mouse moved to (659, 354)
Screenshot: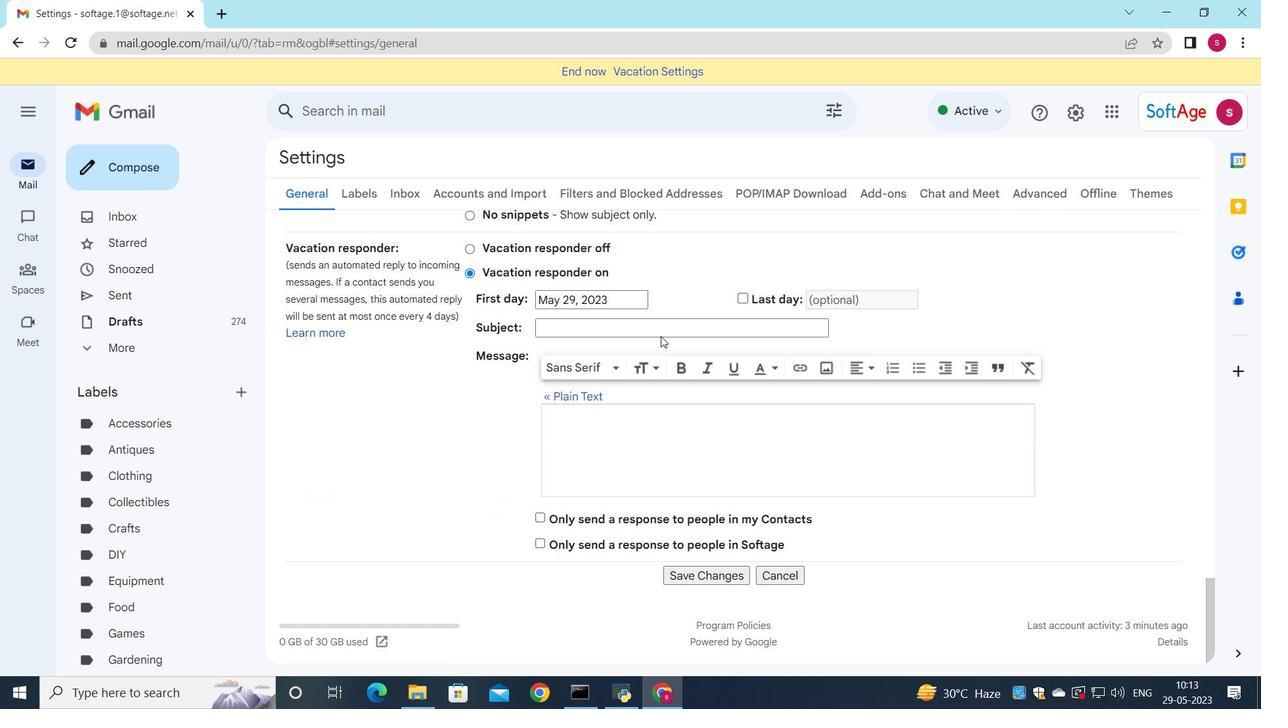 
Action: Mouse scrolled (659, 354) with delta (0, 0)
Screenshot: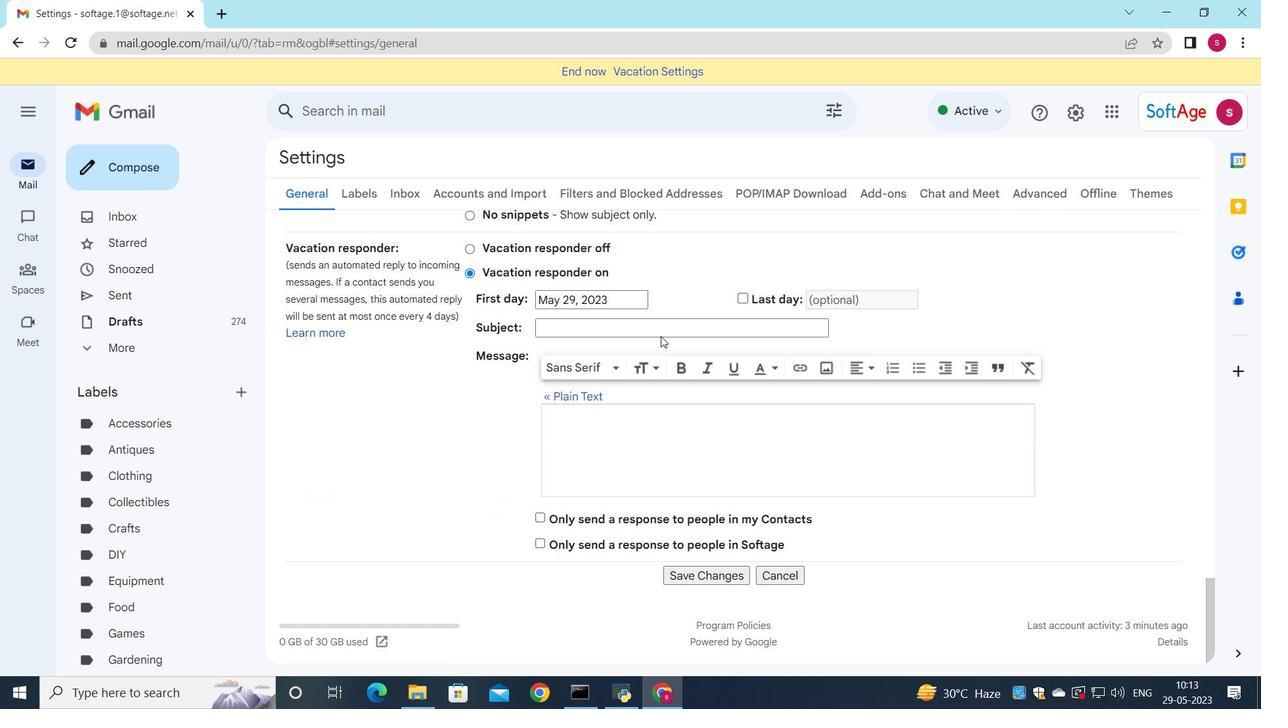 
Action: Mouse moved to (659, 360)
Screenshot: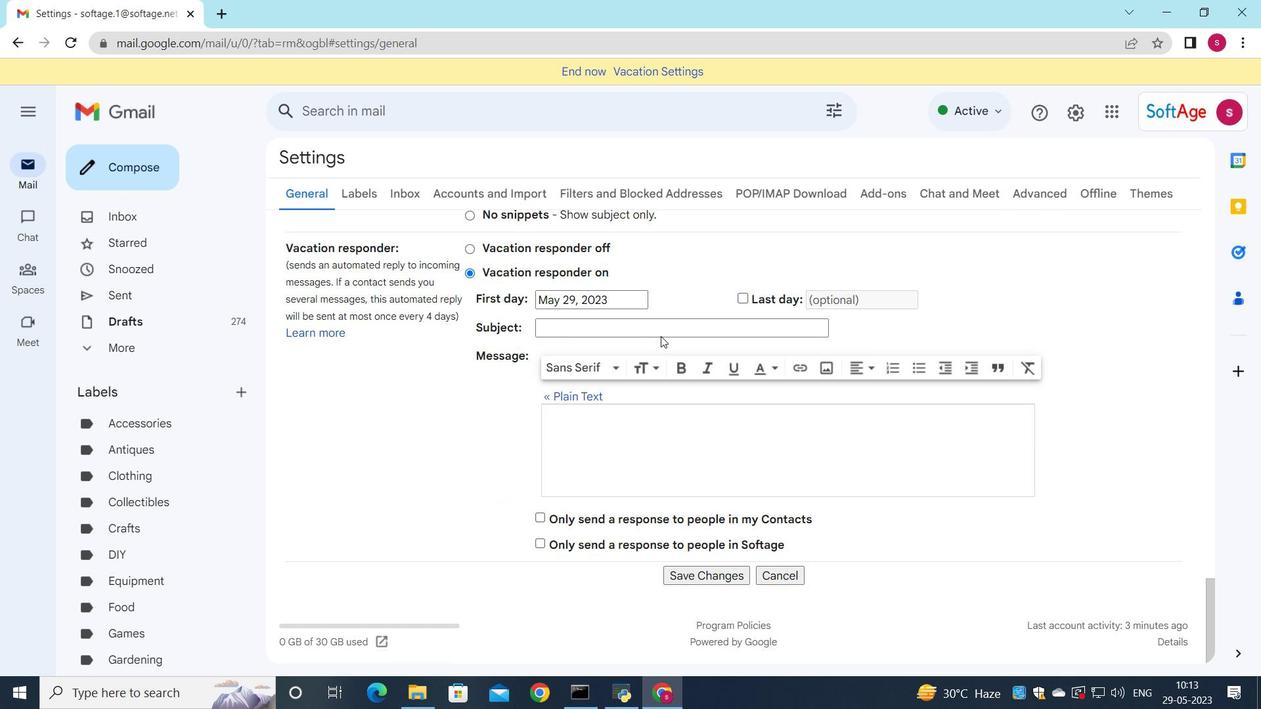 
Action: Mouse scrolled (659, 359) with delta (0, 0)
Screenshot: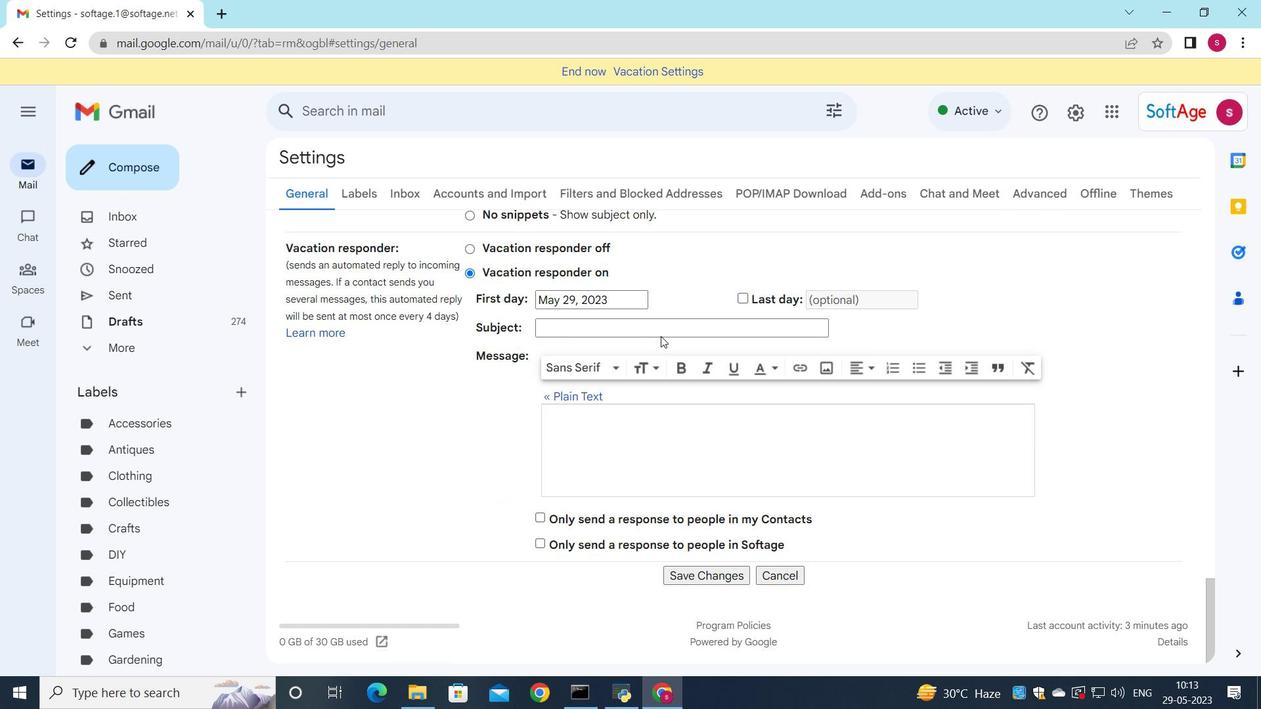 
Action: Mouse moved to (693, 579)
Screenshot: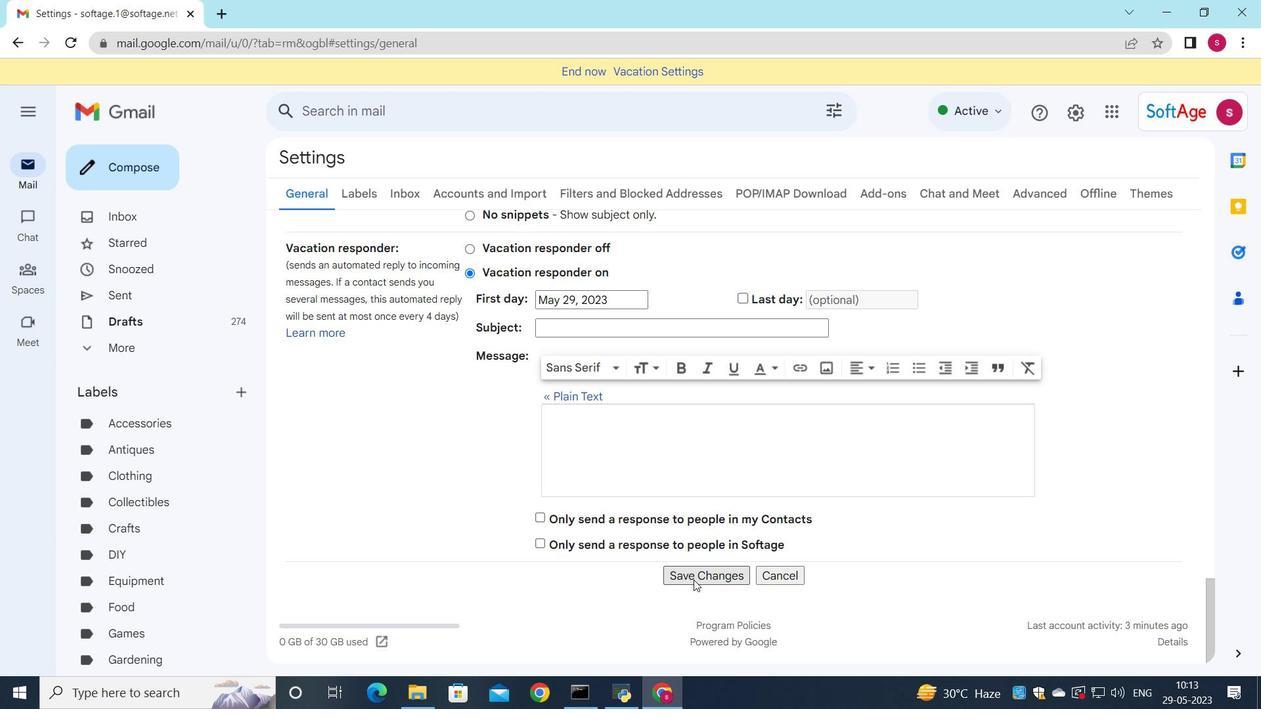 
Action: Mouse pressed left at (693, 579)
Screenshot: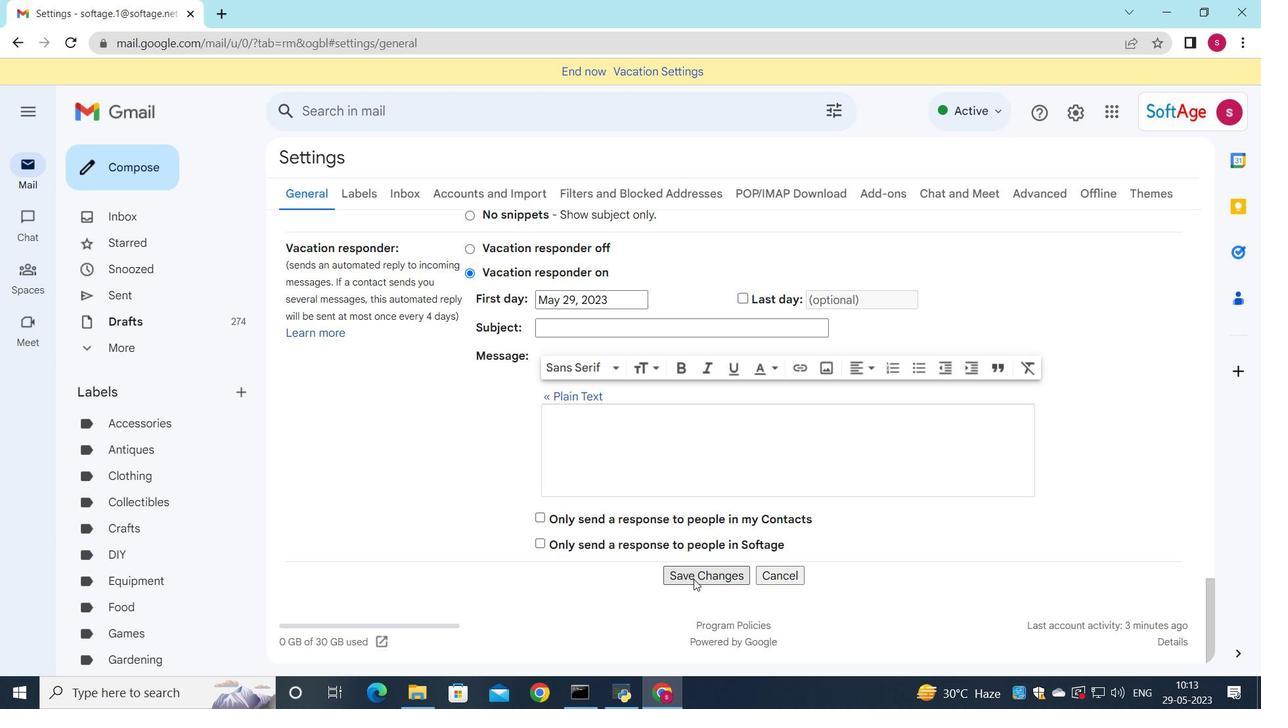 
Action: Mouse moved to (142, 166)
Screenshot: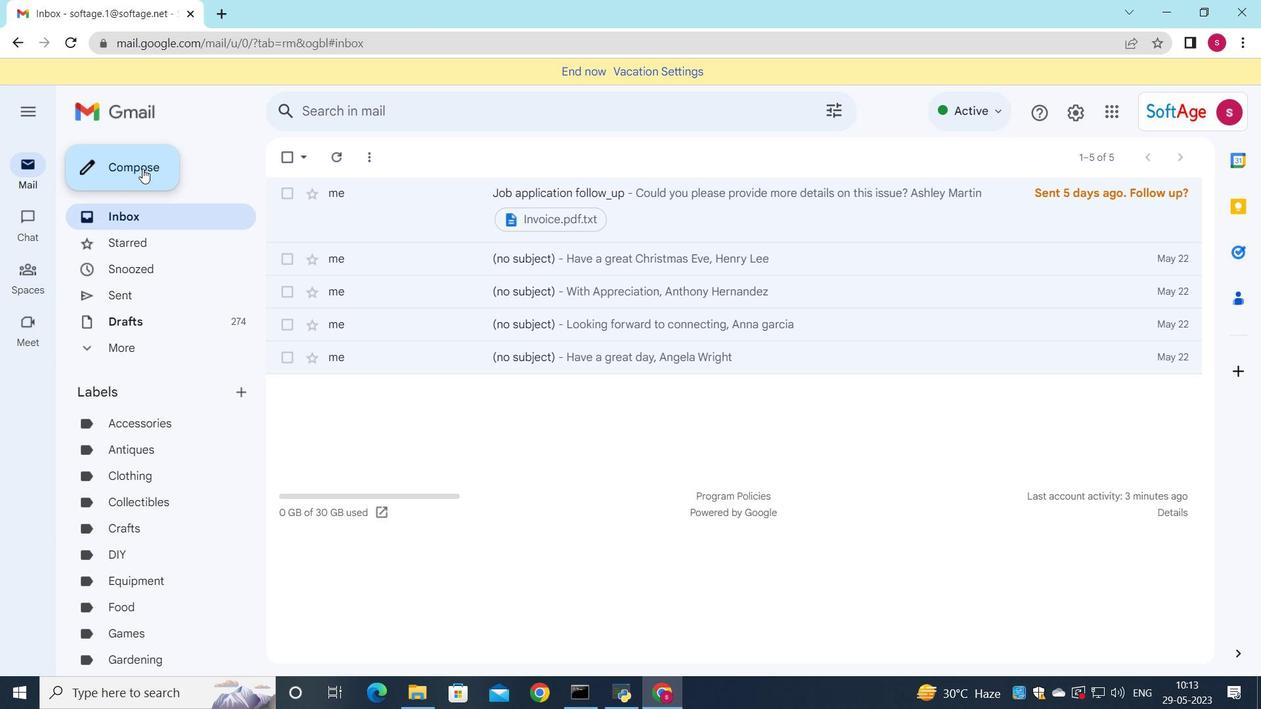 
Action: Mouse pressed left at (142, 166)
Screenshot: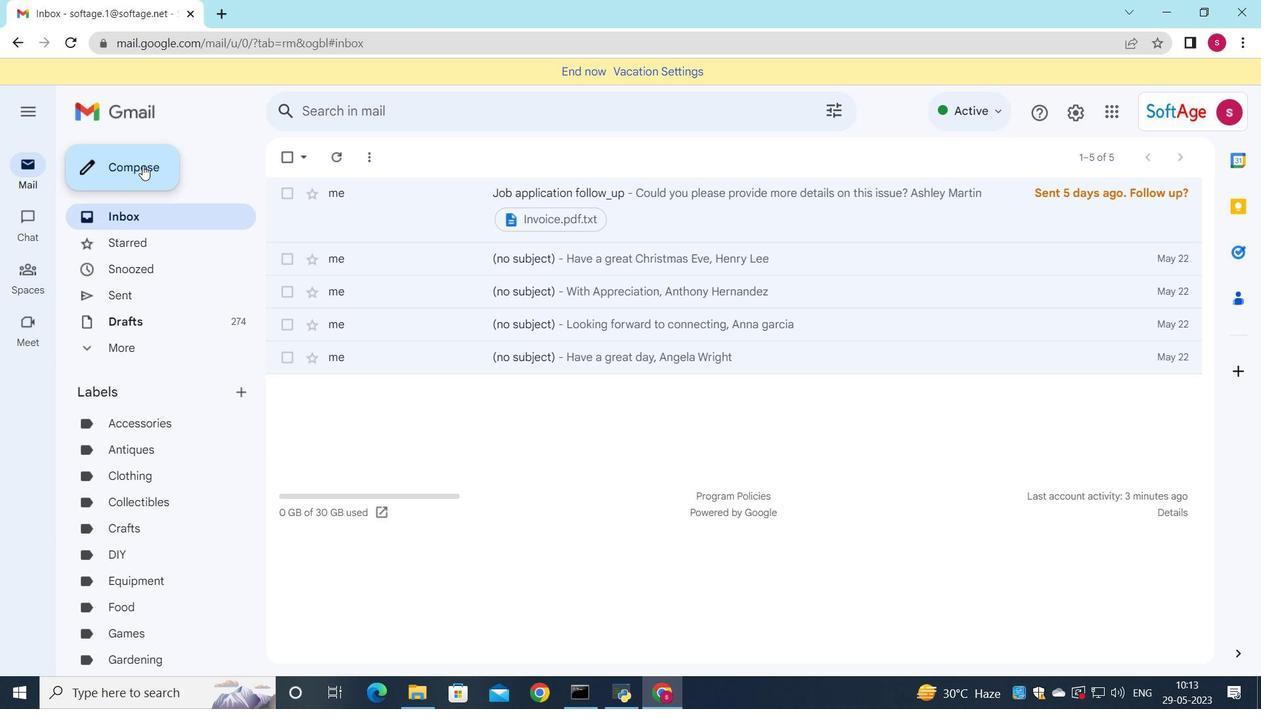 
Action: Mouse moved to (1101, 381)
Screenshot: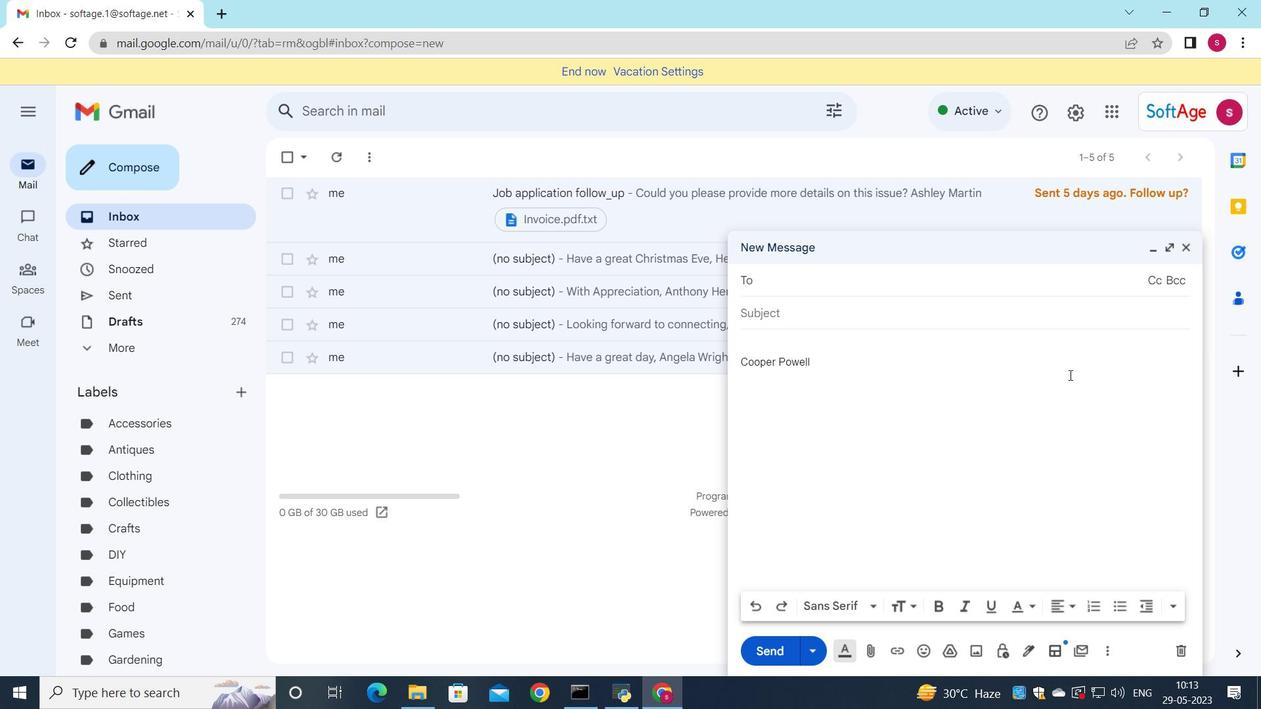 
Action: Key pressed <Key.down>
Screenshot: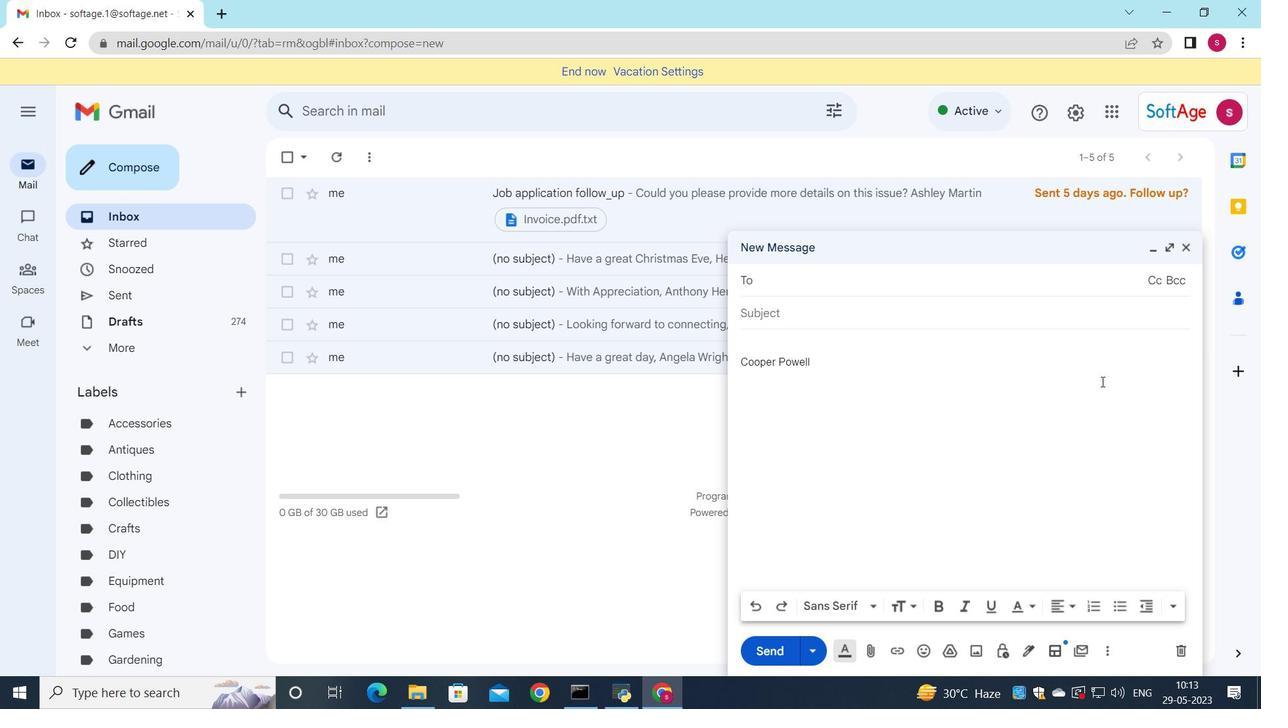 
Action: Mouse moved to (863, 544)
Screenshot: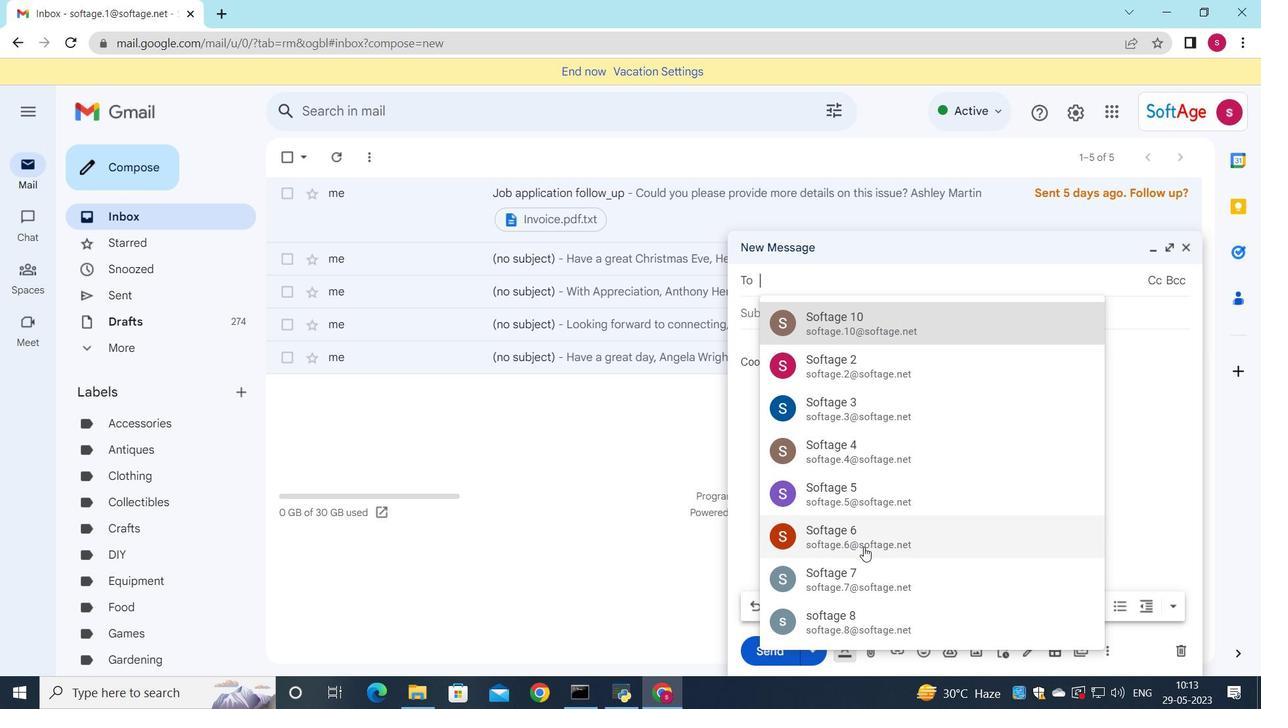 
Action: Mouse pressed left at (863, 544)
Screenshot: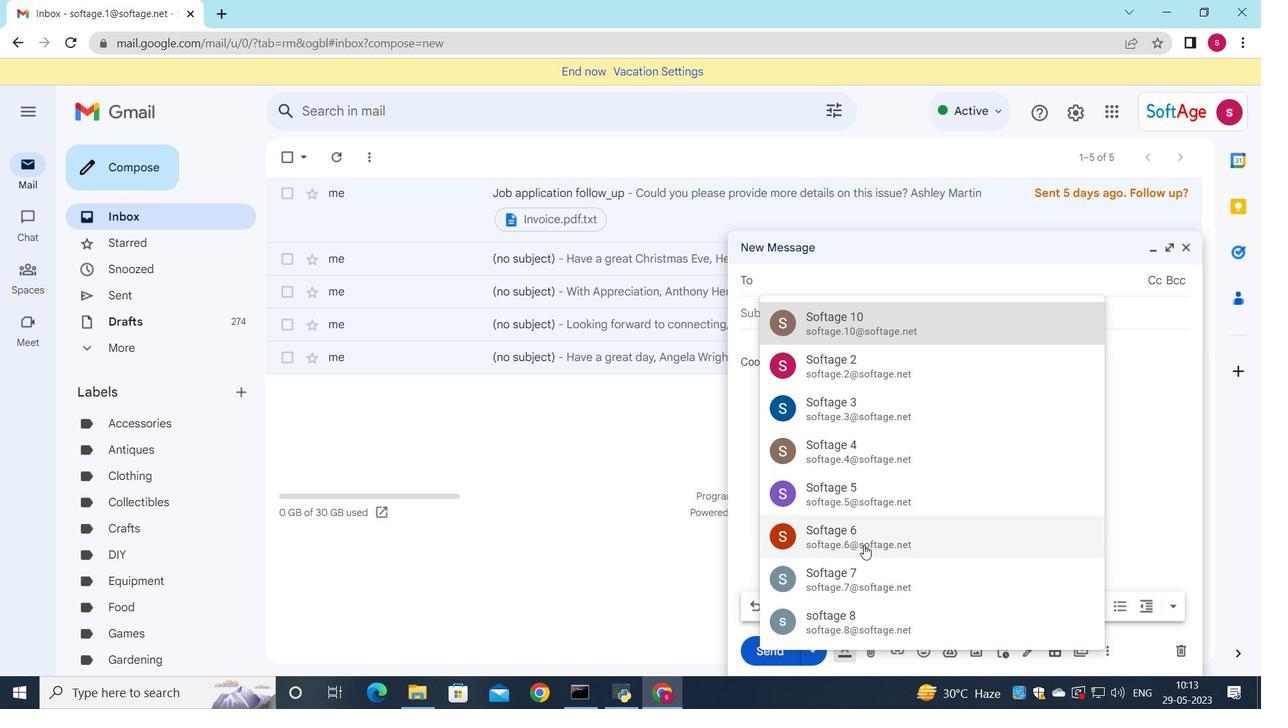 
Action: Mouse moved to (891, 541)
Screenshot: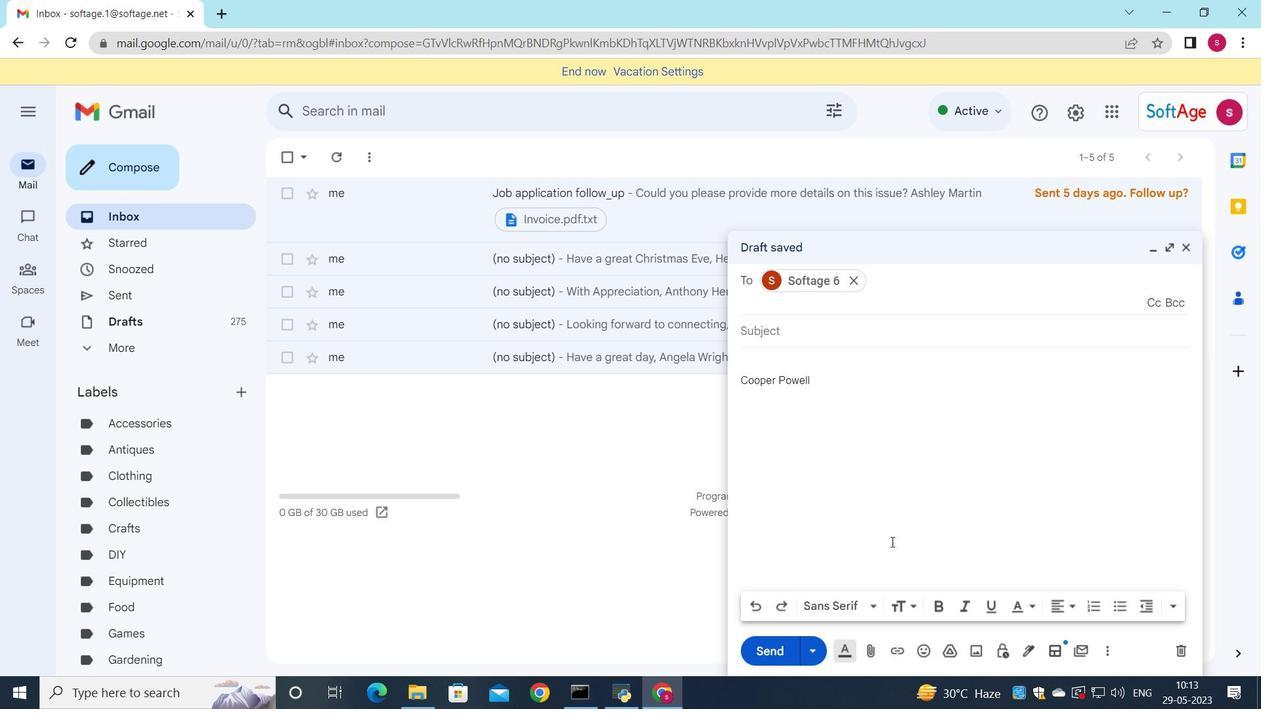 
Action: Key pressed <Key.down>
Screenshot: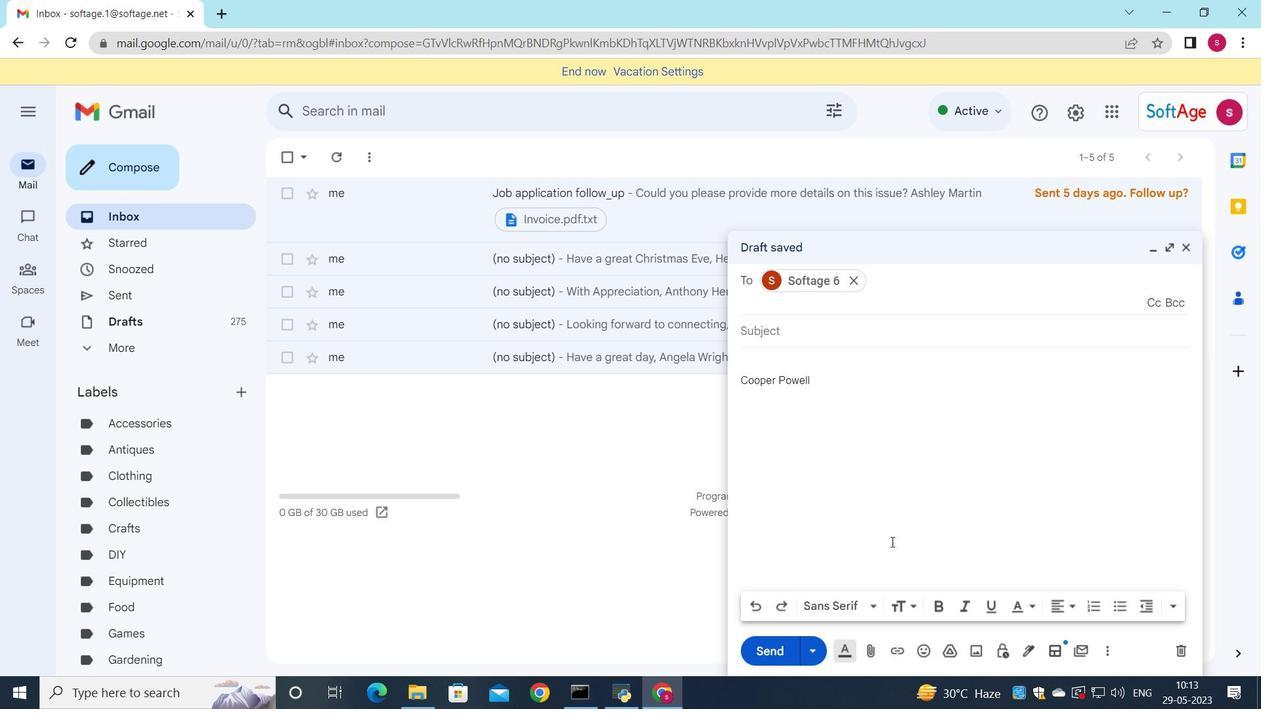 
Action: Mouse moved to (931, 571)
Screenshot: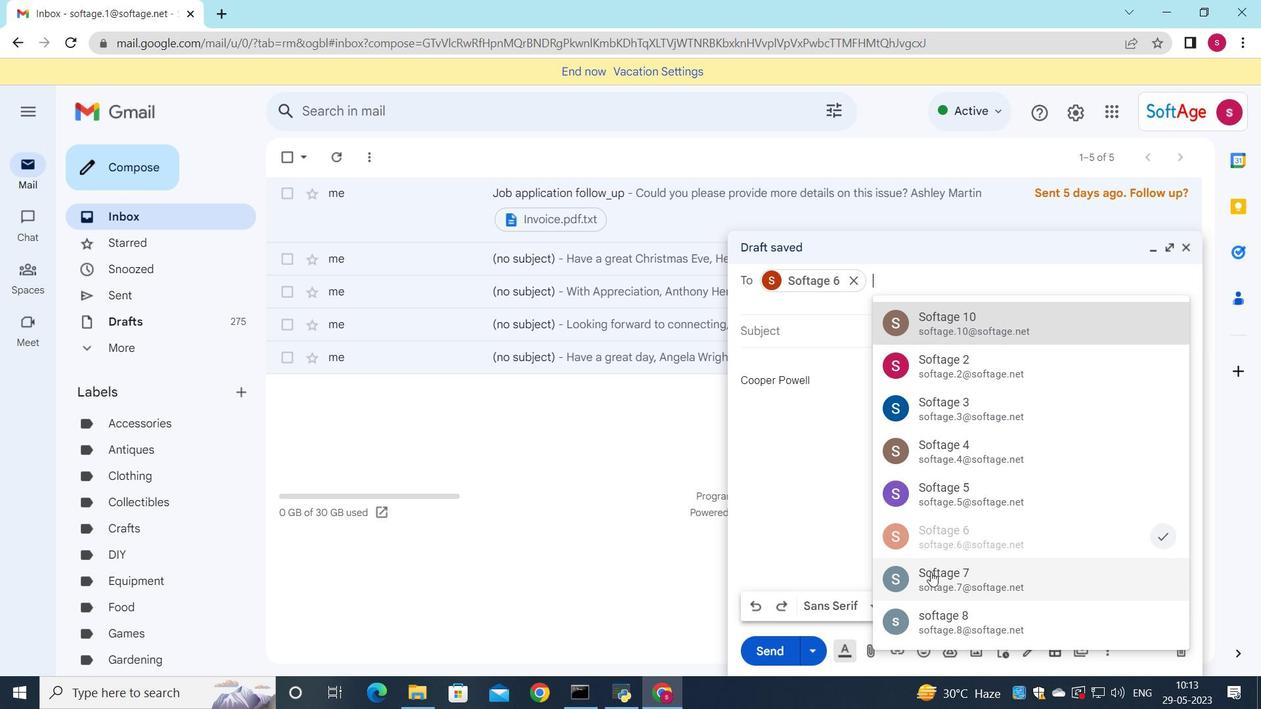 
Action: Mouse pressed left at (931, 571)
Screenshot: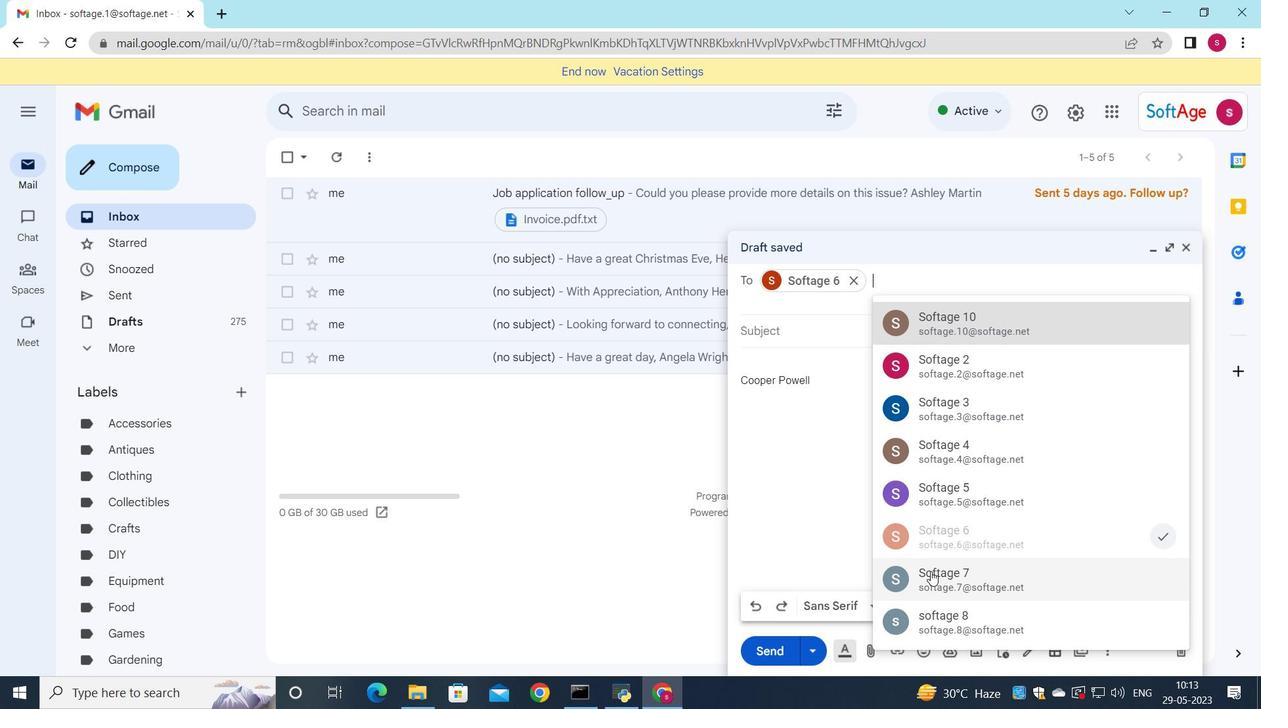 
Action: Mouse moved to (1148, 304)
Screenshot: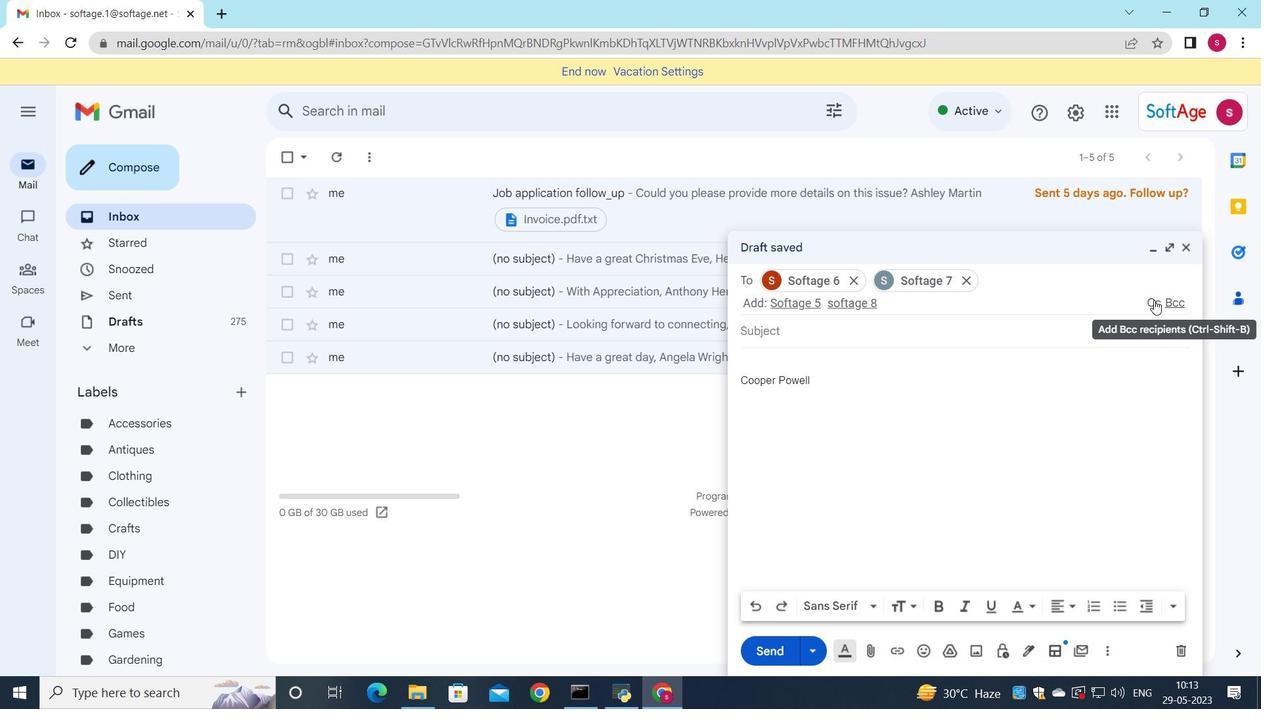 
Action: Mouse pressed left at (1148, 304)
Screenshot: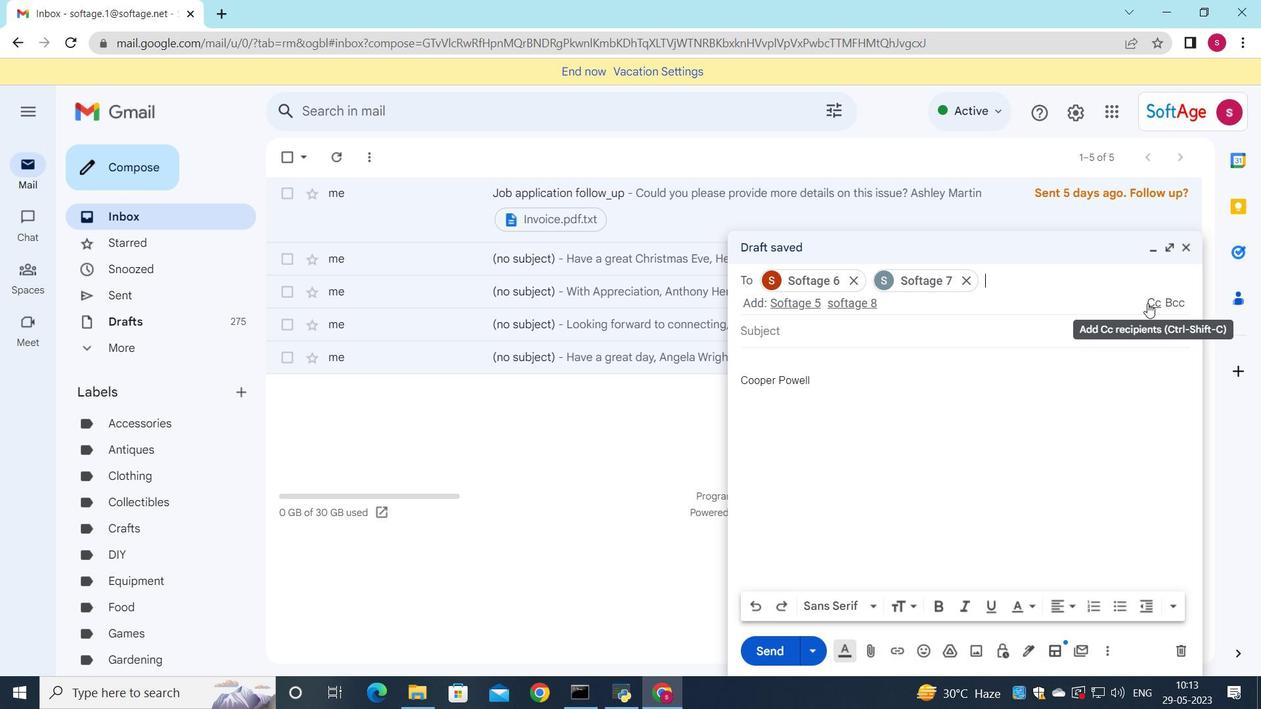 
Action: Mouse moved to (894, 643)
Screenshot: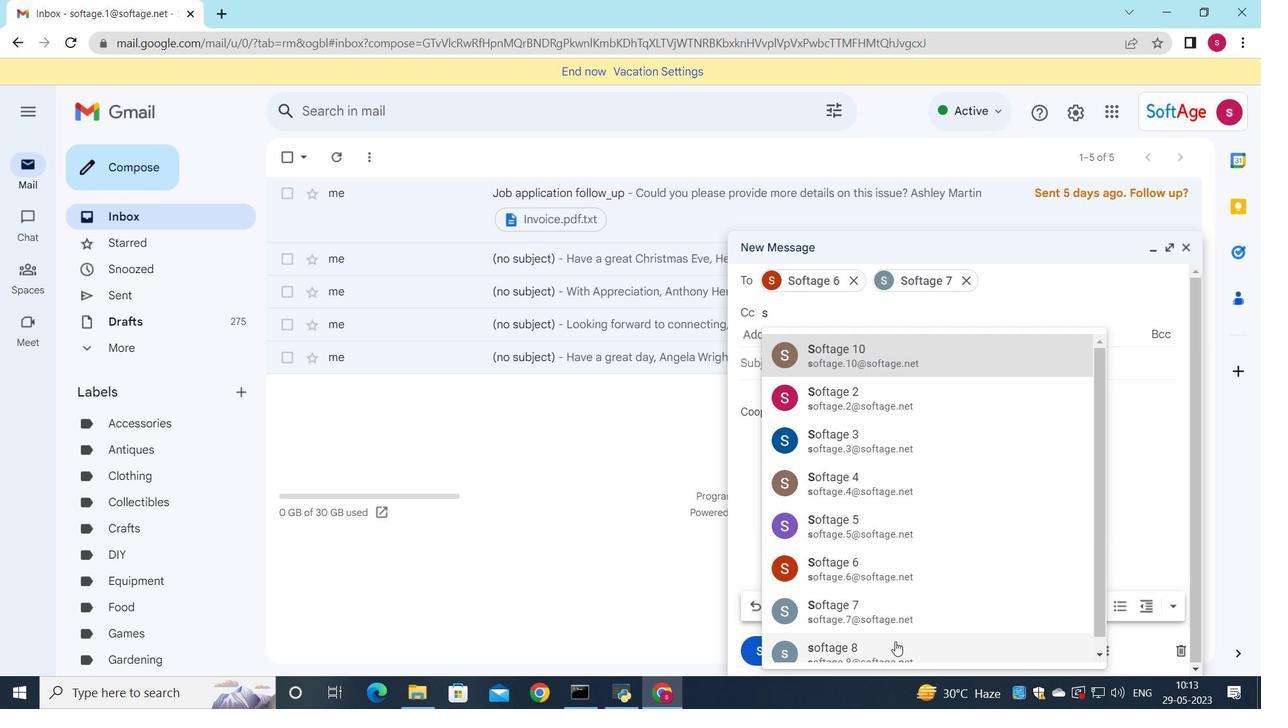 
Action: Mouse pressed left at (894, 643)
Screenshot: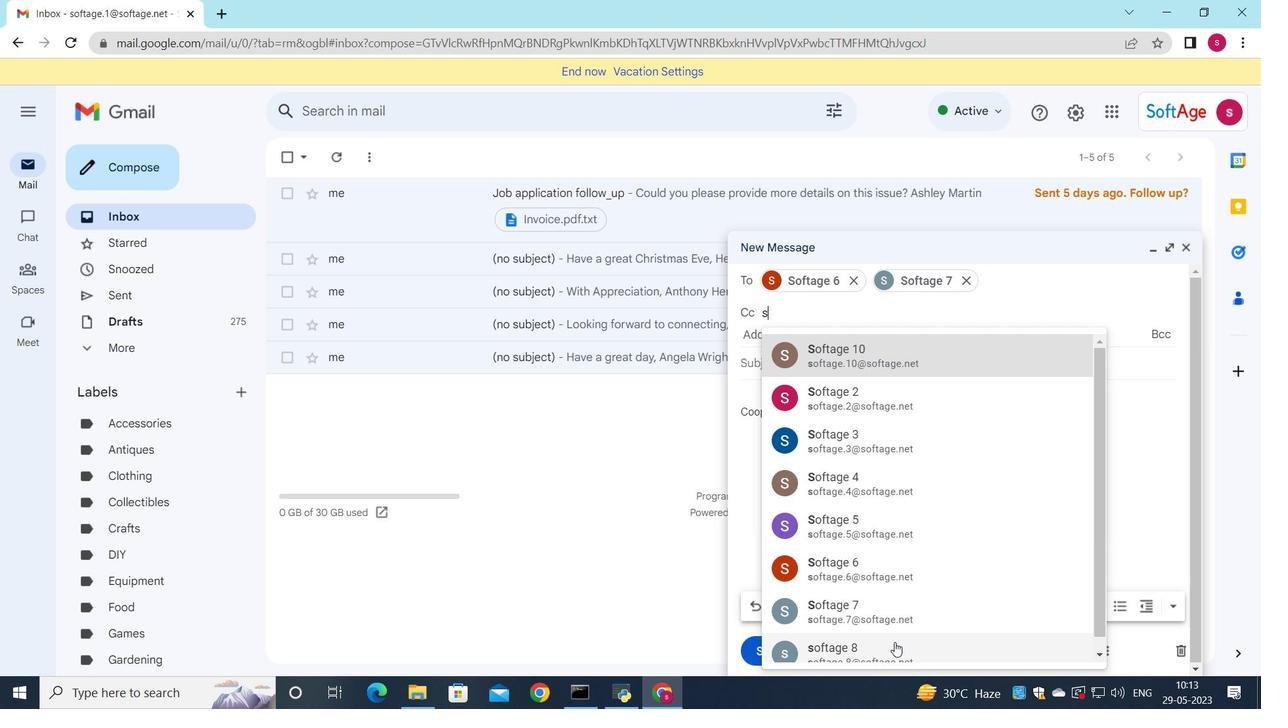 
Action: Mouse moved to (796, 358)
Screenshot: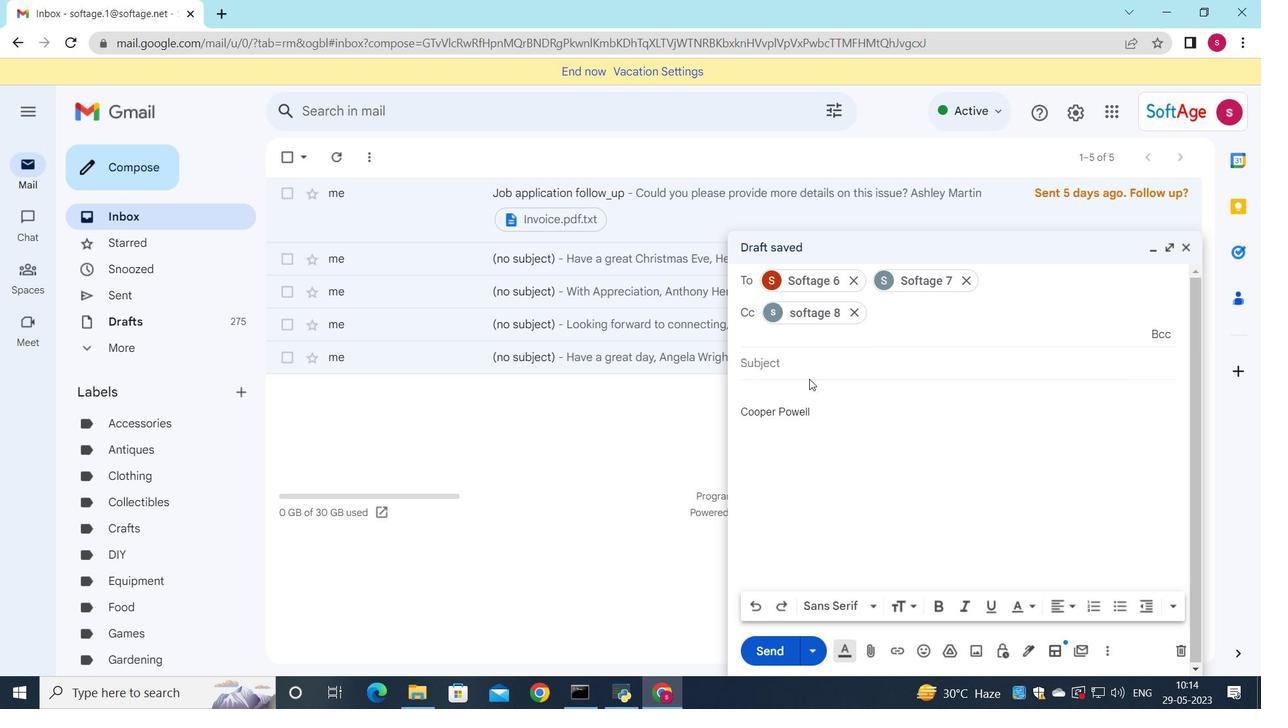 
Action: Mouse pressed left at (796, 358)
Screenshot: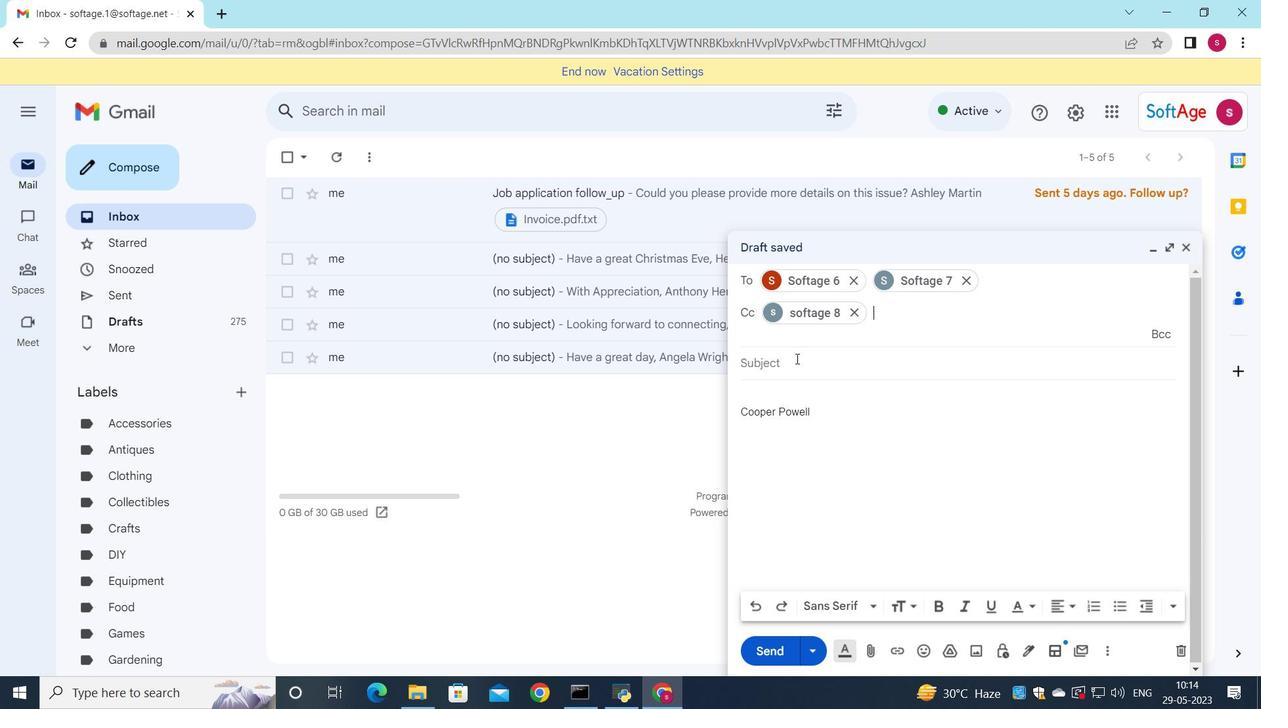 
Action: Mouse moved to (794, 359)
Screenshot: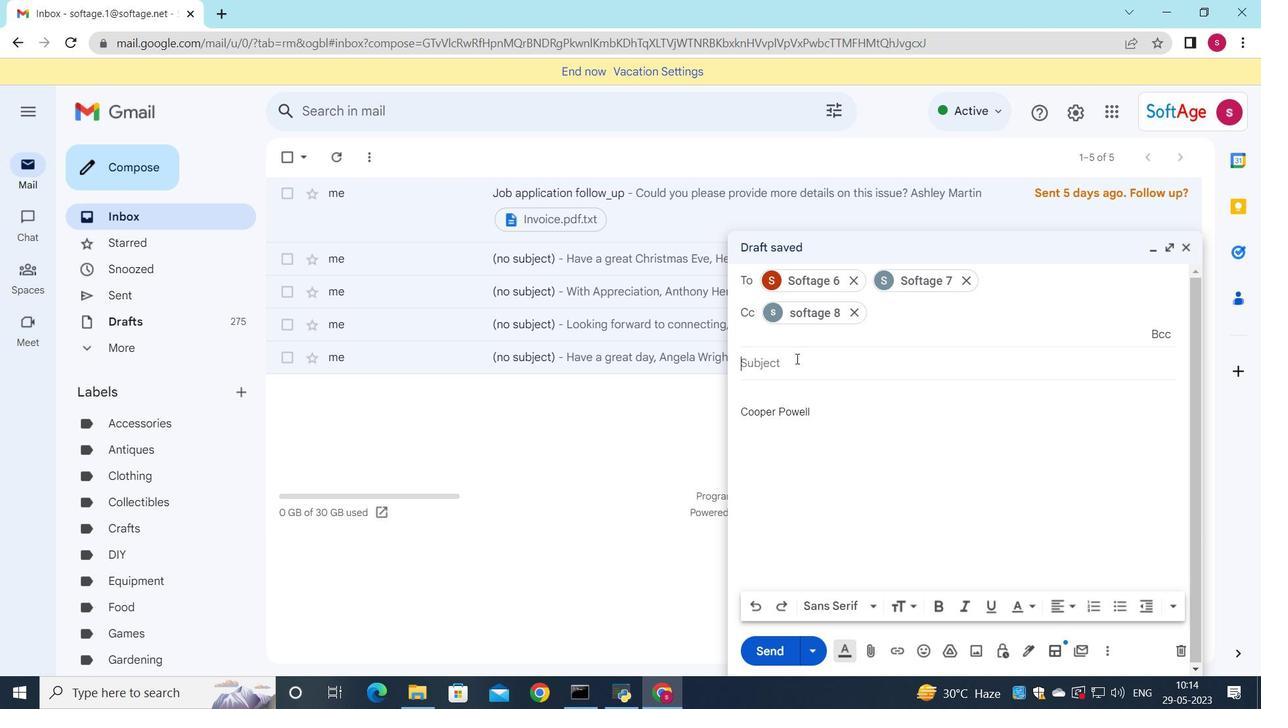 
Action: Key pressed <Key.shift>Product<Key.space>update<Key.space>announcement
Screenshot: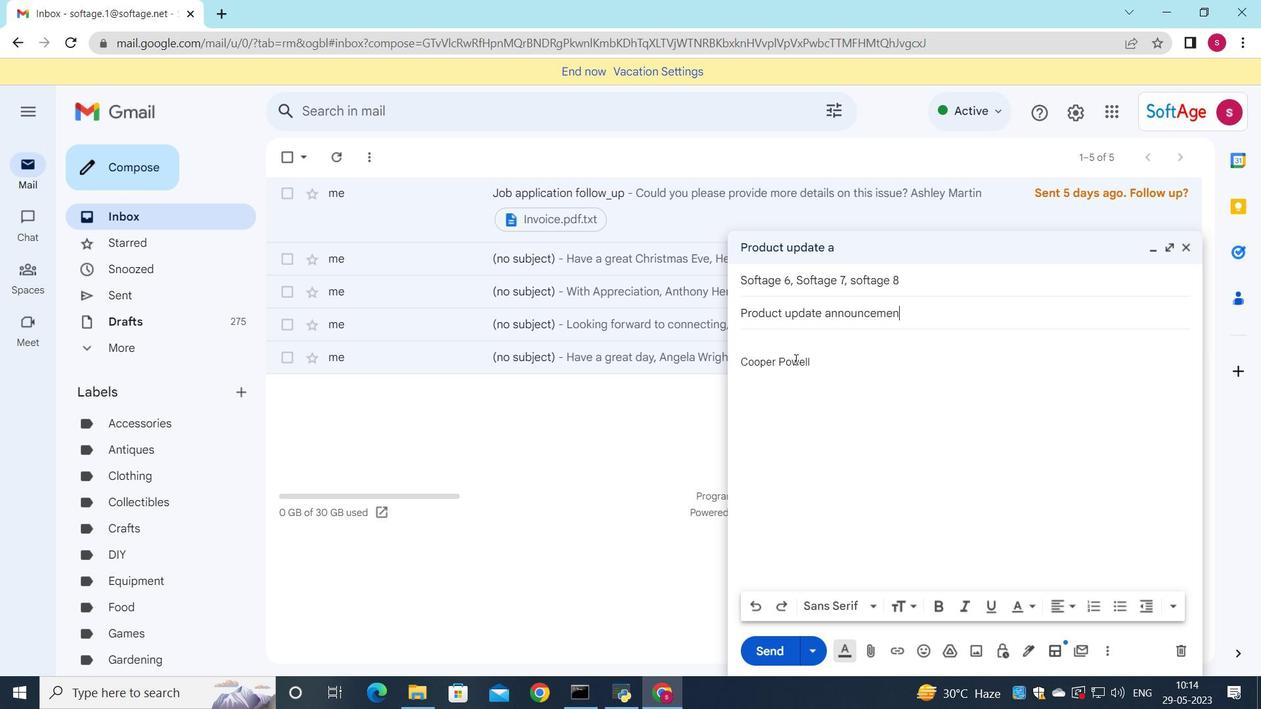 
Action: Mouse moved to (795, 346)
Screenshot: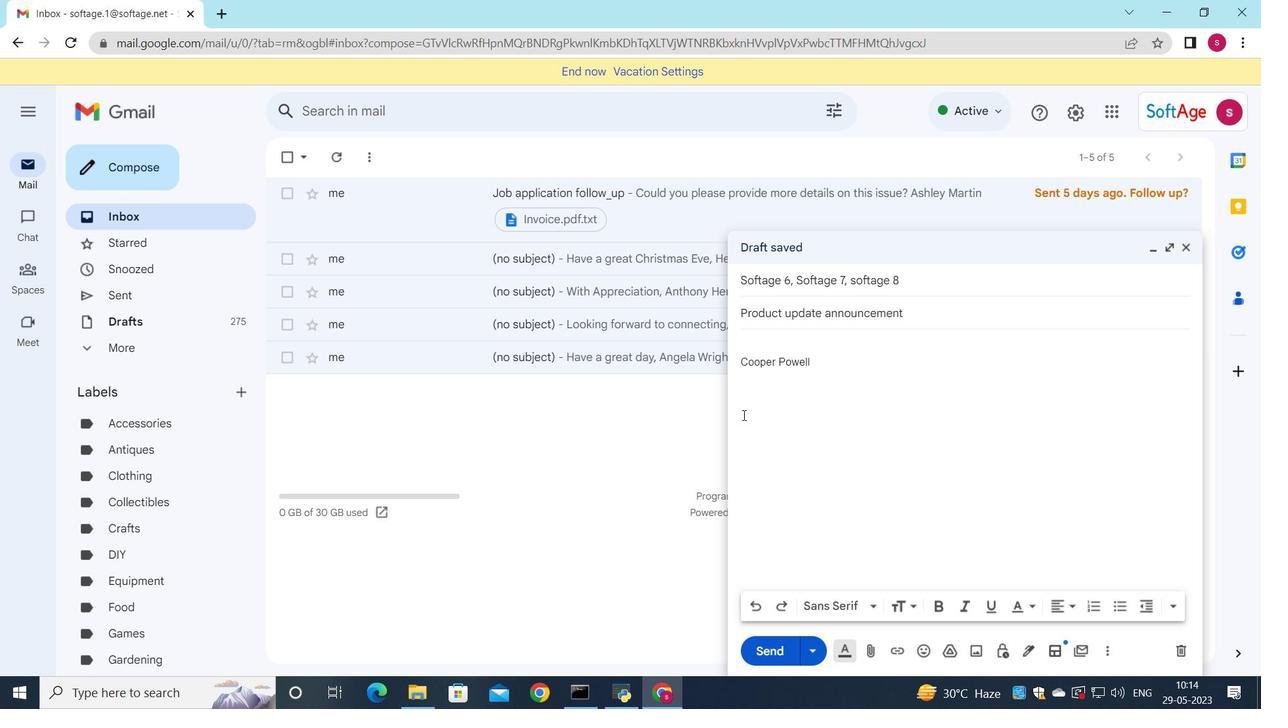 
Action: Mouse pressed left at (795, 346)
Screenshot: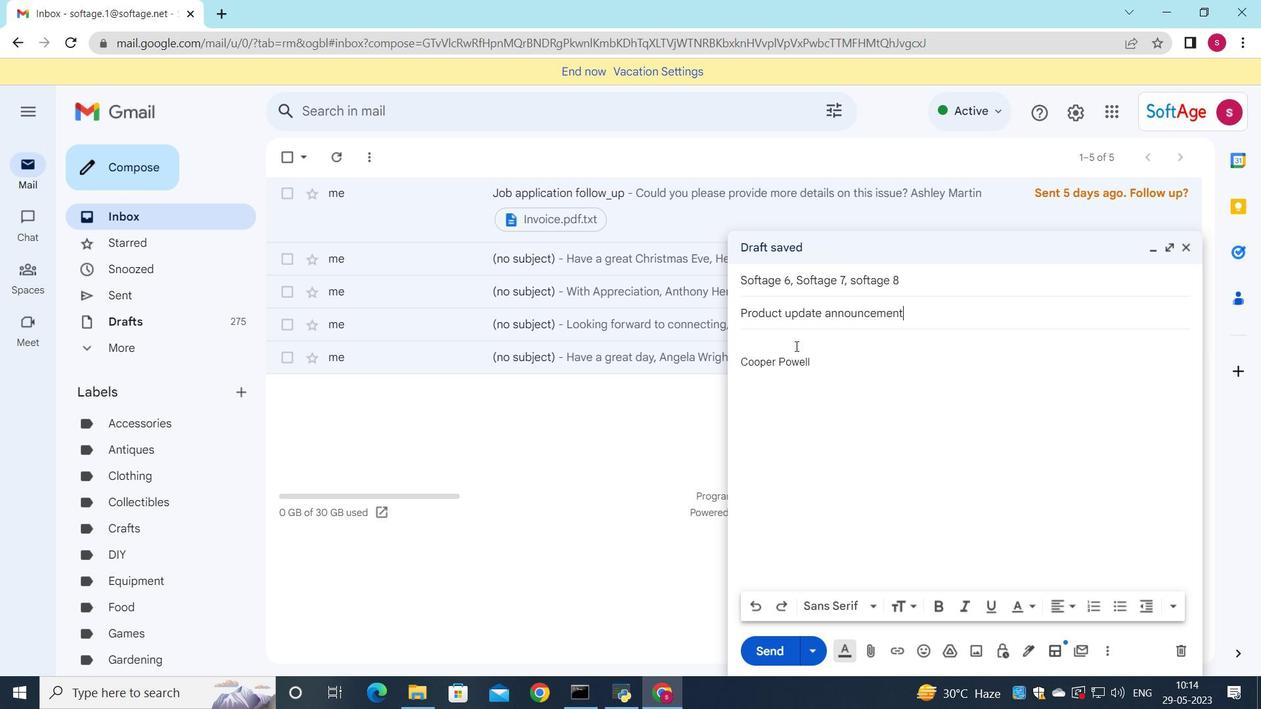 
Action: Key pressed <Key.shift>I<Key.space>will<Key.space>be<Key.space><Key.shift>Un<Key.space><Key.backspace>available<Key.space>during<Key.space>this<Key.space>time<Key.space><Key.backspace>.
Screenshot: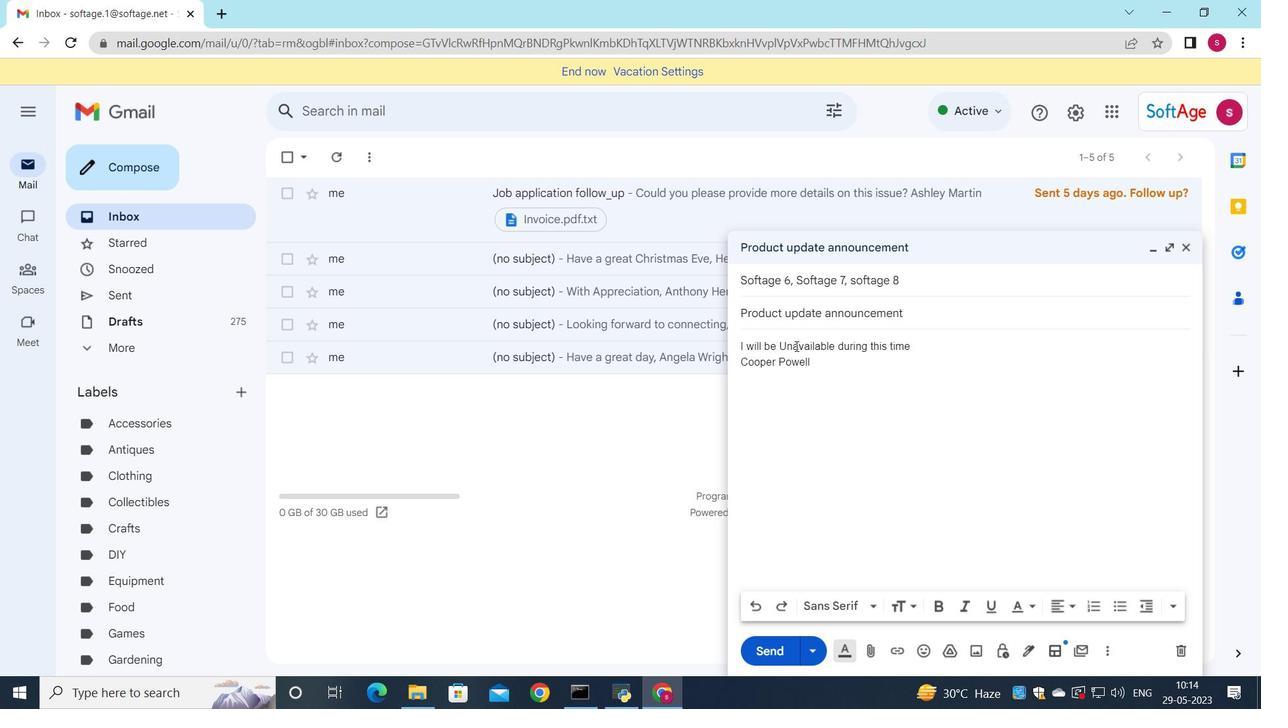 
Action: Mouse moved to (927, 346)
Screenshot: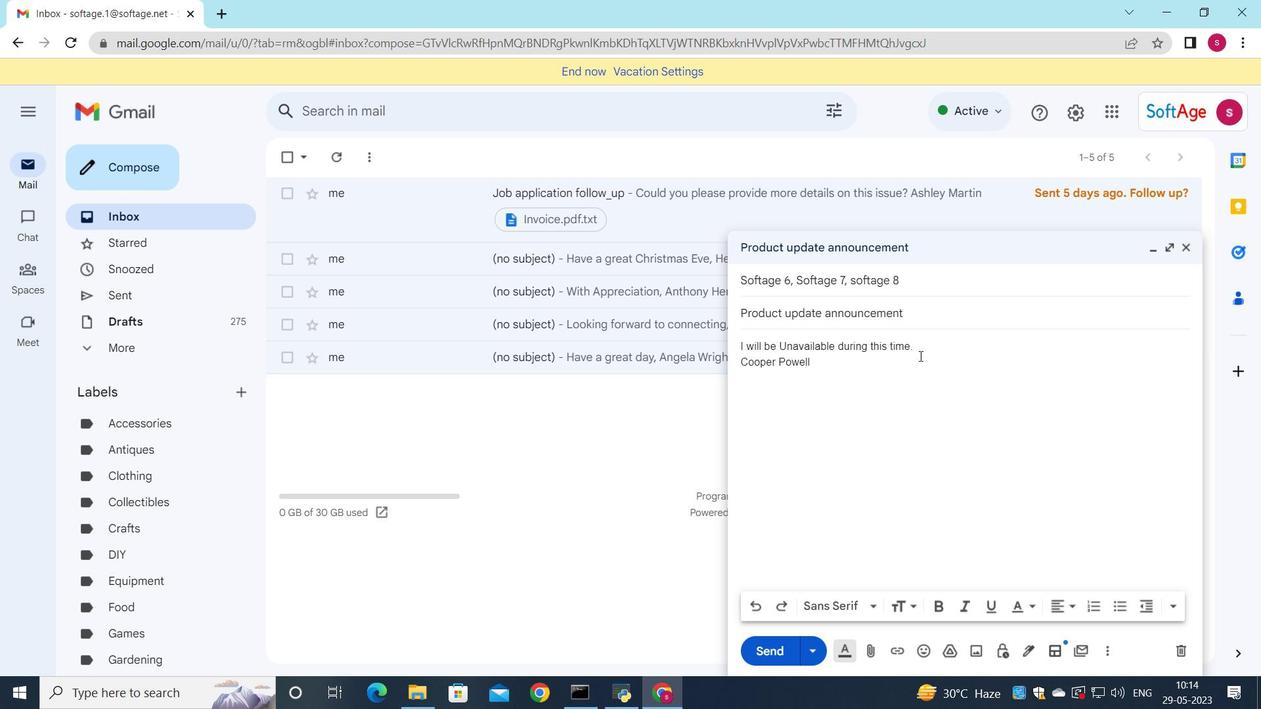 
Action: Mouse pressed left at (927, 346)
Screenshot: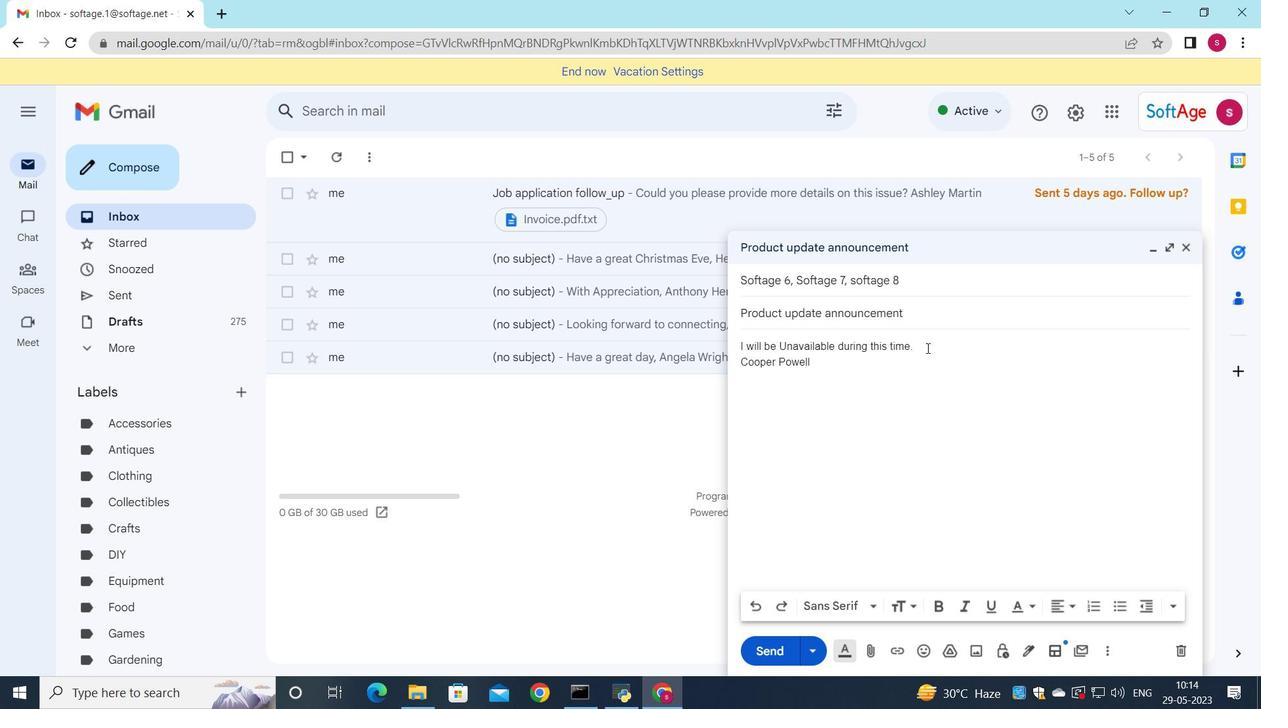 
Action: Mouse moved to (918, 610)
Screenshot: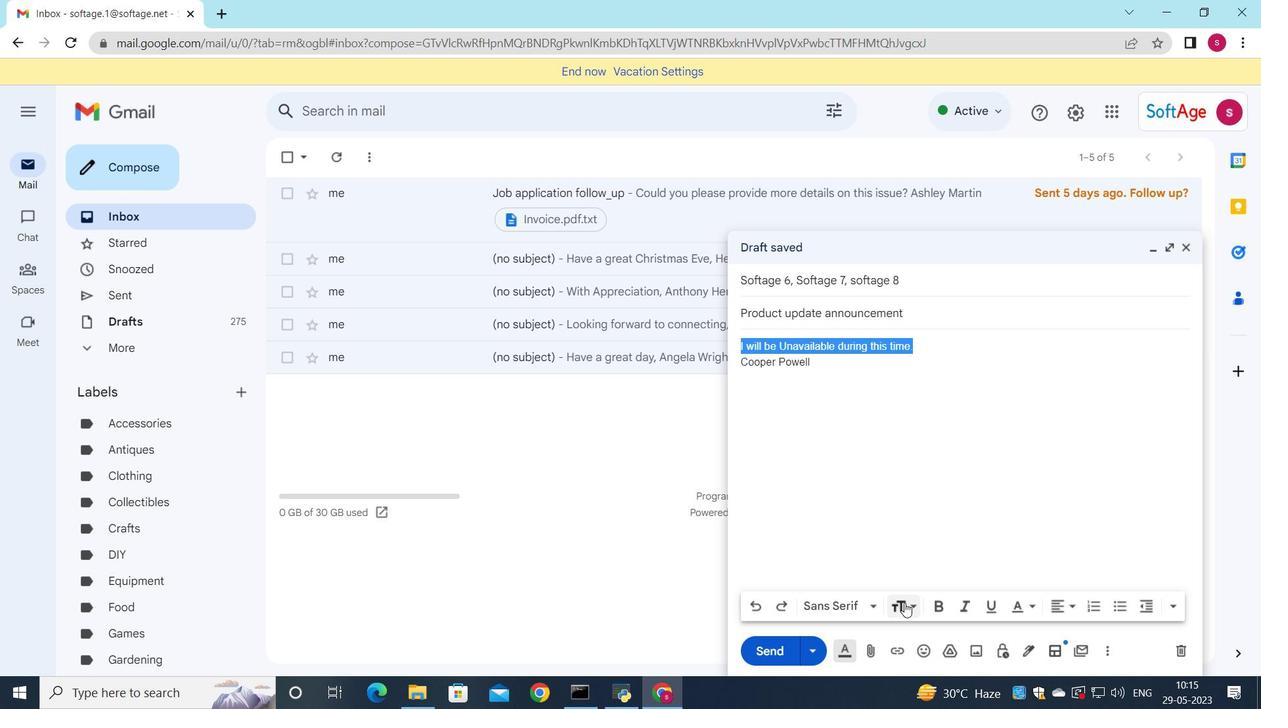
Action: Mouse pressed left at (918, 610)
Screenshot: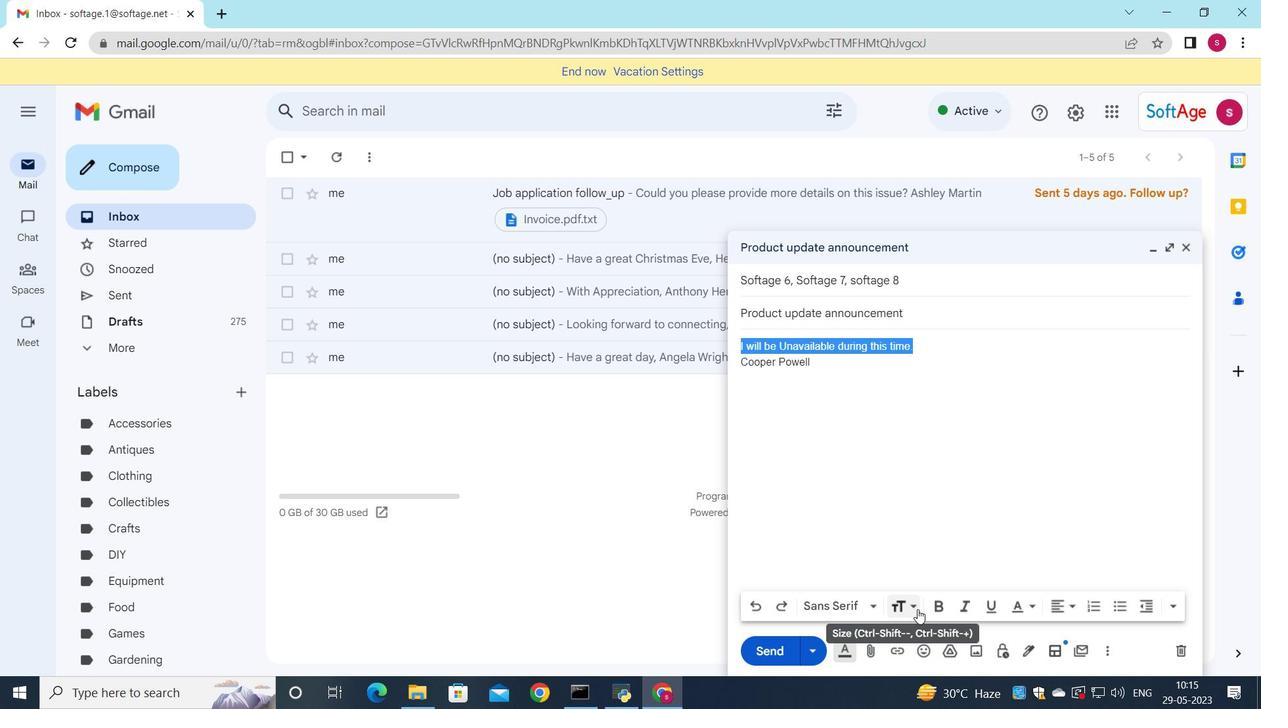 
Action: Mouse moved to (944, 560)
Screenshot: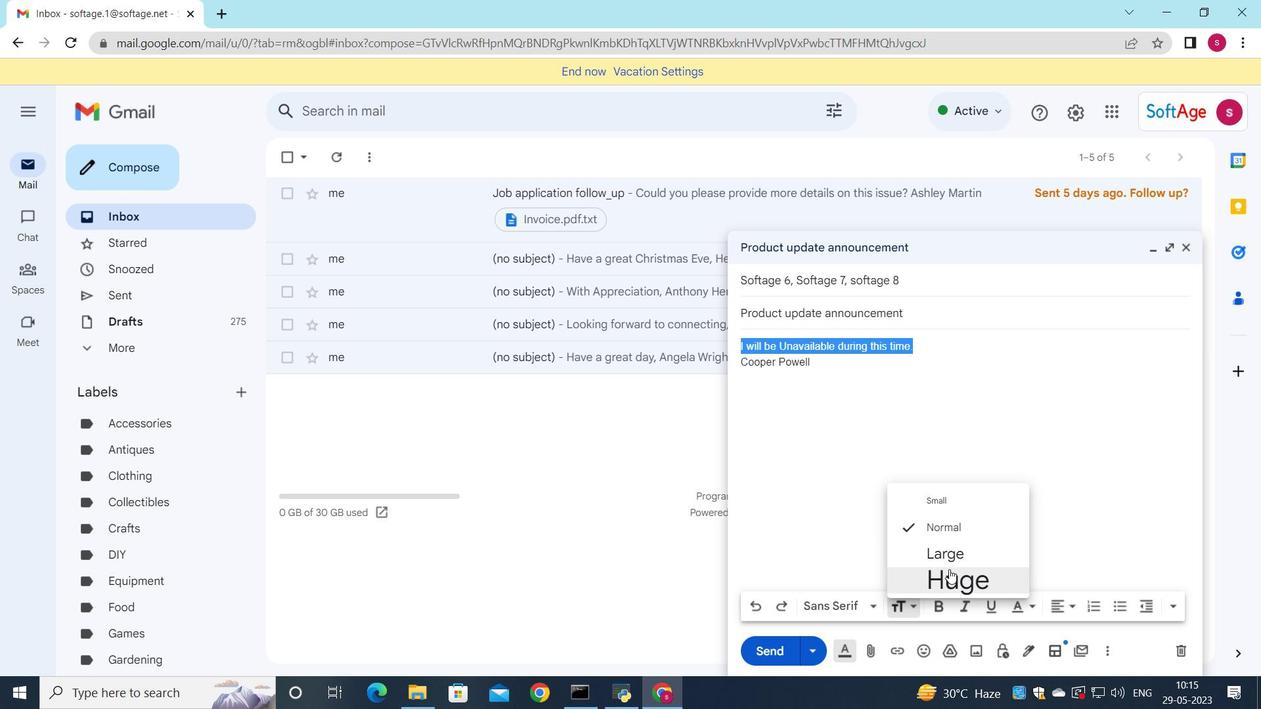 
Action: Mouse pressed left at (944, 560)
Screenshot: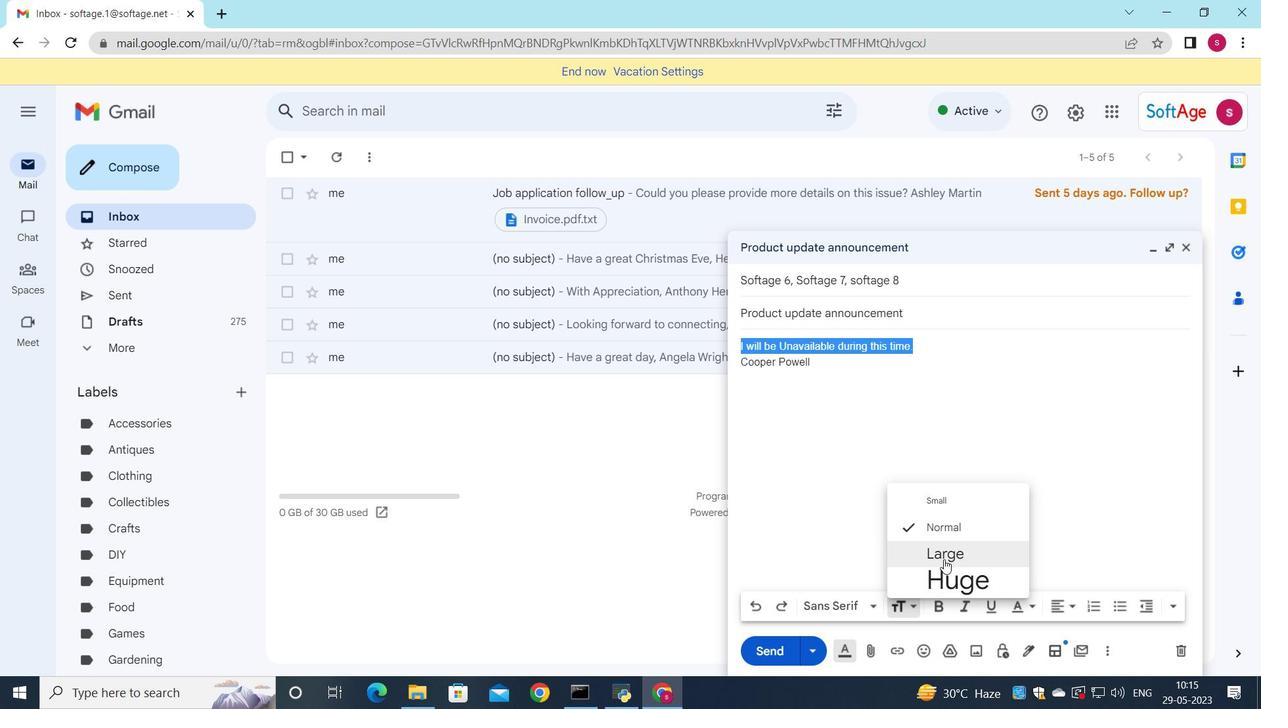 
Action: Mouse moved to (1073, 605)
Screenshot: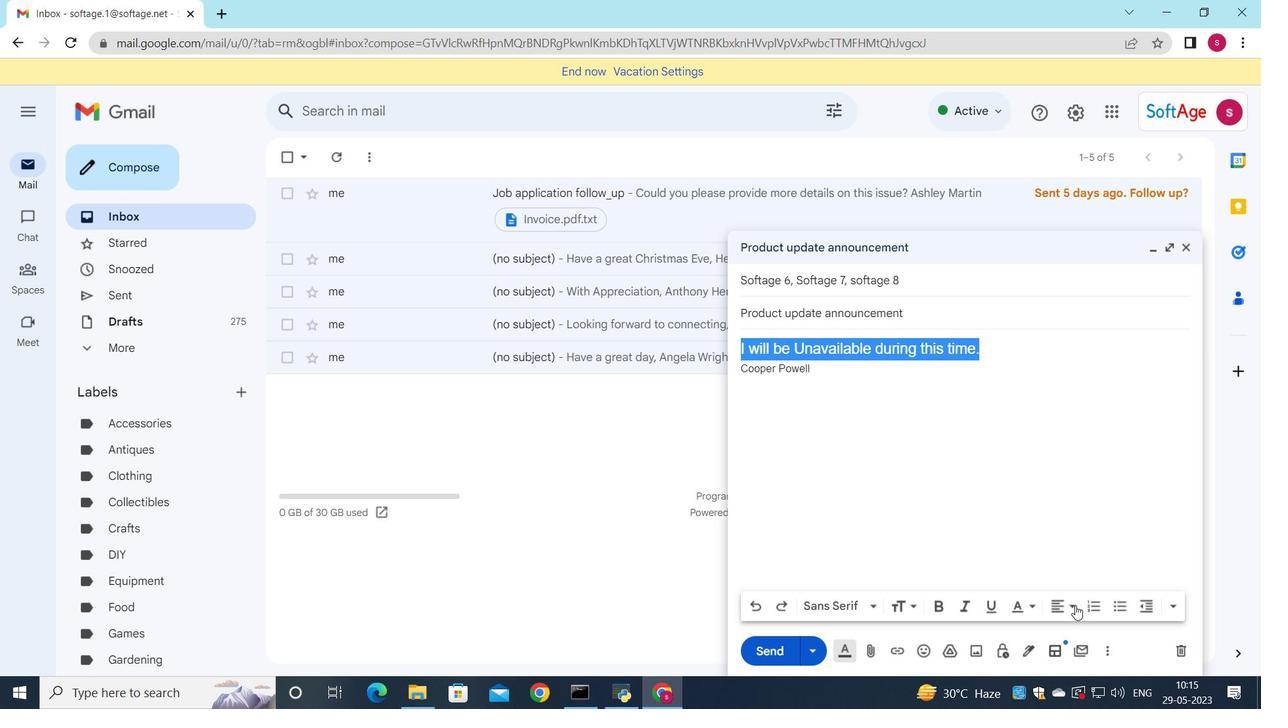 
Action: Mouse pressed left at (1073, 605)
Screenshot: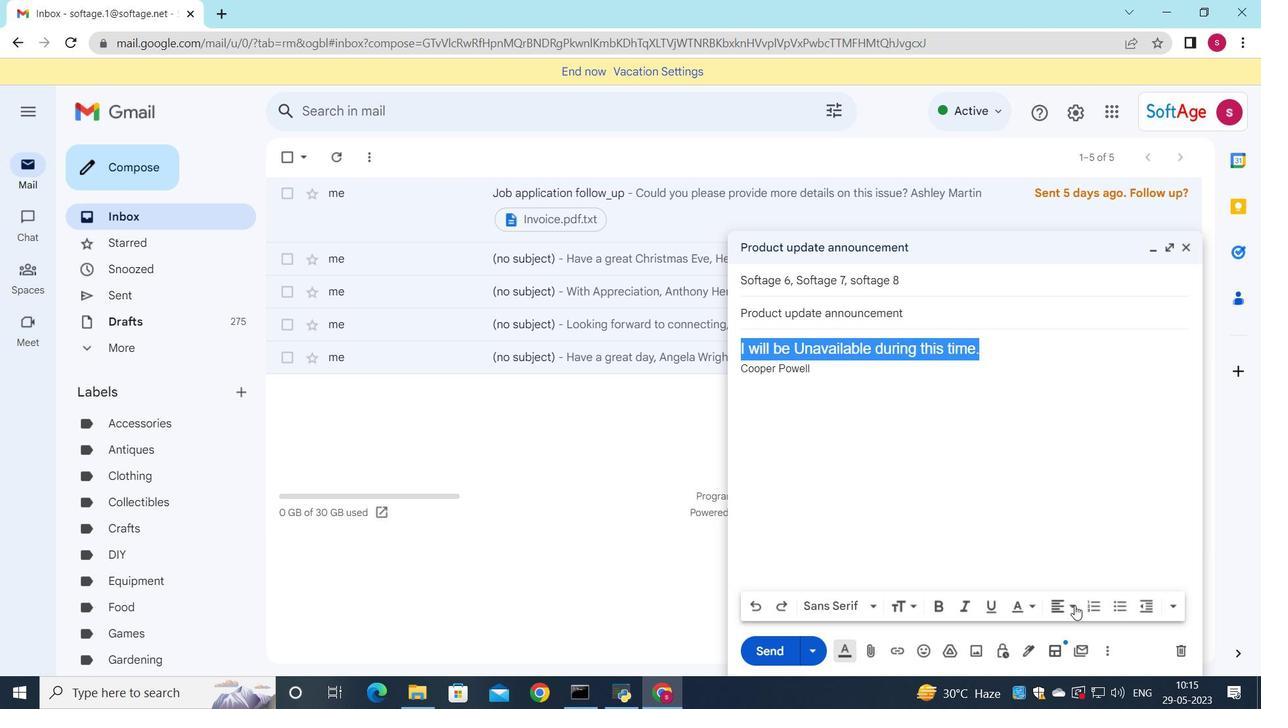 
Action: Mouse moved to (1060, 560)
Screenshot: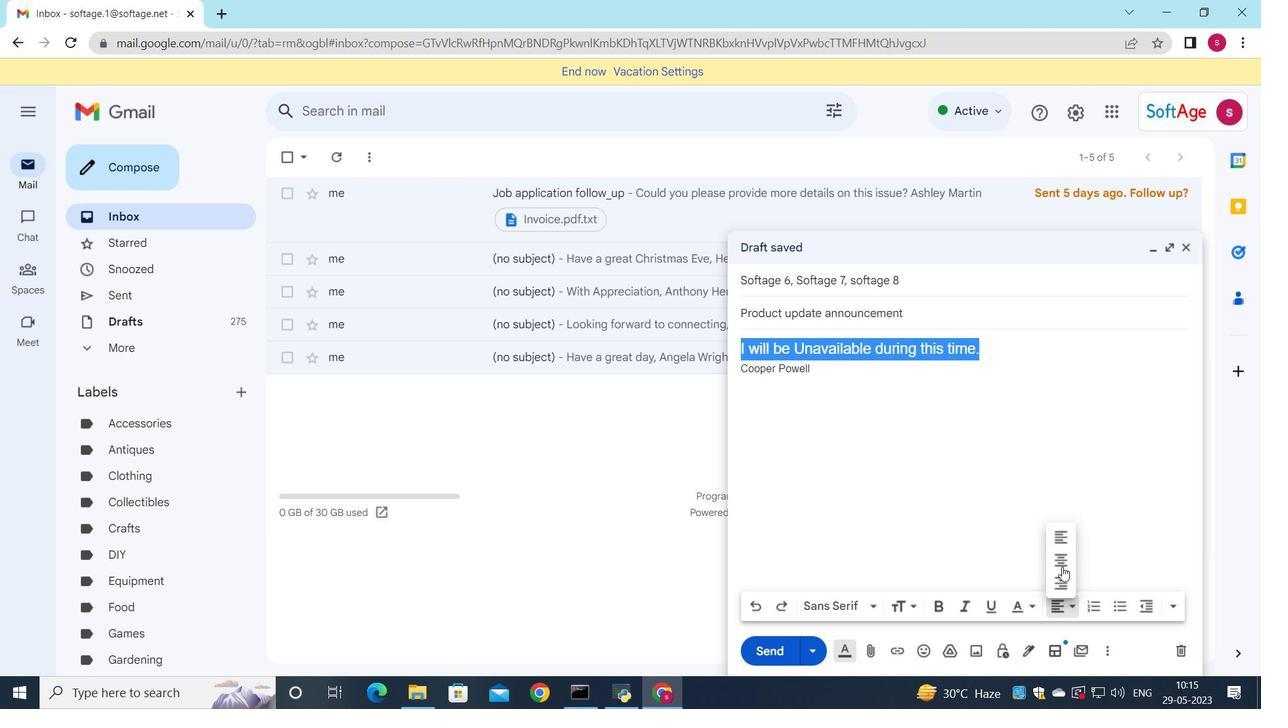 
Action: Mouse pressed left at (1060, 560)
Screenshot: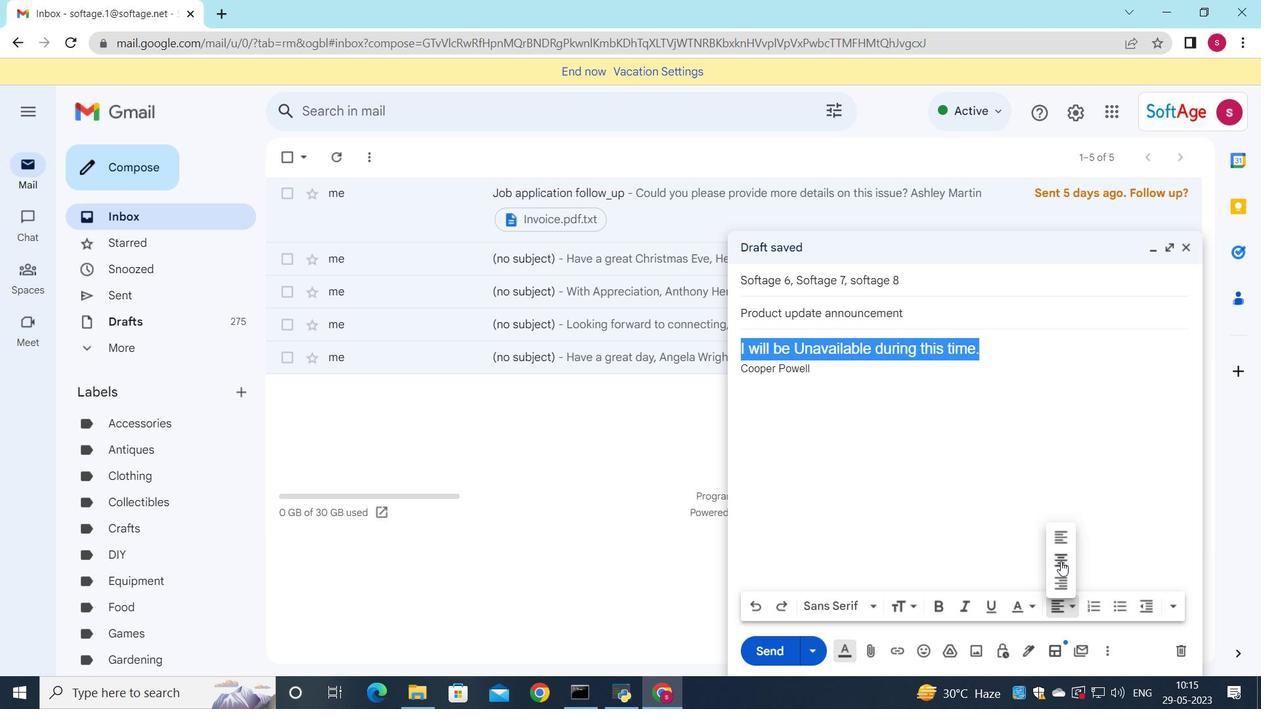 
Action: Mouse moved to (772, 648)
Screenshot: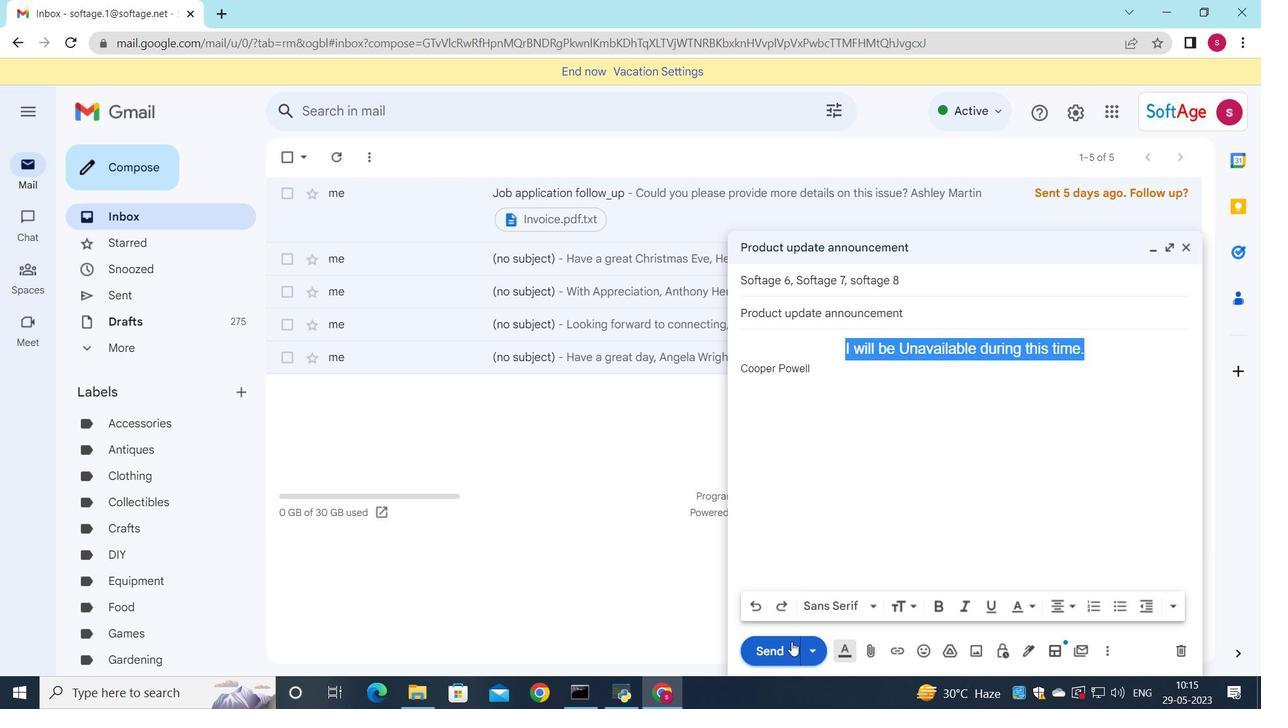 
Action: Mouse pressed left at (772, 648)
Screenshot: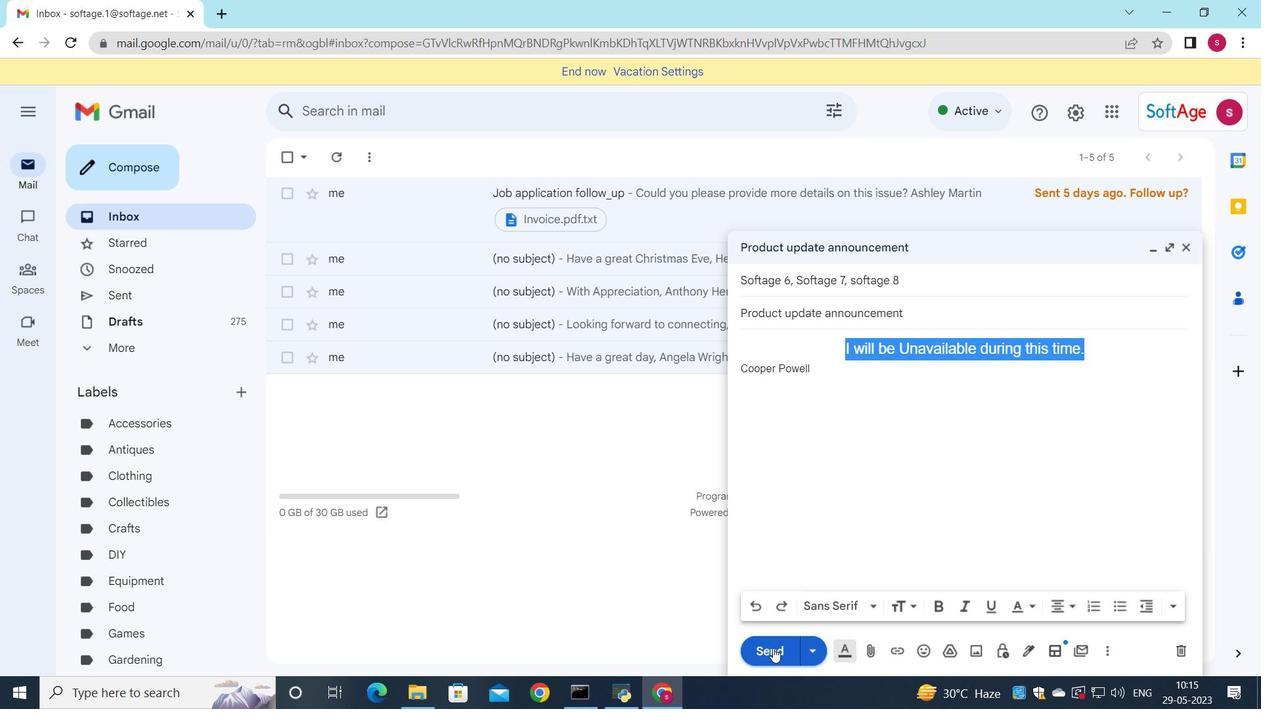 
Action: Mouse moved to (146, 303)
Screenshot: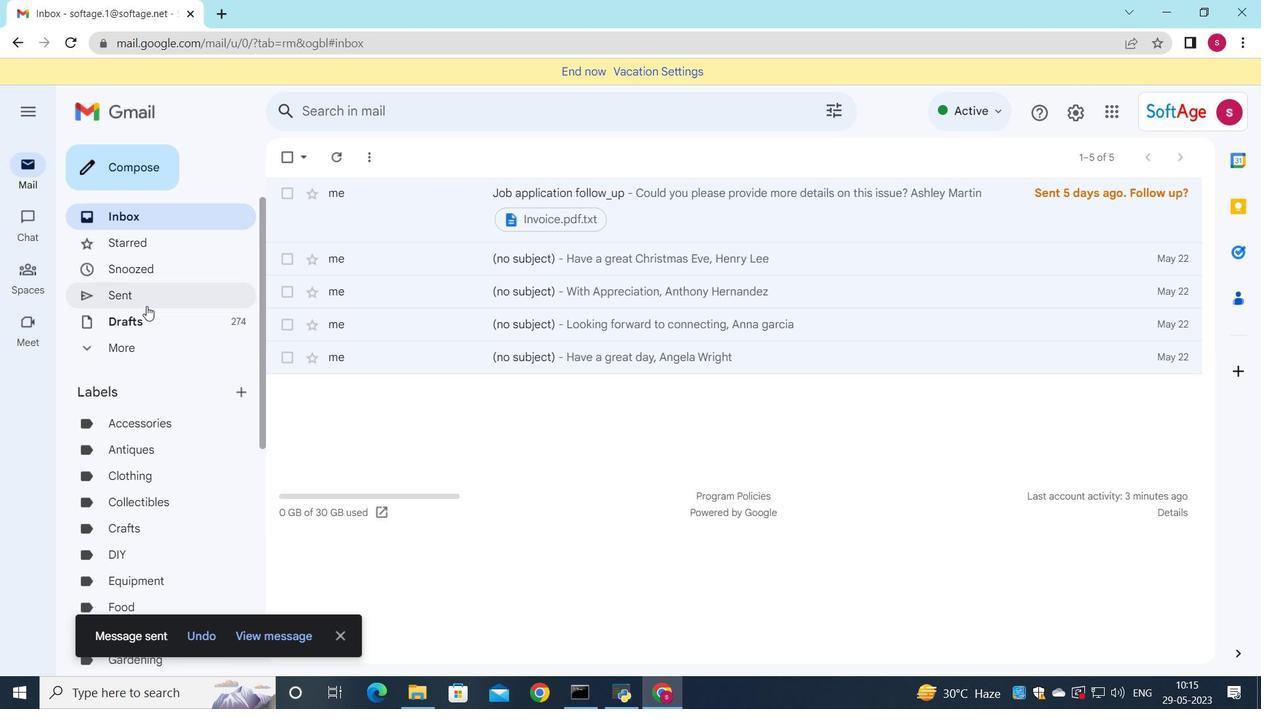 
Action: Mouse pressed left at (146, 303)
Screenshot: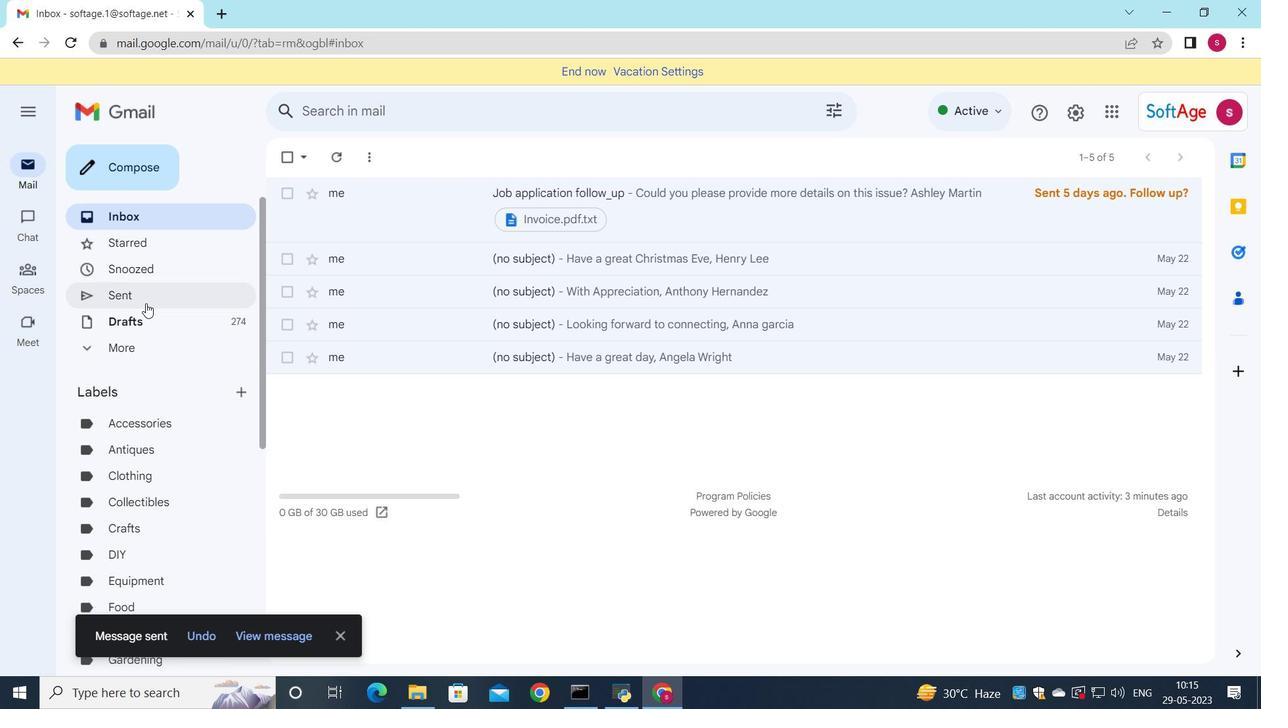 
Action: Mouse moved to (150, 295)
Screenshot: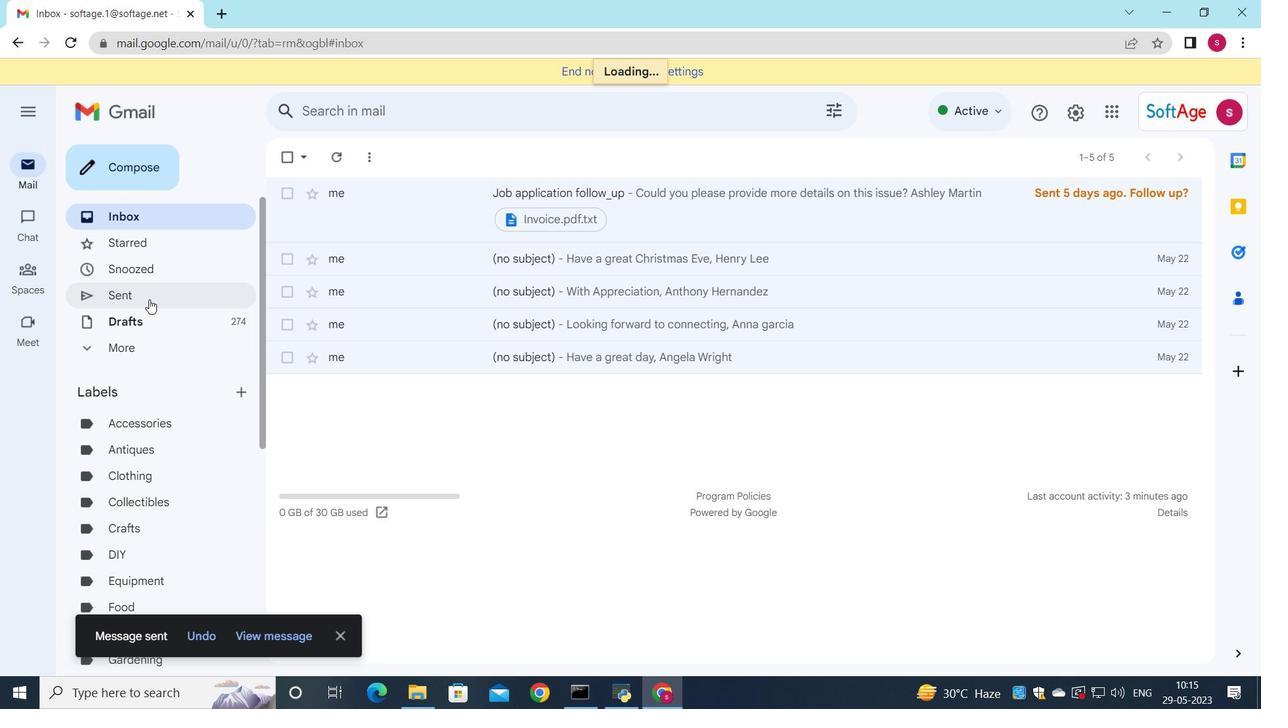 
Action: Mouse pressed left at (150, 295)
Screenshot: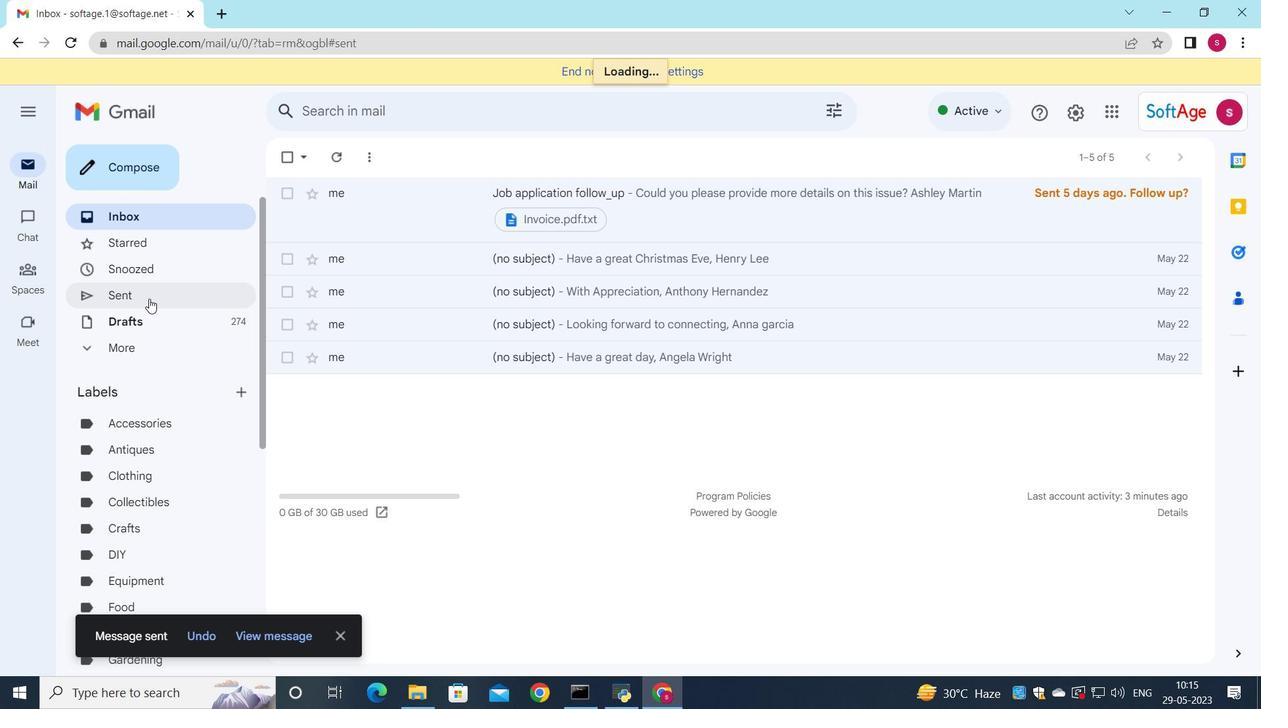 
Action: Mouse moved to (578, 244)
Screenshot: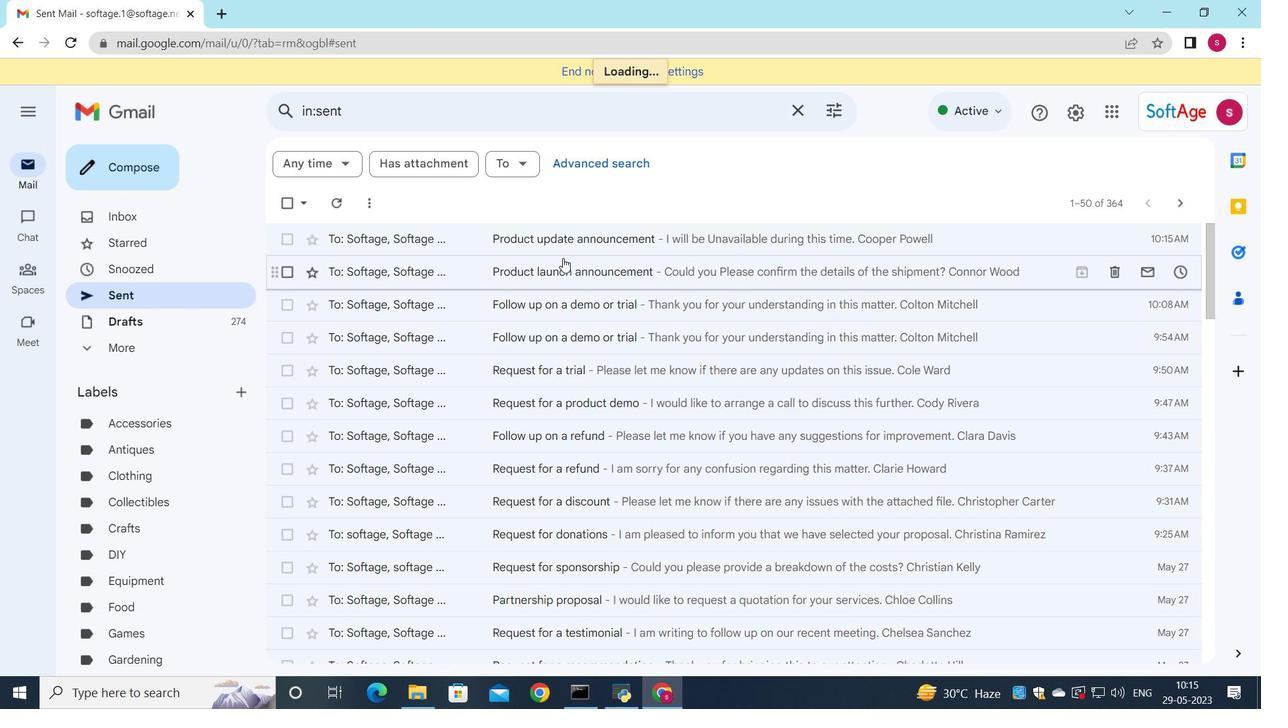
Action: Mouse pressed left at (578, 244)
Screenshot: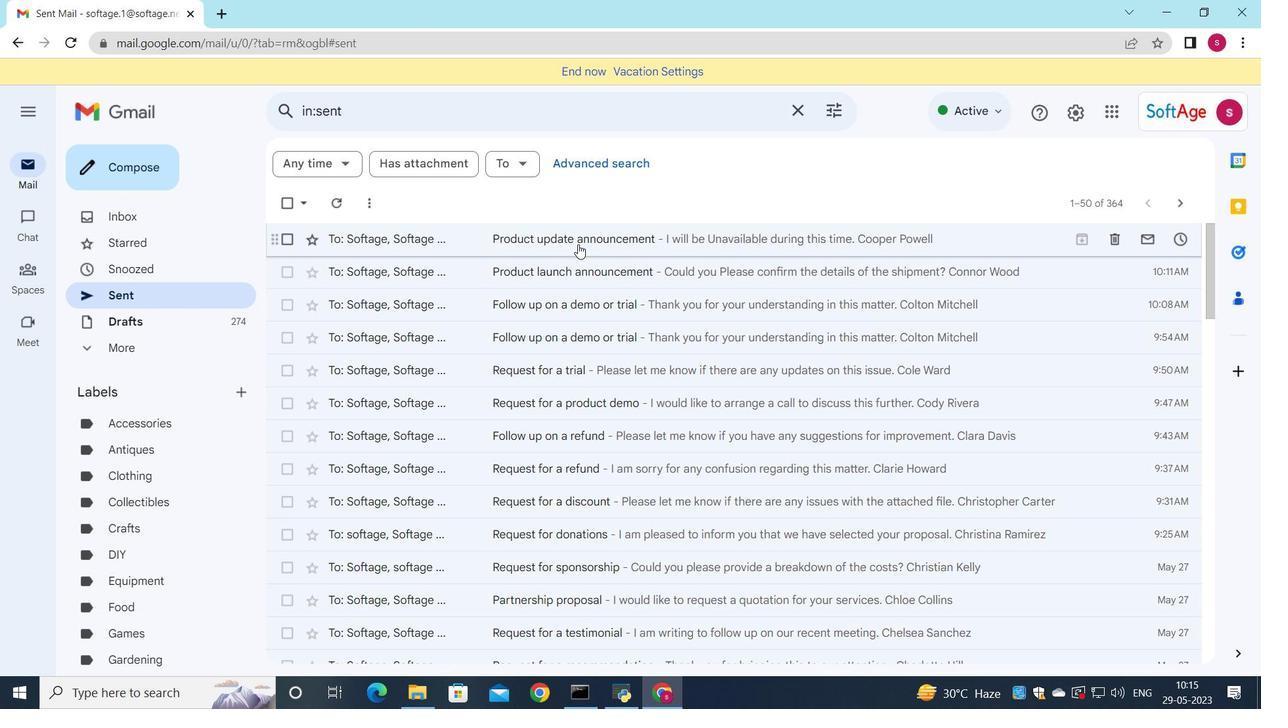 
Action: Mouse moved to (675, 477)
Screenshot: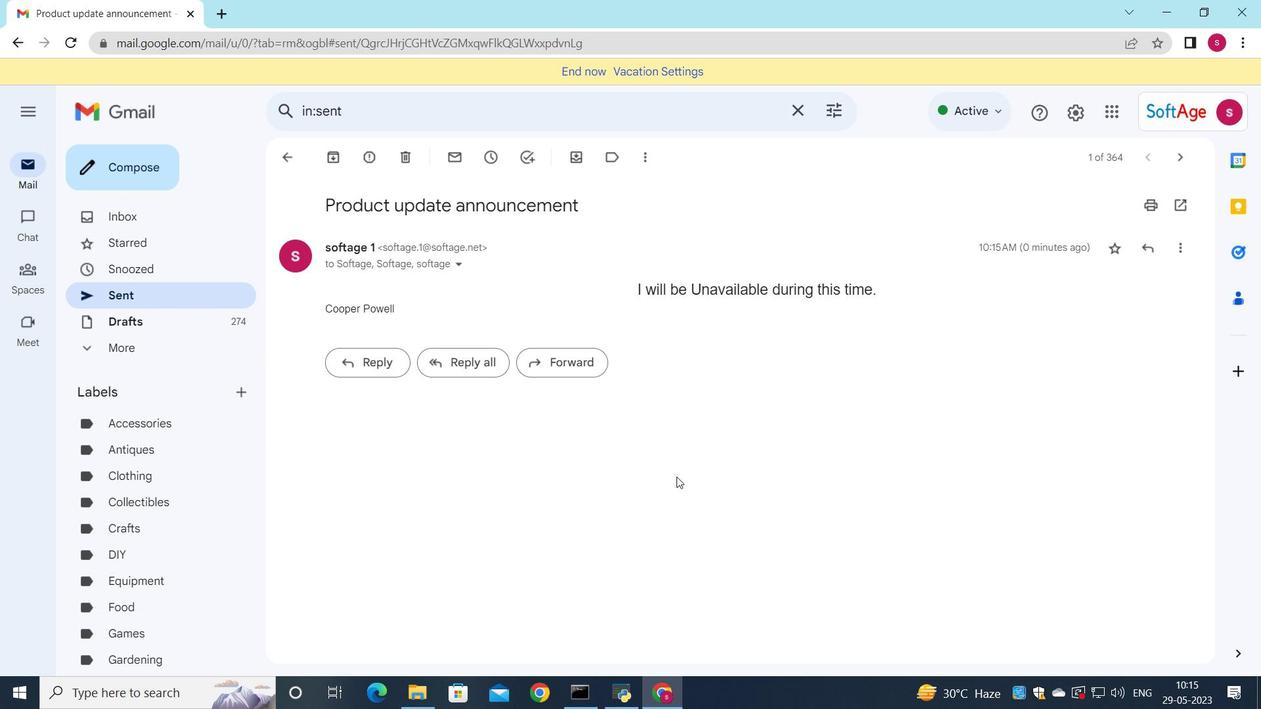 
